 Task: Download the presentation.
Action: Mouse scrolled (109, 215) with delta (0, 0)
Screenshot: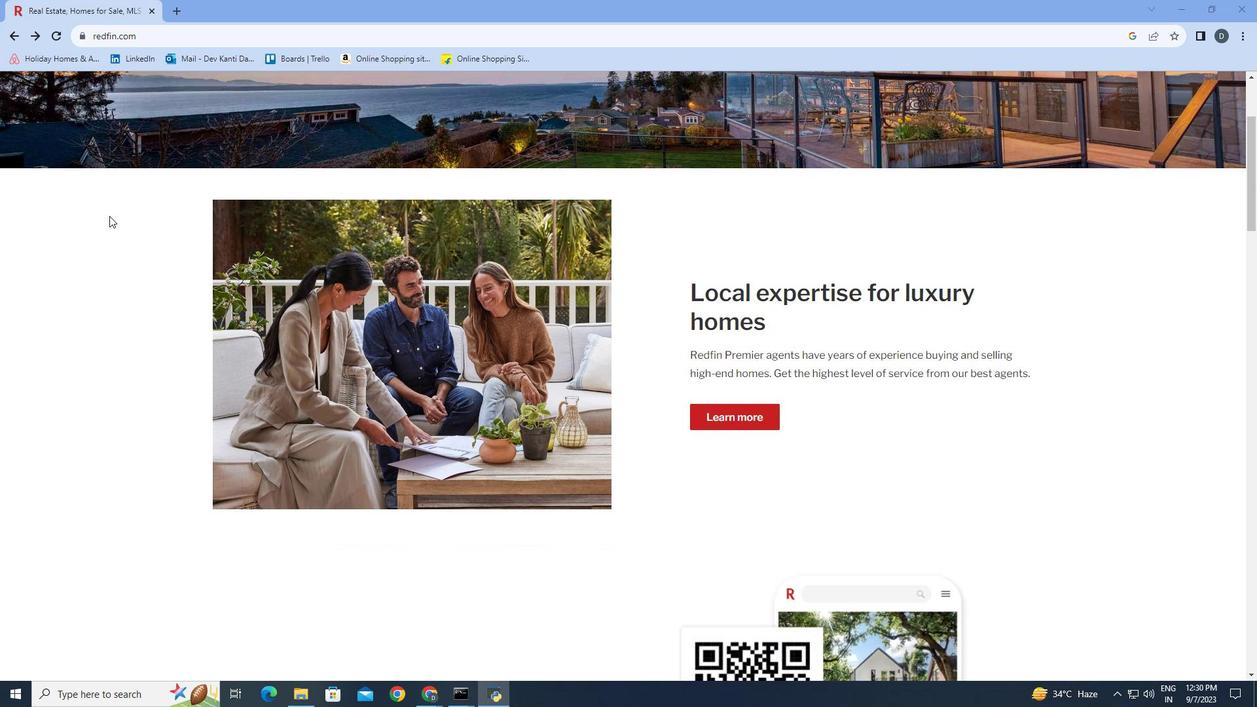 
Action: Mouse scrolled (109, 215) with delta (0, 0)
Screenshot: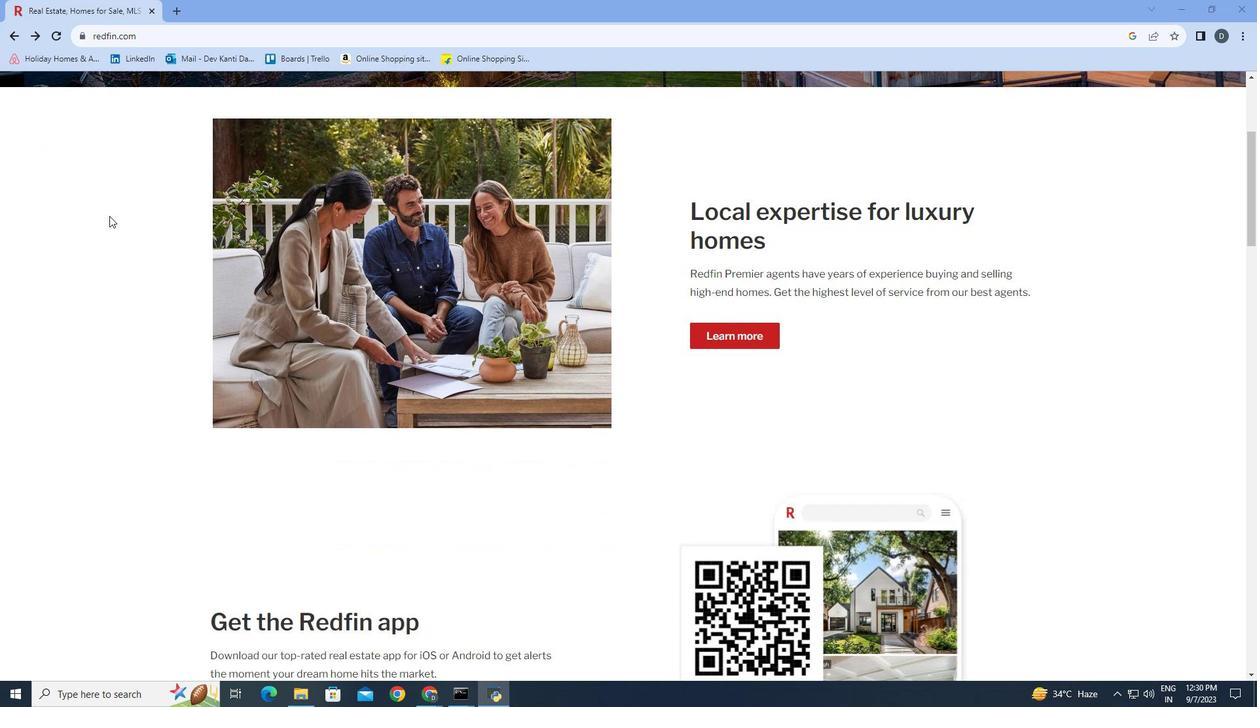 
Action: Mouse scrolled (109, 215) with delta (0, 0)
Screenshot: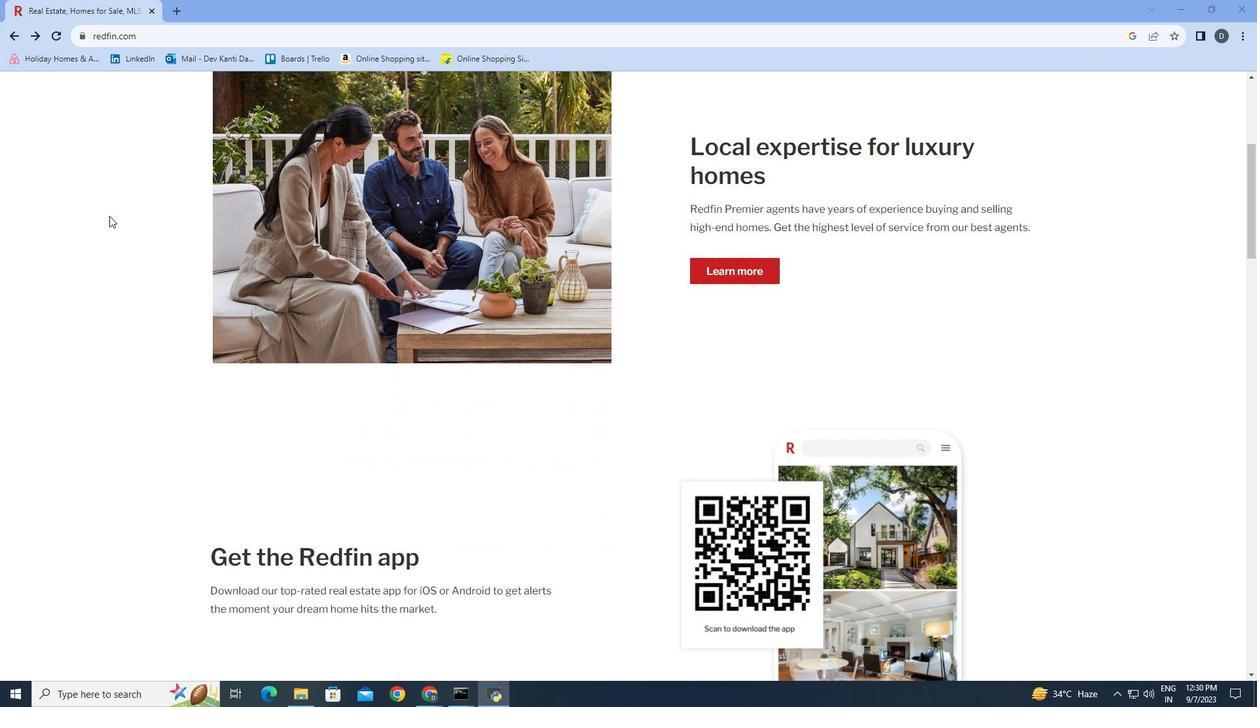 
Action: Mouse scrolled (109, 215) with delta (0, 0)
Screenshot: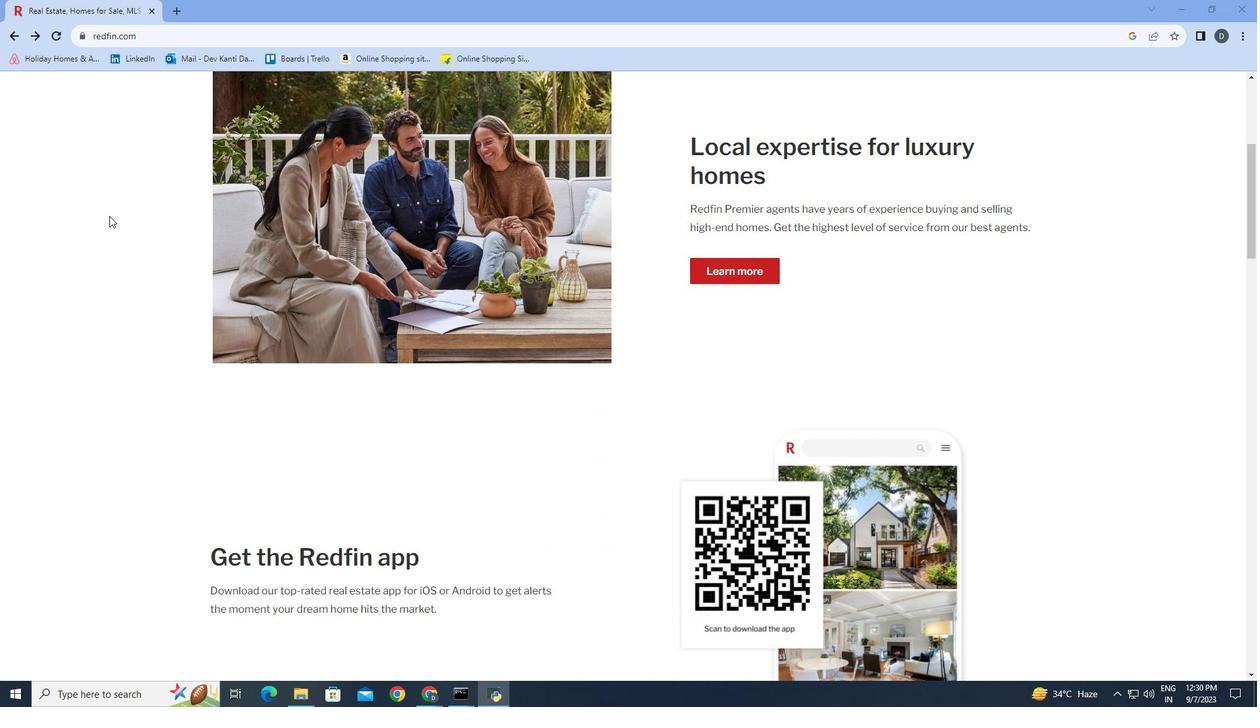 
Action: Mouse scrolled (109, 215) with delta (0, 0)
Screenshot: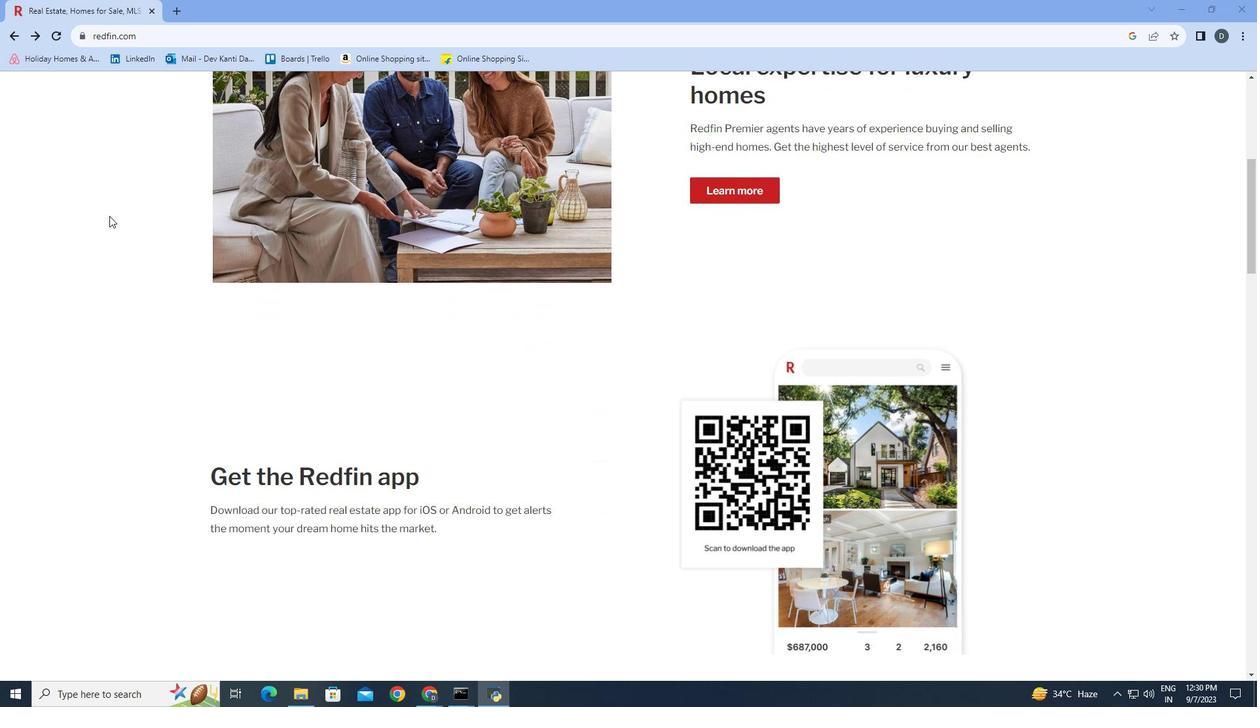 
Action: Mouse scrolled (109, 215) with delta (0, 0)
Screenshot: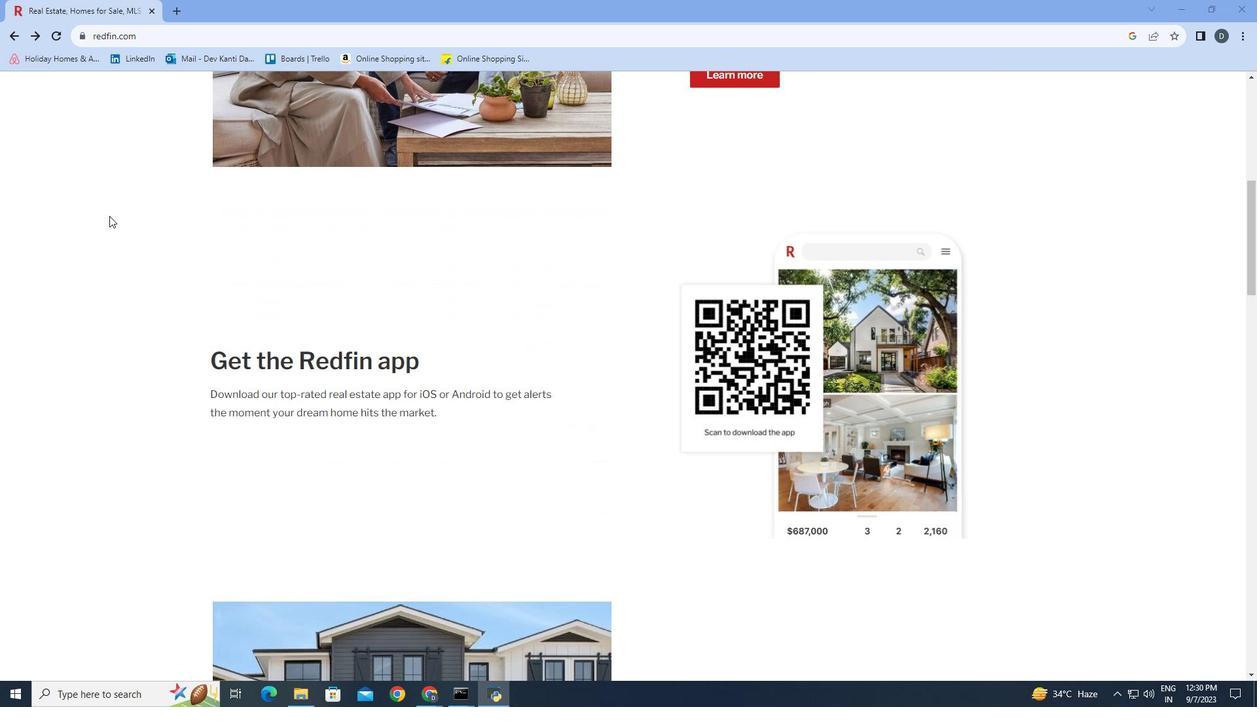 
Action: Mouse scrolled (109, 215) with delta (0, 0)
Screenshot: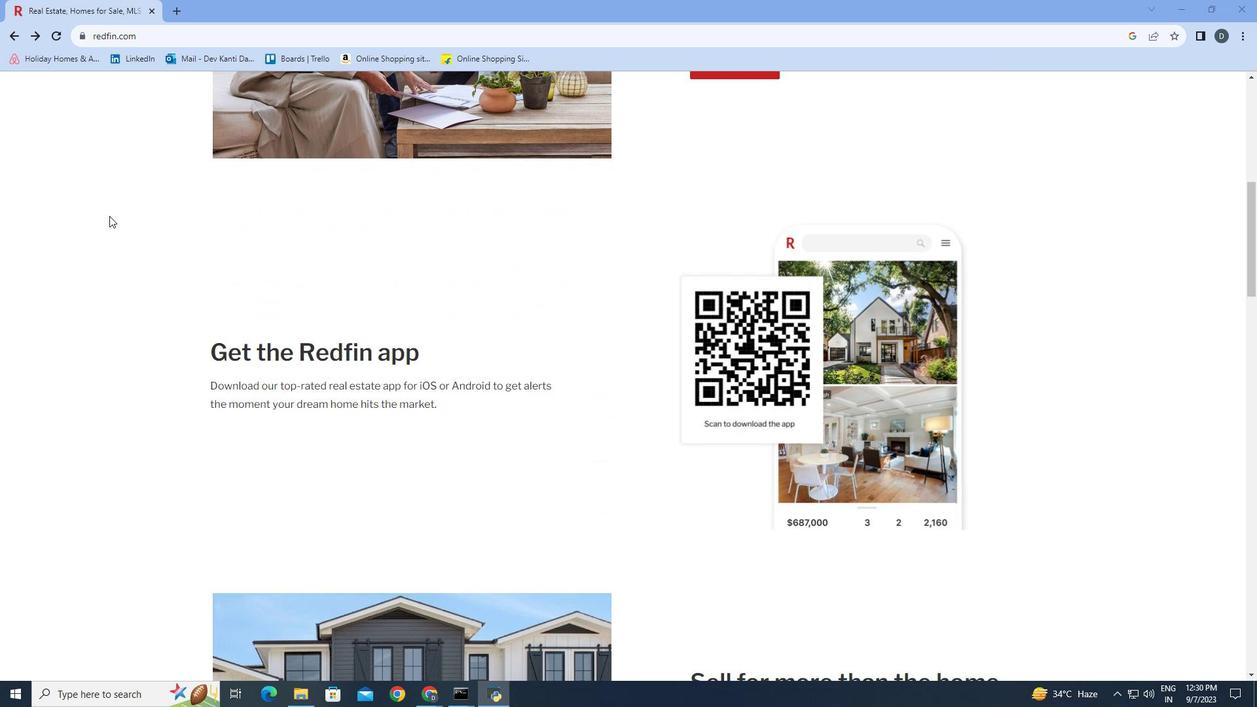 
Action: Mouse scrolled (109, 215) with delta (0, 0)
Screenshot: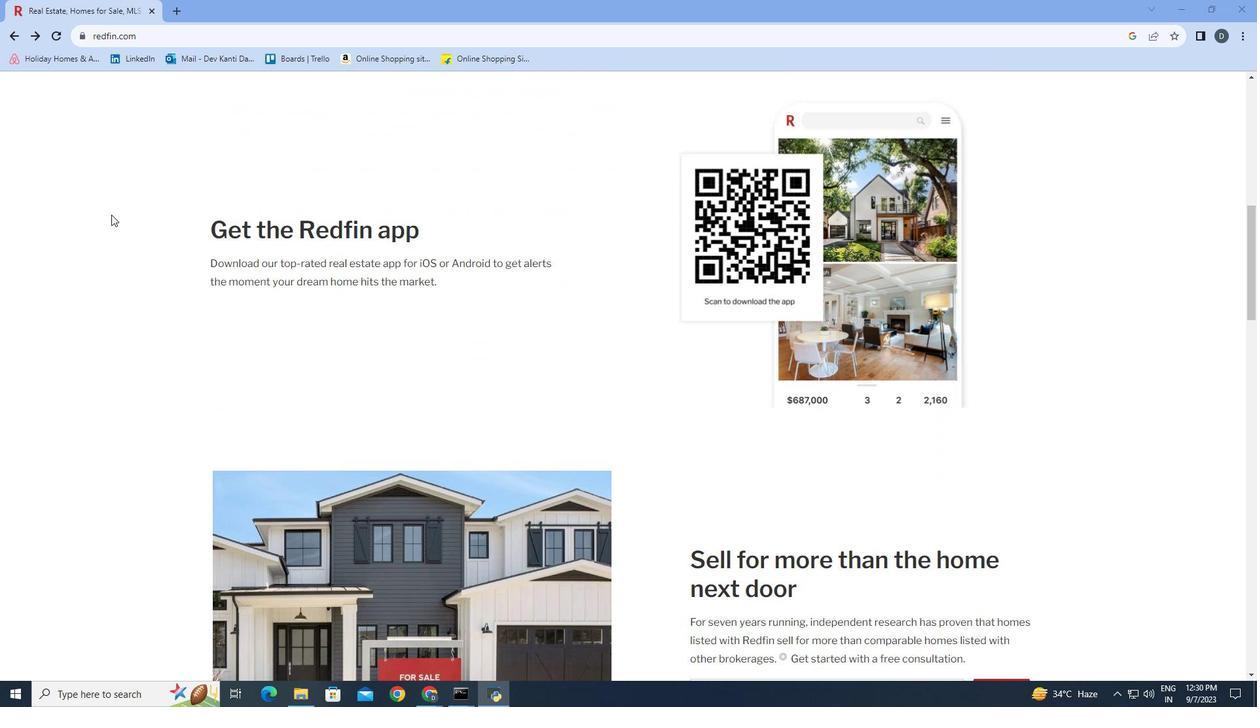 
Action: Mouse moved to (110, 216)
Screenshot: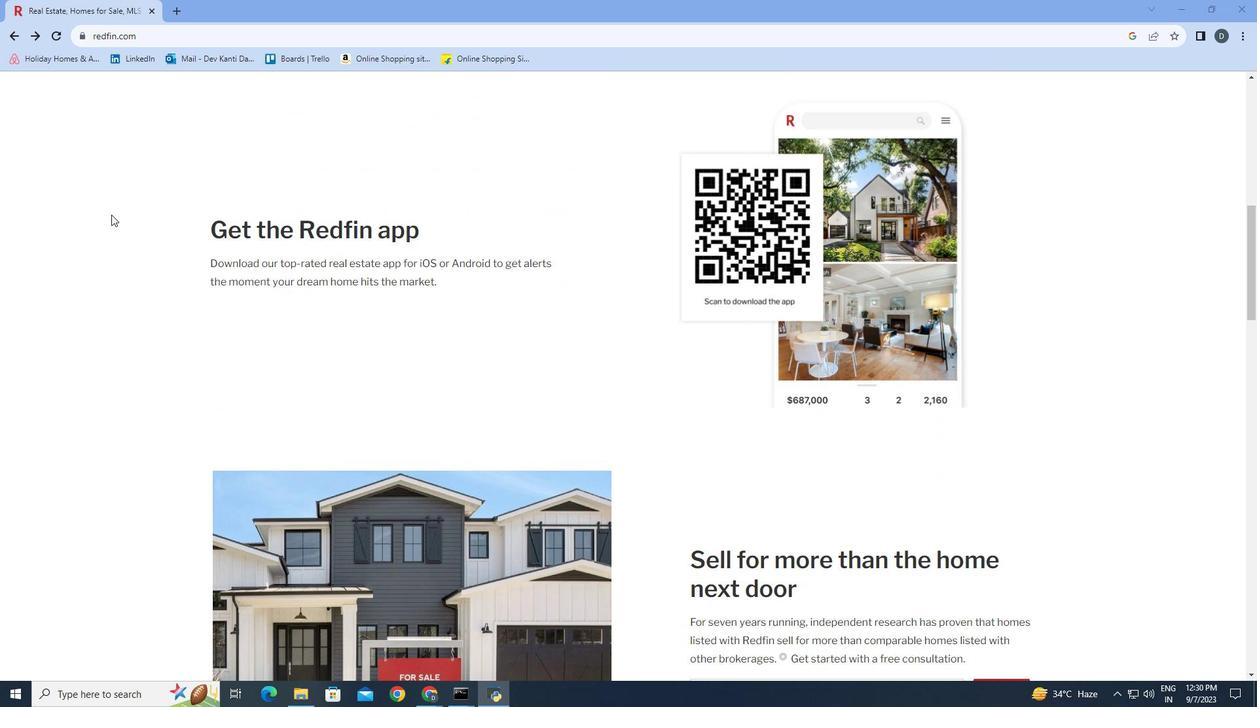 
Action: Mouse scrolled (110, 215) with delta (0, 0)
Screenshot: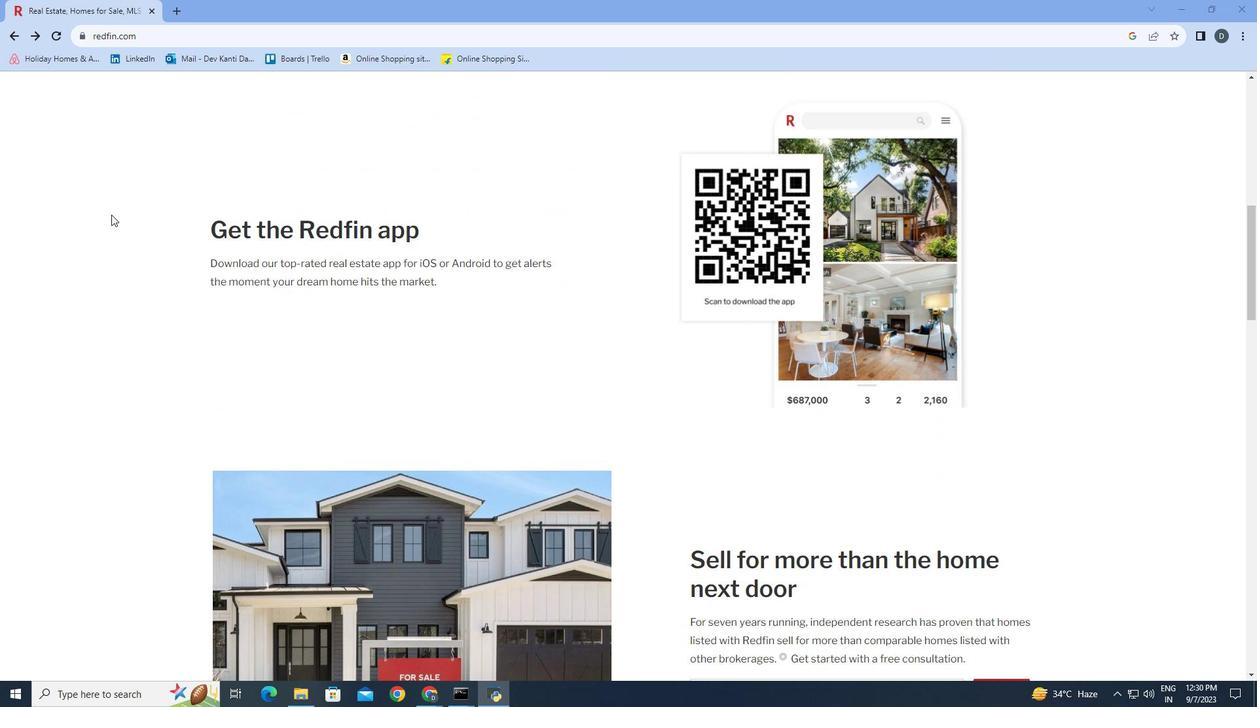 
Action: Mouse moved to (111, 214)
Screenshot: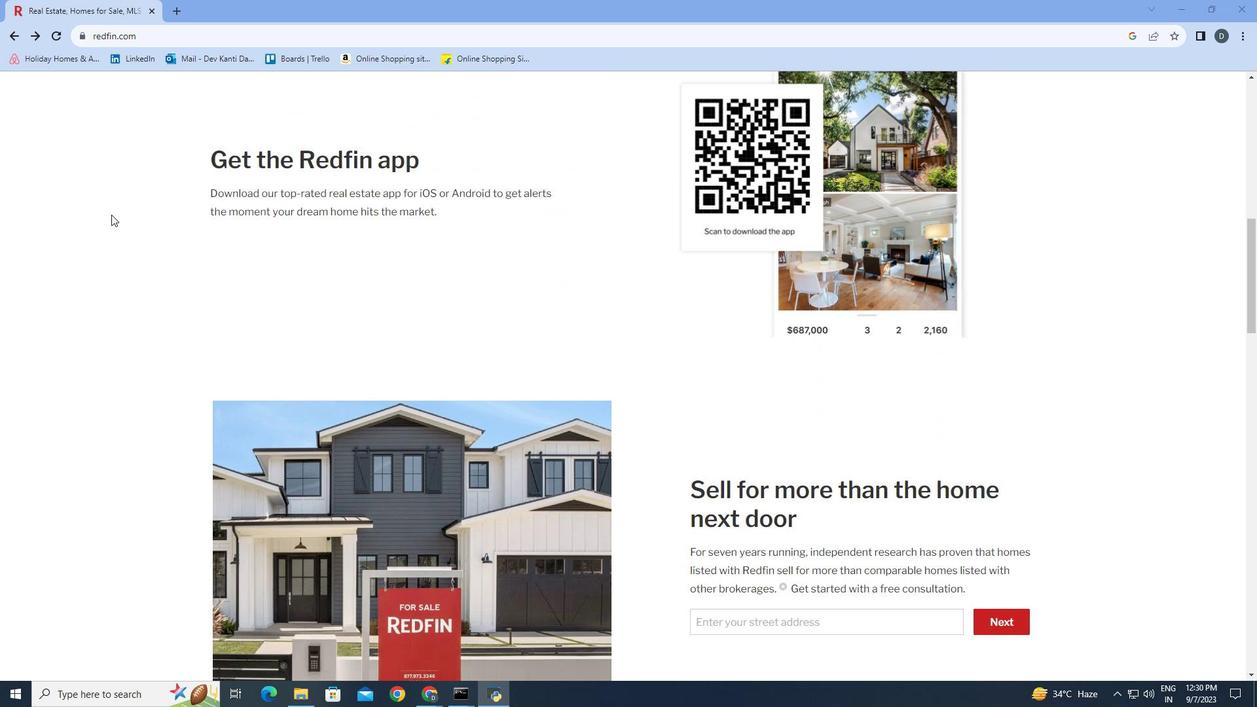 
Action: Mouse scrolled (111, 214) with delta (0, 0)
Screenshot: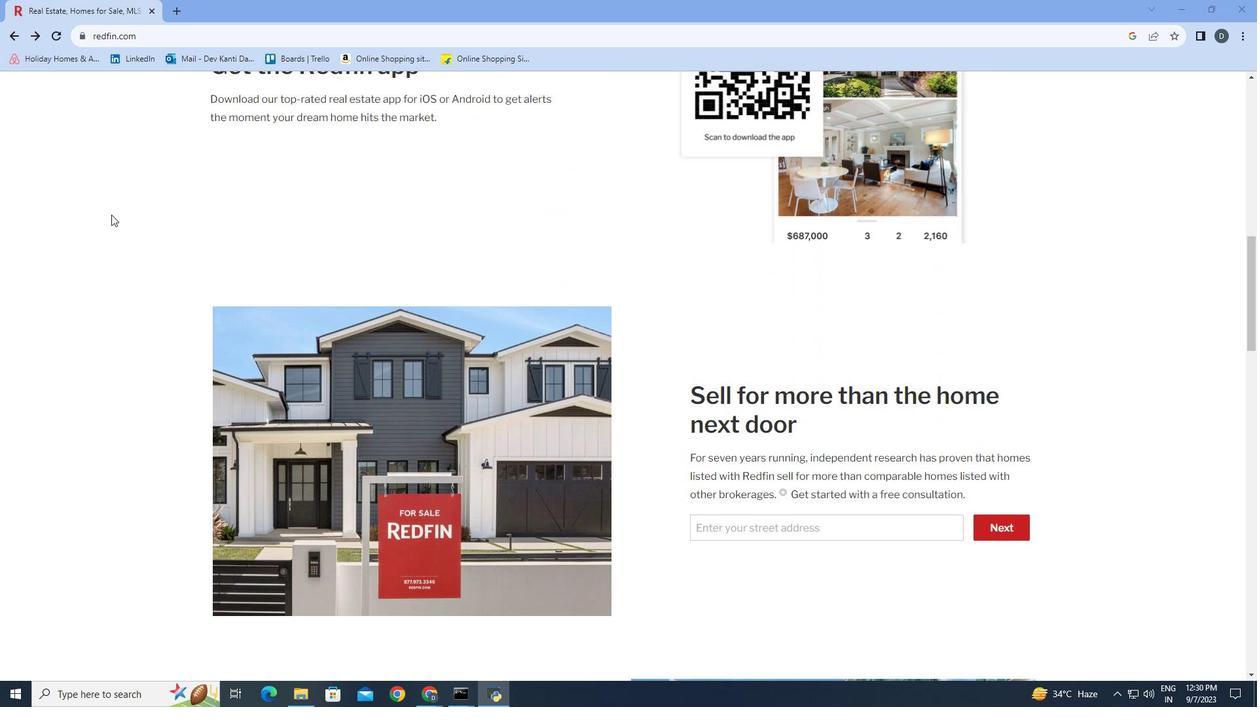 
Action: Mouse scrolled (111, 214) with delta (0, 0)
Screenshot: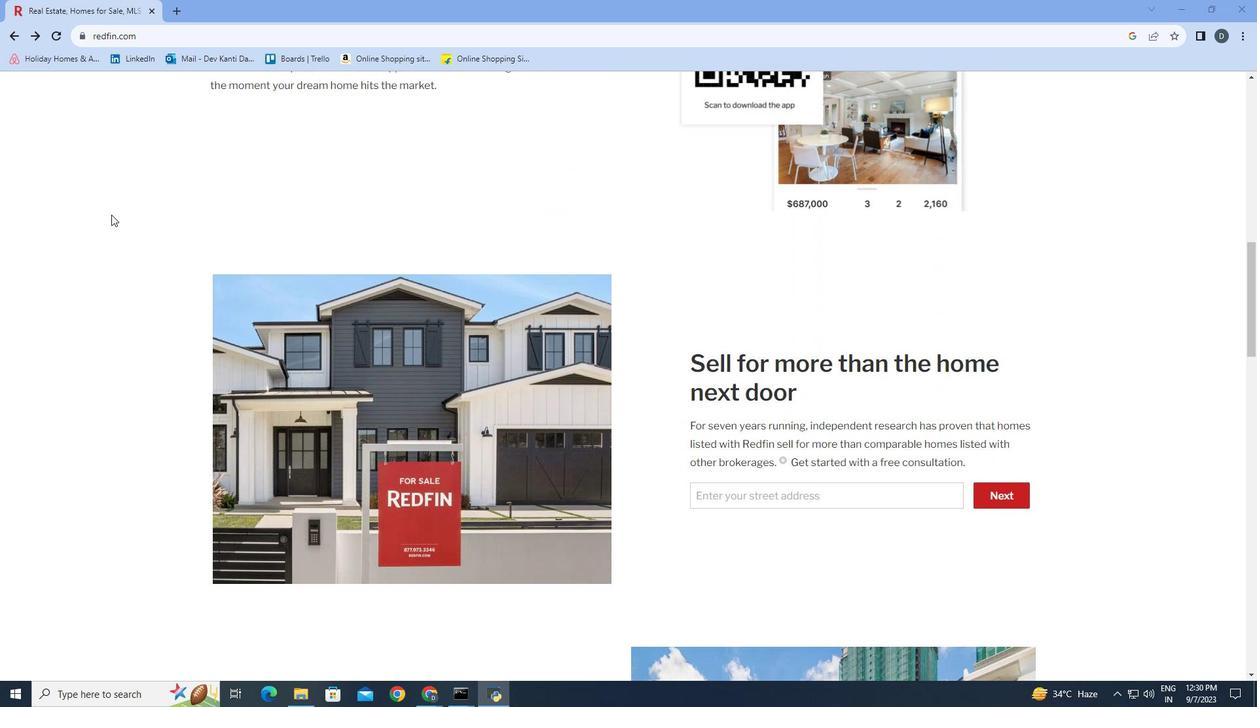 
Action: Mouse scrolled (111, 214) with delta (0, 0)
Screenshot: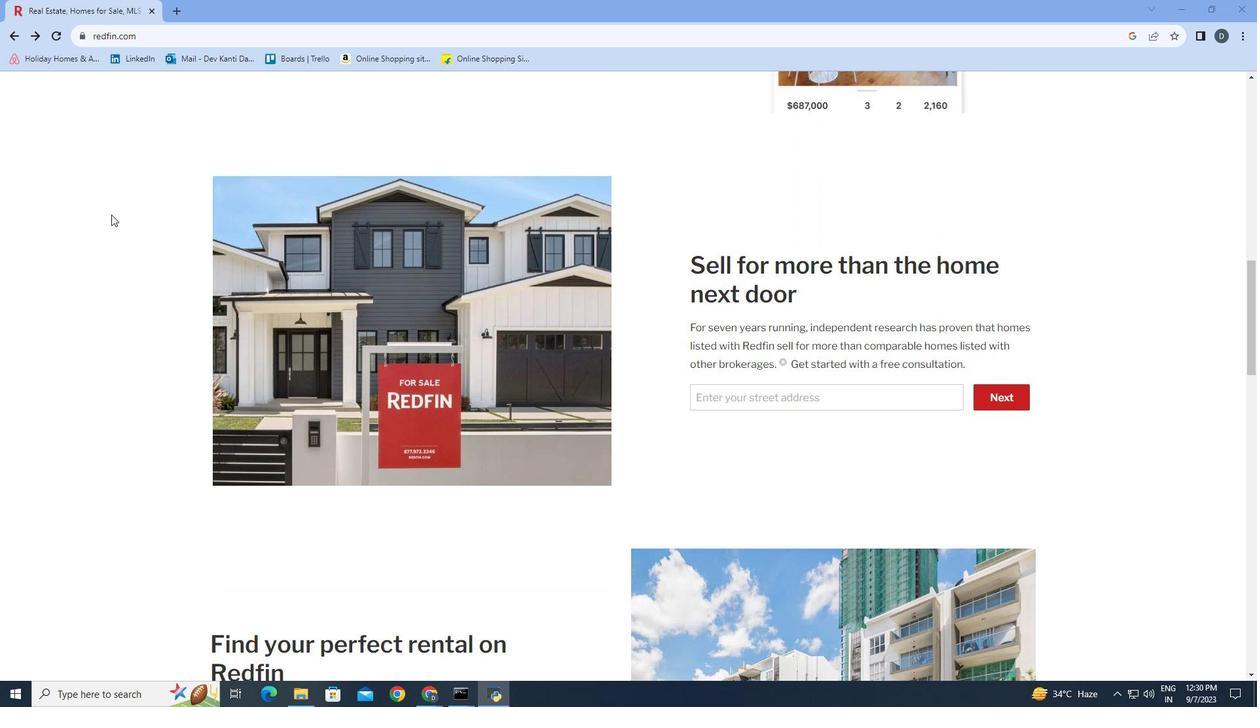 
Action: Mouse scrolled (111, 214) with delta (0, 0)
Screenshot: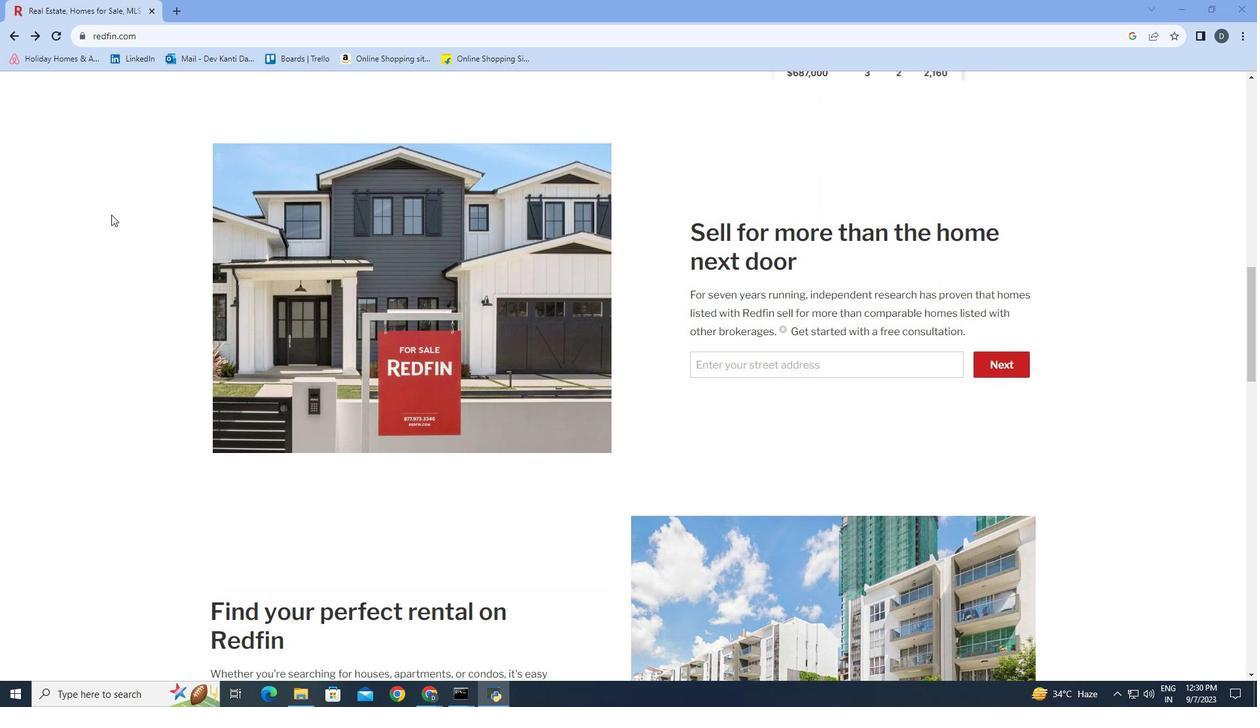 
Action: Mouse scrolled (111, 214) with delta (0, 0)
Screenshot: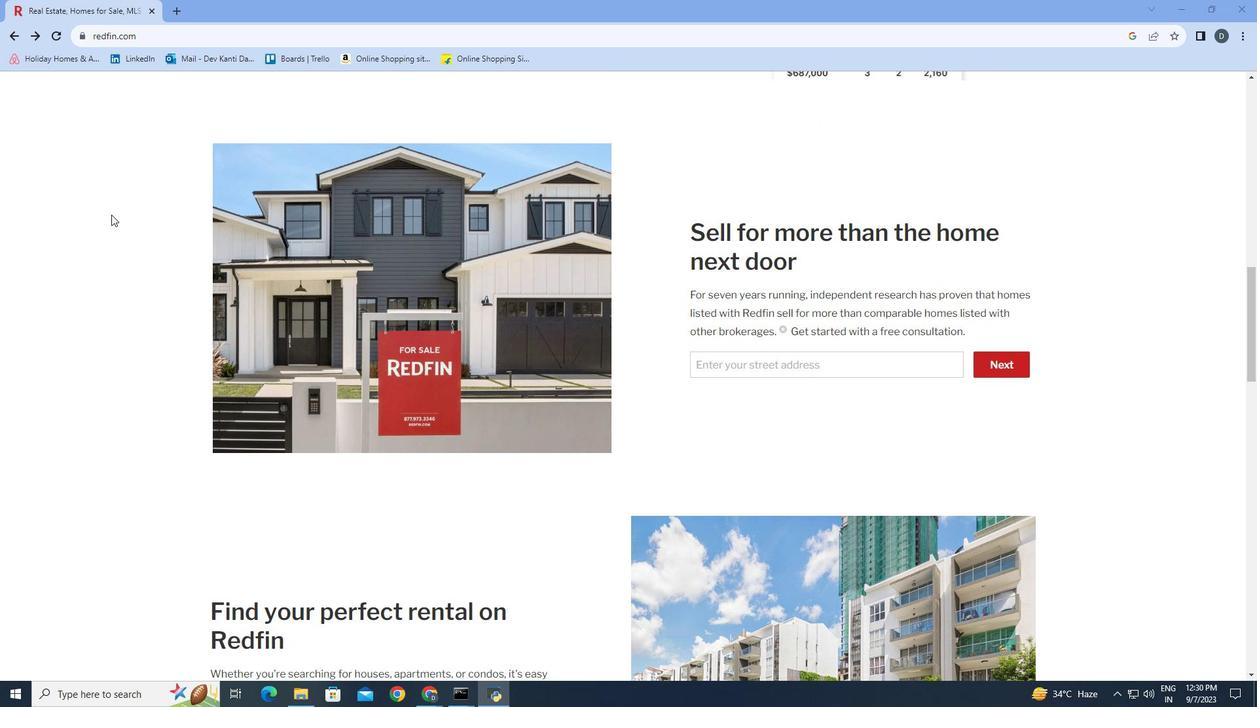 
Action: Mouse scrolled (111, 214) with delta (0, 0)
Screenshot: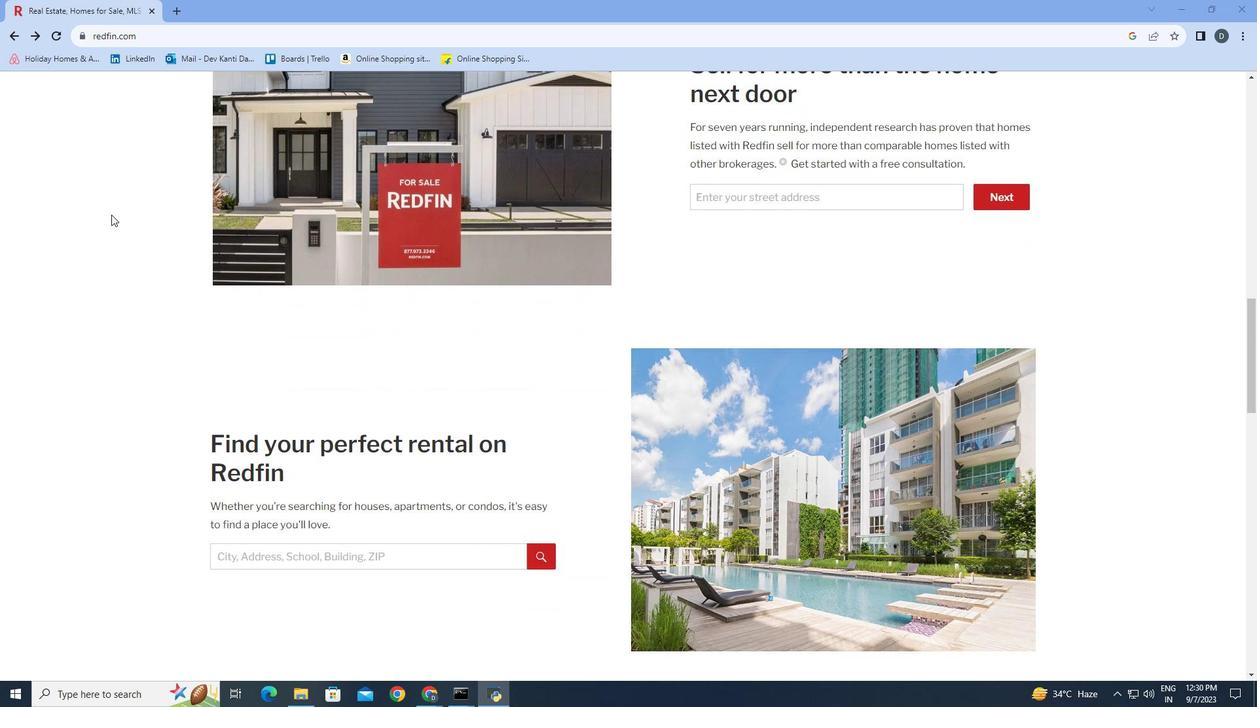 
Action: Mouse scrolled (111, 214) with delta (0, 0)
Screenshot: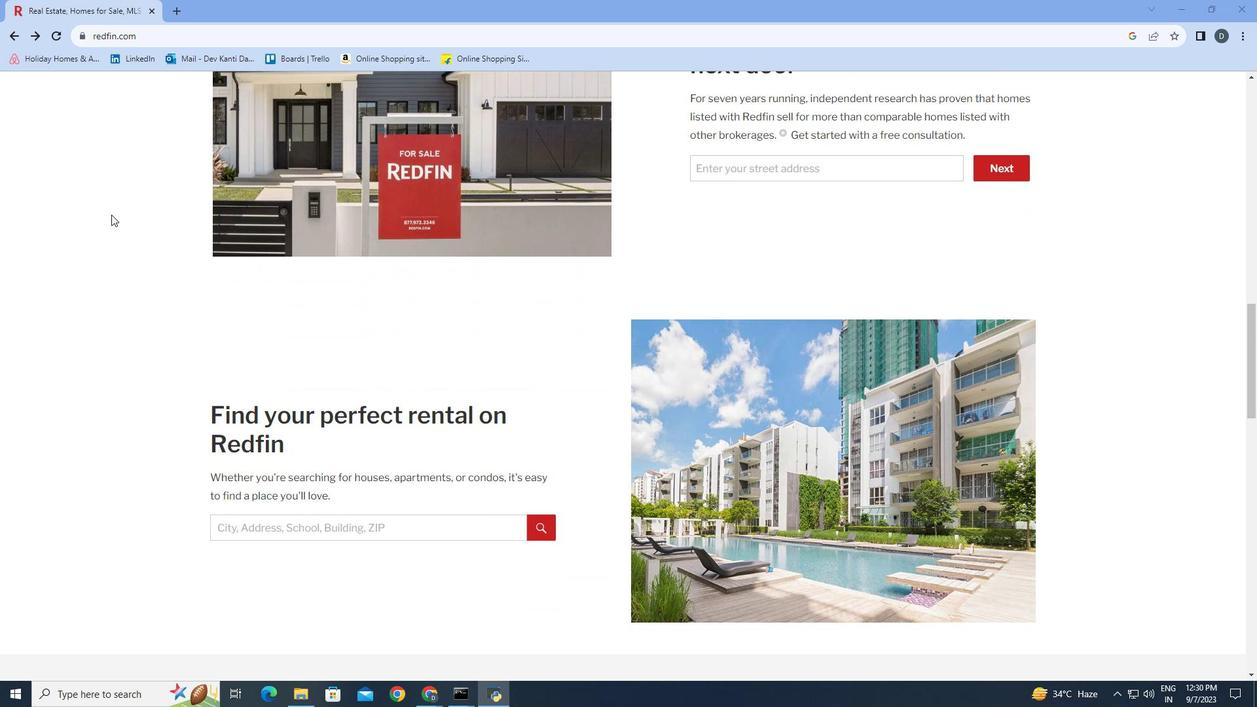 
Action: Mouse scrolled (111, 214) with delta (0, 0)
Screenshot: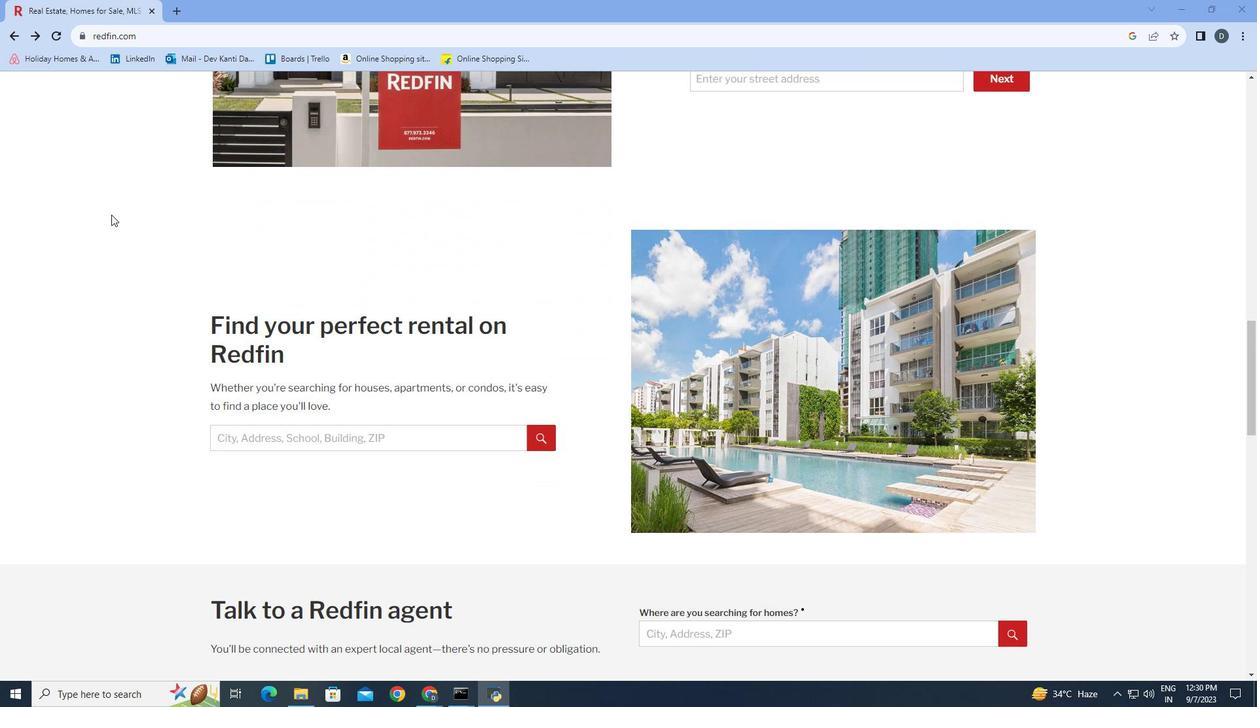 
Action: Mouse scrolled (111, 214) with delta (0, 0)
Screenshot: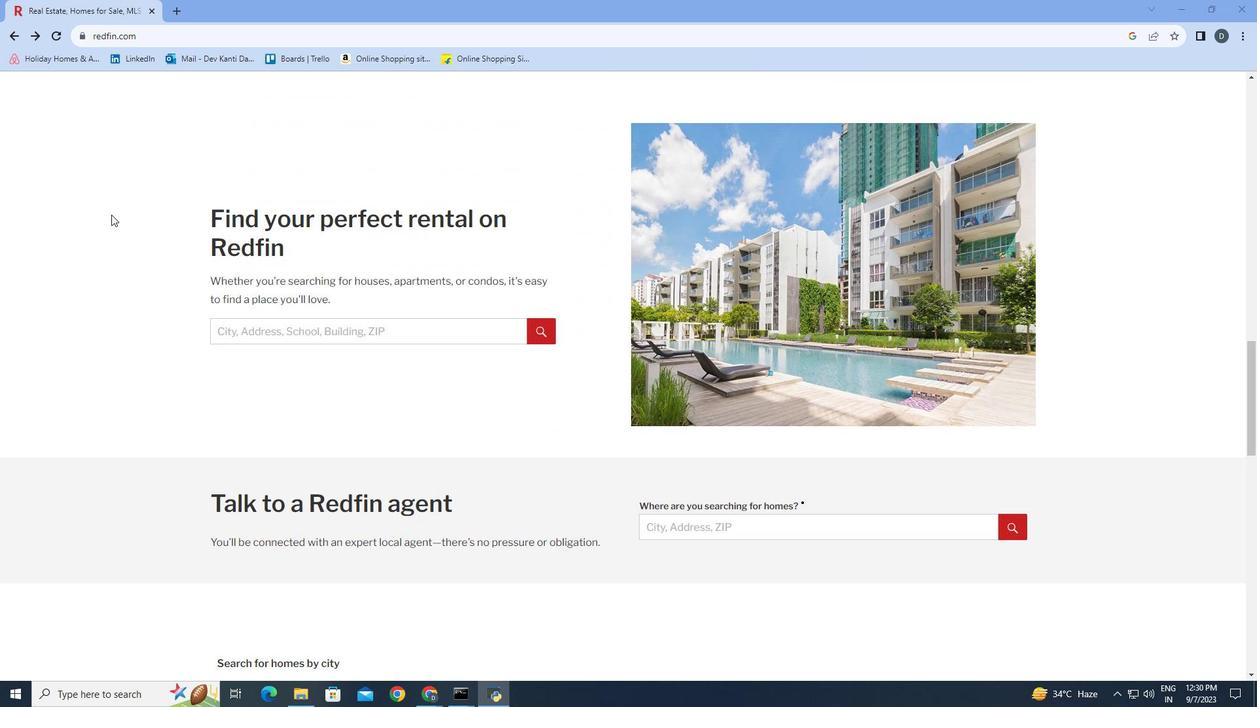 
Action: Mouse scrolled (111, 214) with delta (0, 0)
Screenshot: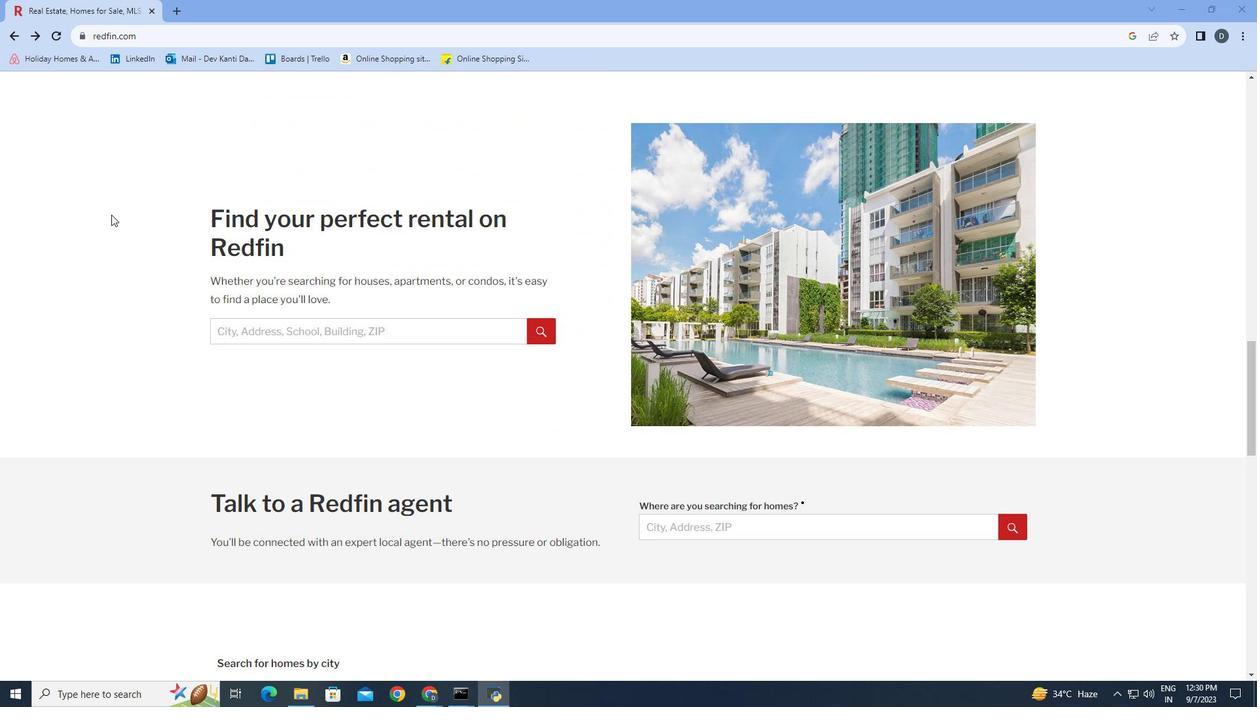 
Action: Mouse scrolled (111, 214) with delta (0, 0)
Screenshot: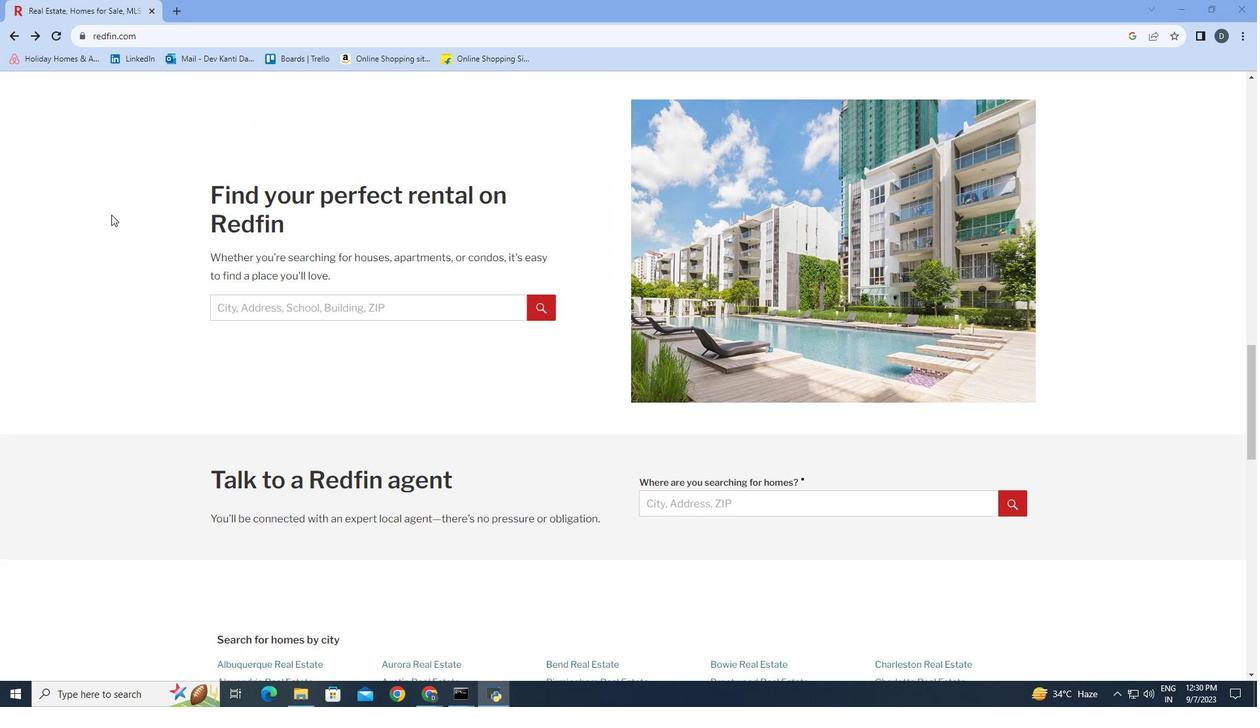 
Action: Mouse scrolled (111, 214) with delta (0, 0)
Screenshot: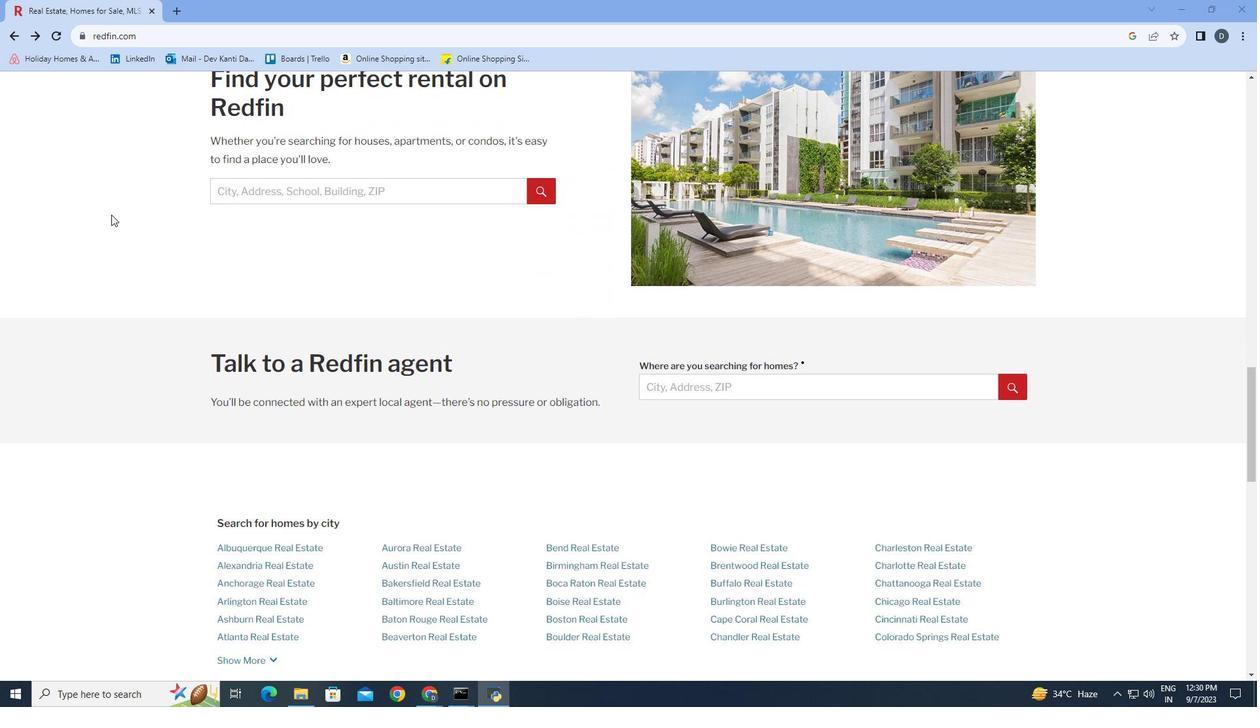 
Action: Mouse scrolled (111, 214) with delta (0, 0)
Screenshot: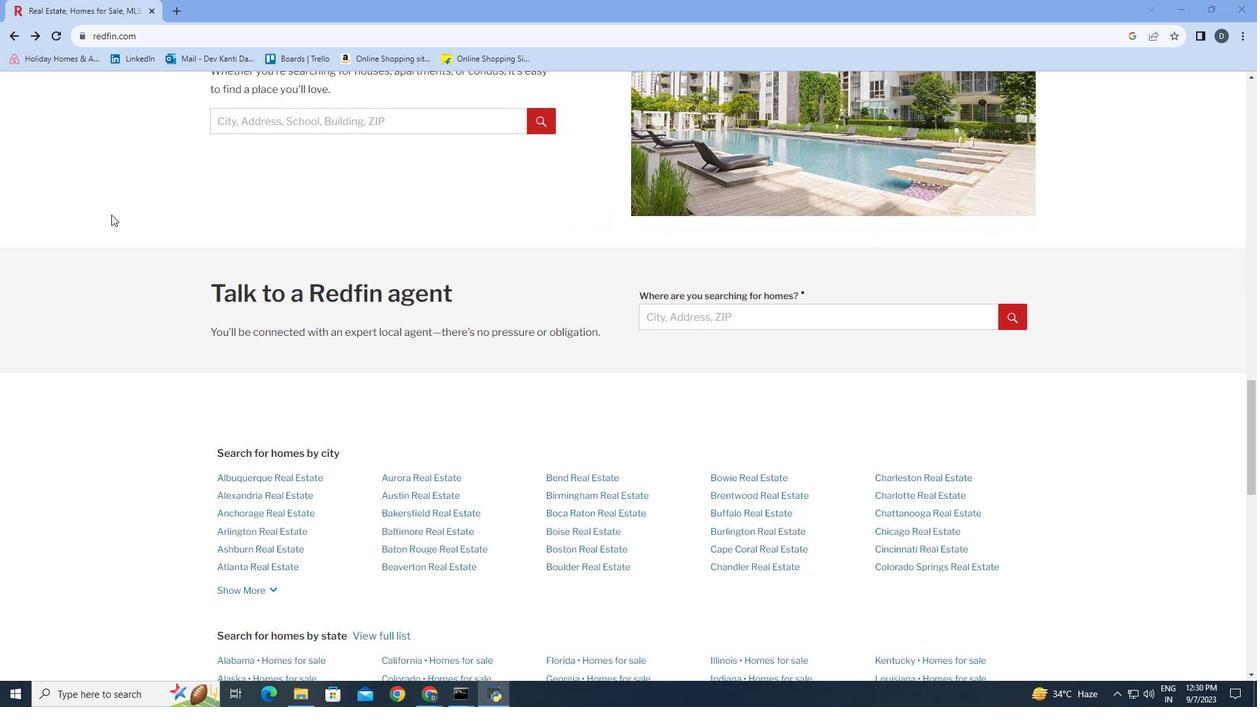 
Action: Mouse scrolled (111, 214) with delta (0, 0)
Screenshot: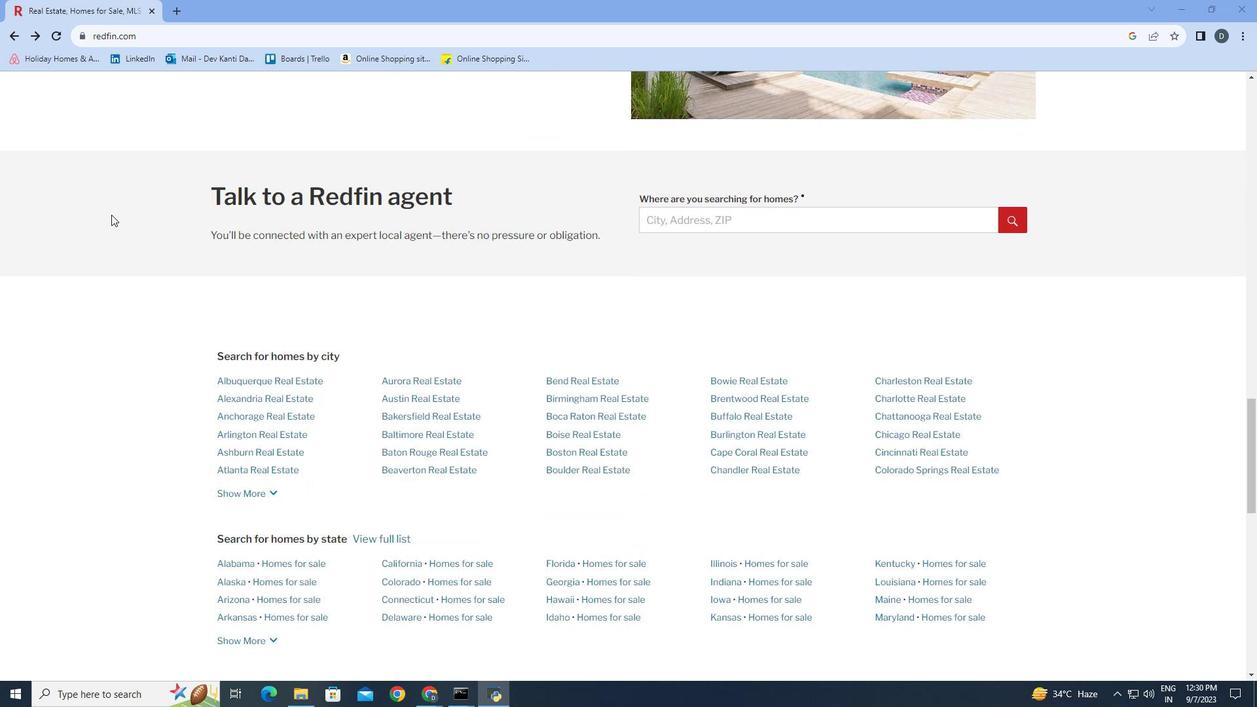 
Action: Mouse scrolled (111, 214) with delta (0, 0)
Screenshot: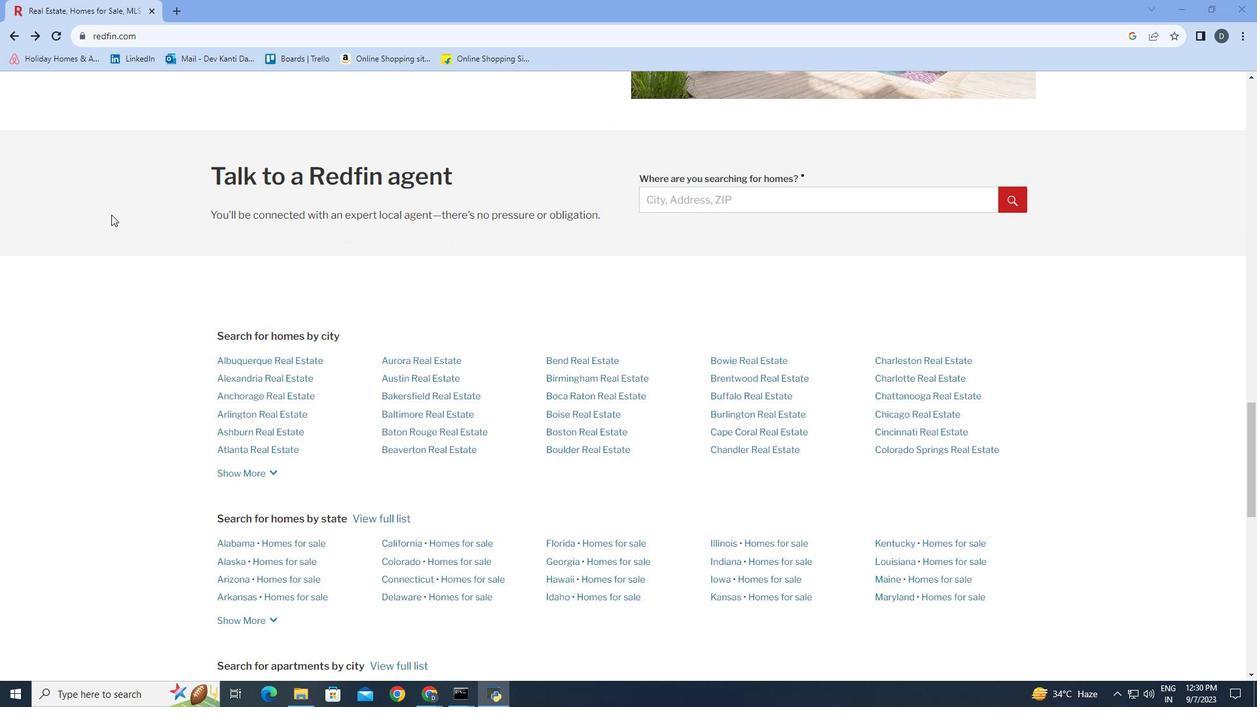 
Action: Mouse scrolled (111, 214) with delta (0, 0)
Screenshot: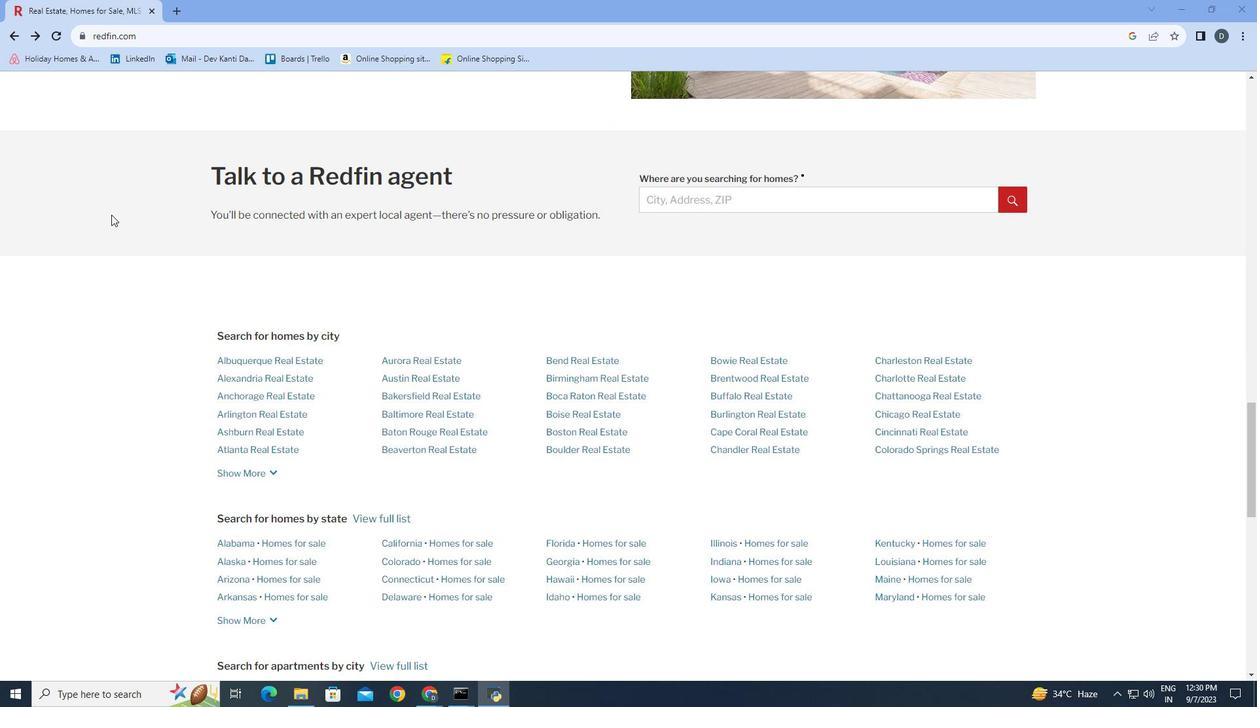 
Action: Mouse scrolled (111, 214) with delta (0, 0)
Screenshot: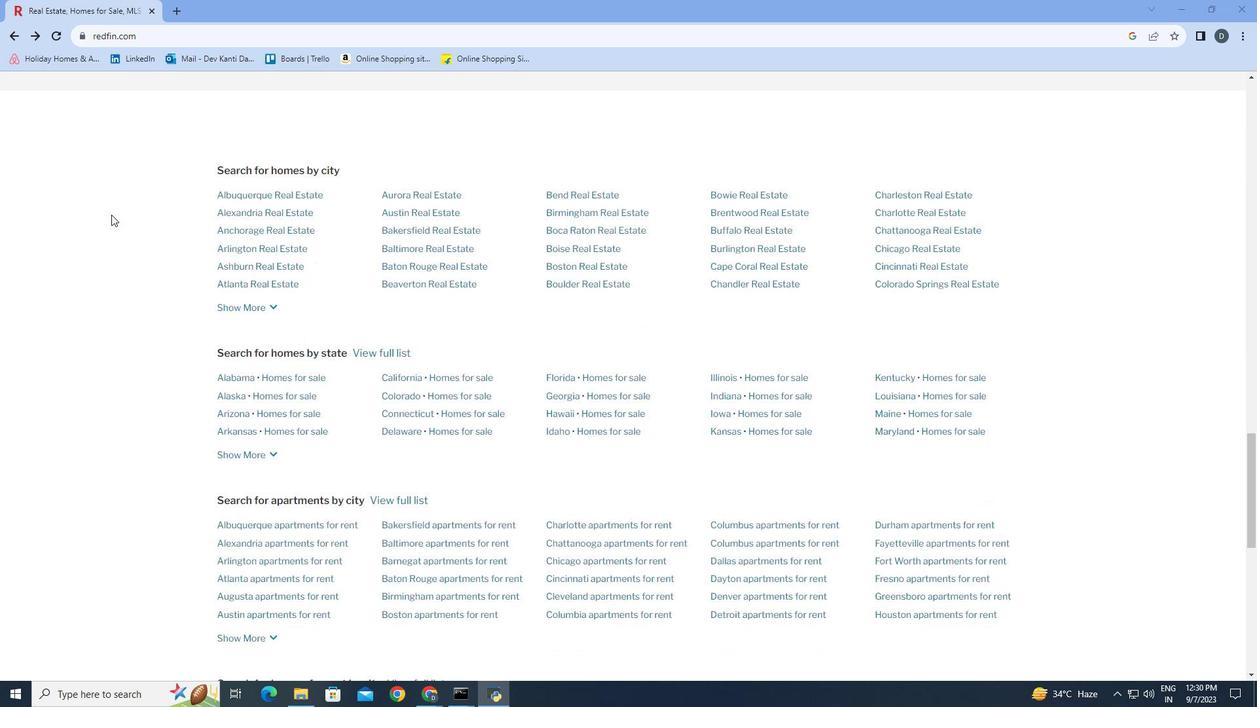 
Action: Mouse scrolled (111, 214) with delta (0, 0)
Screenshot: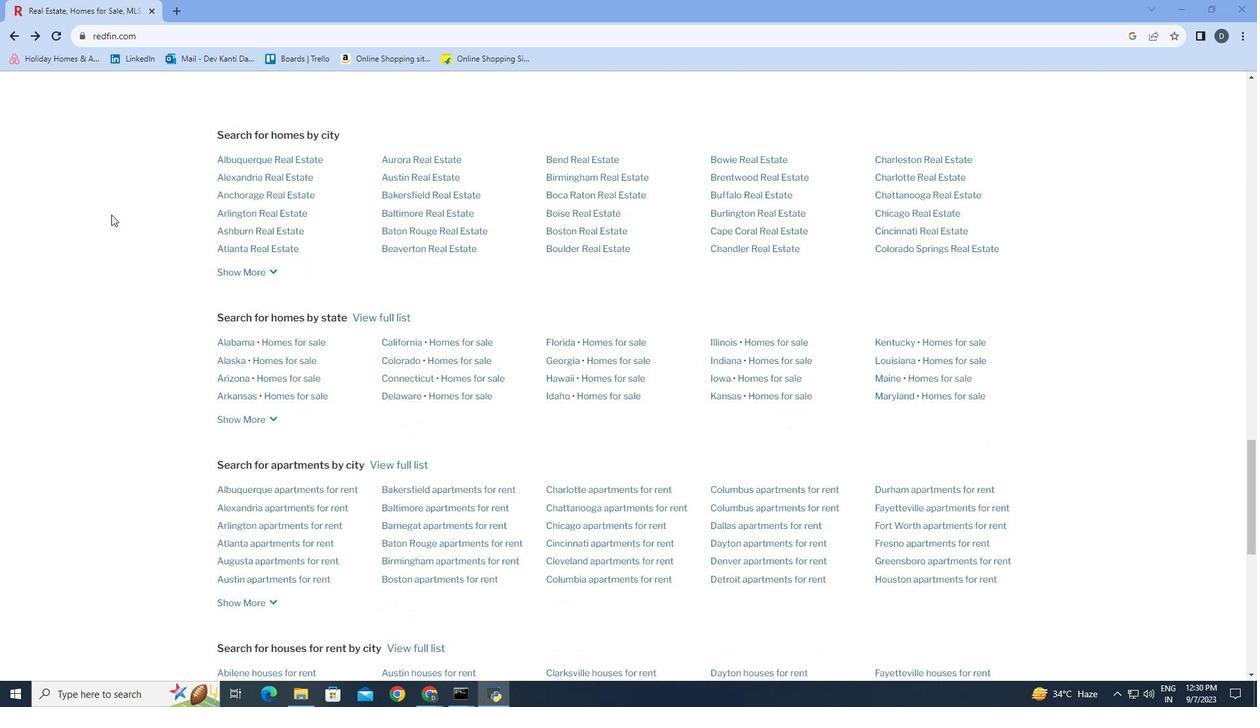 
Action: Mouse scrolled (111, 214) with delta (0, 0)
Screenshot: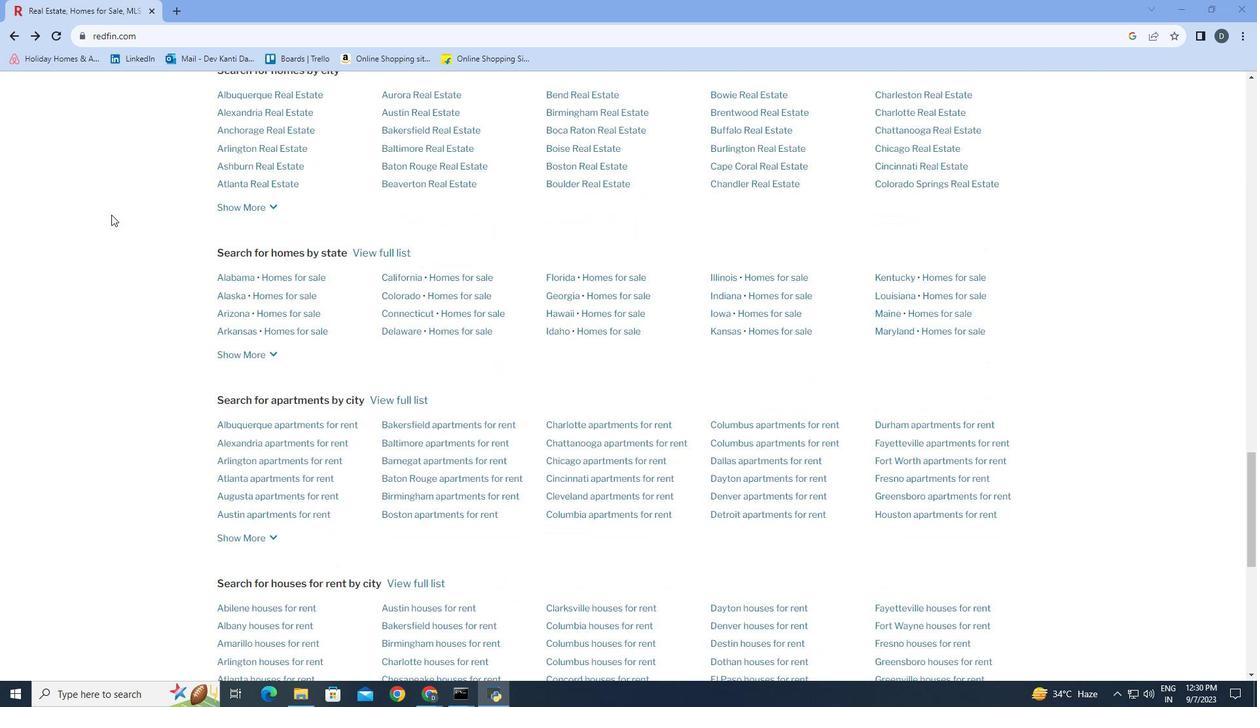 
Action: Mouse scrolled (111, 214) with delta (0, 0)
Screenshot: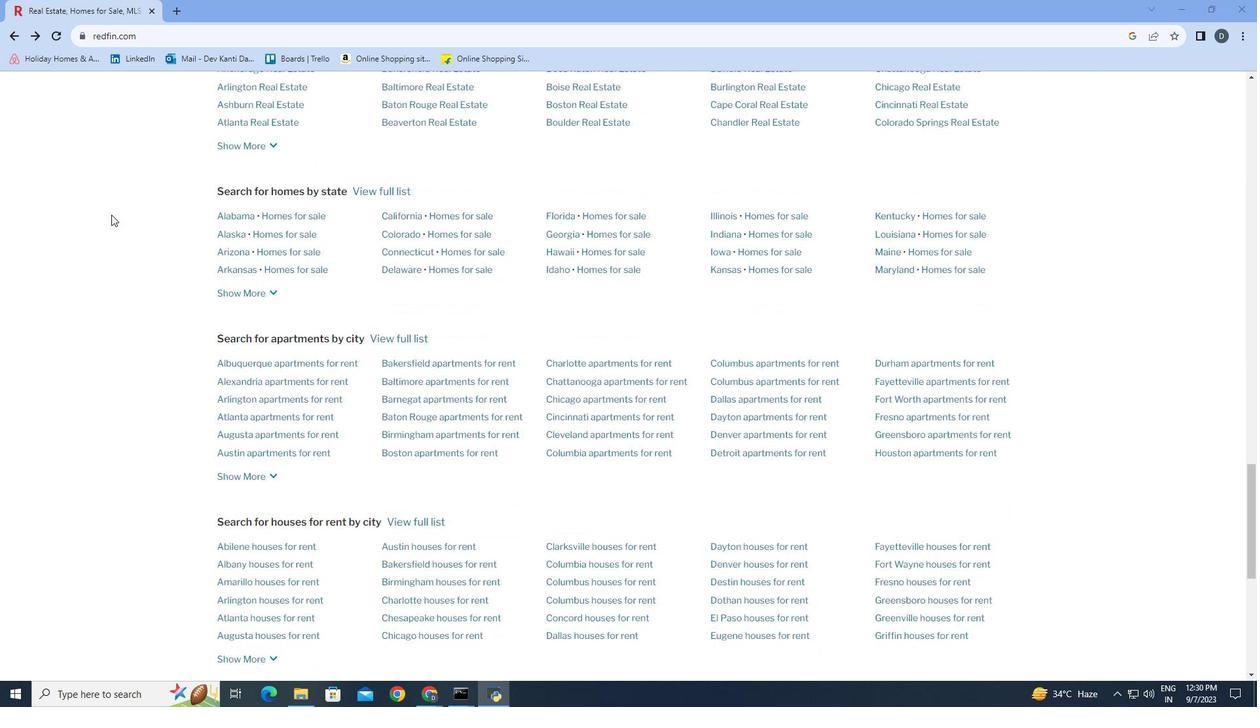 
Action: Mouse scrolled (111, 214) with delta (0, 0)
Screenshot: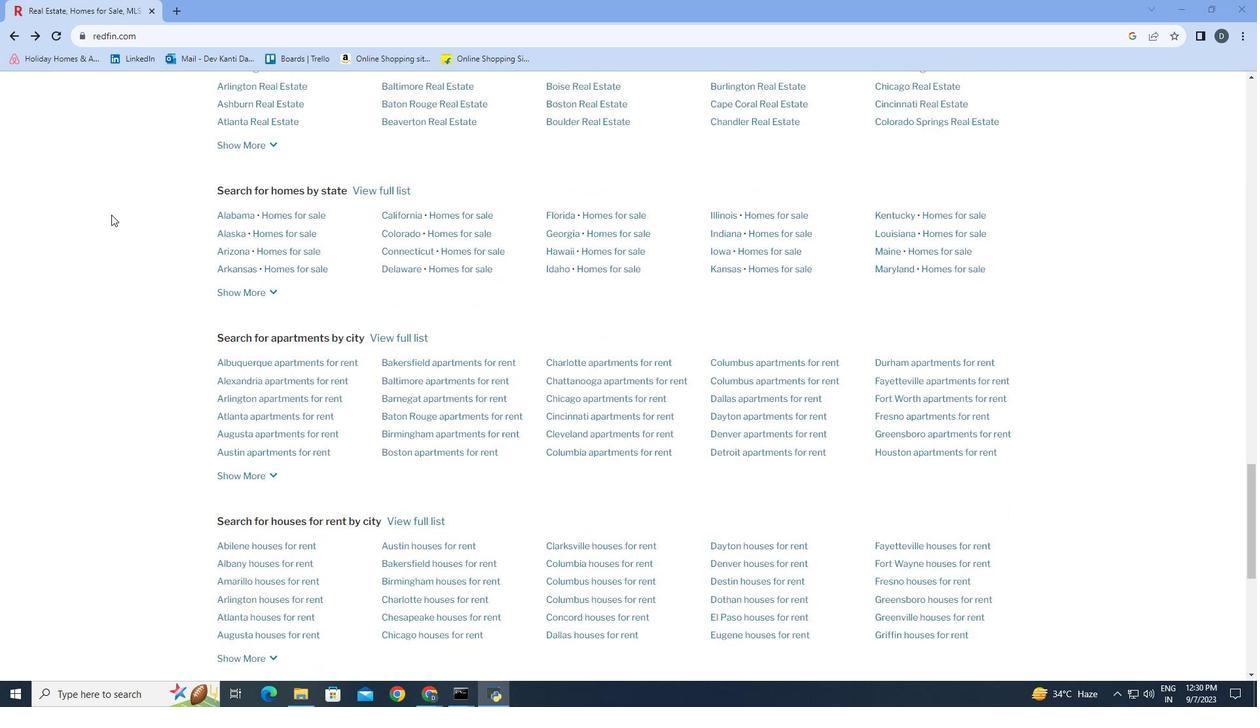 
Action: Mouse scrolled (111, 214) with delta (0, 0)
Screenshot: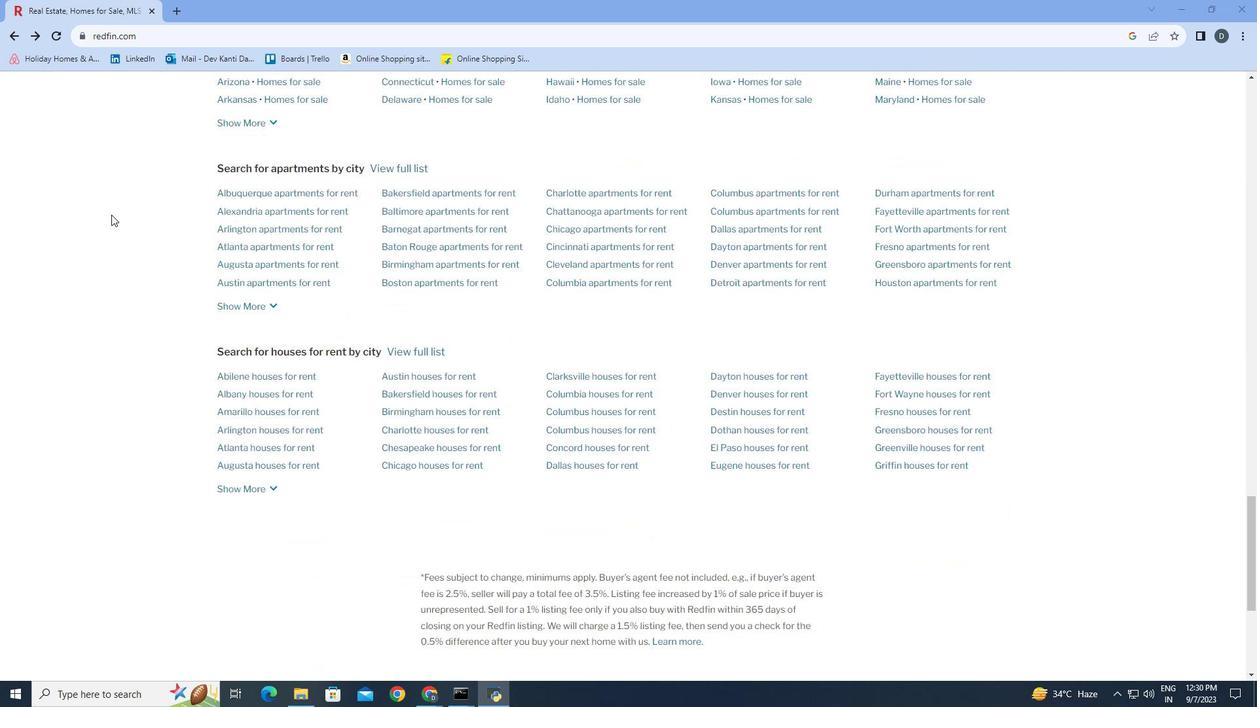 
Action: Mouse scrolled (111, 214) with delta (0, 0)
Screenshot: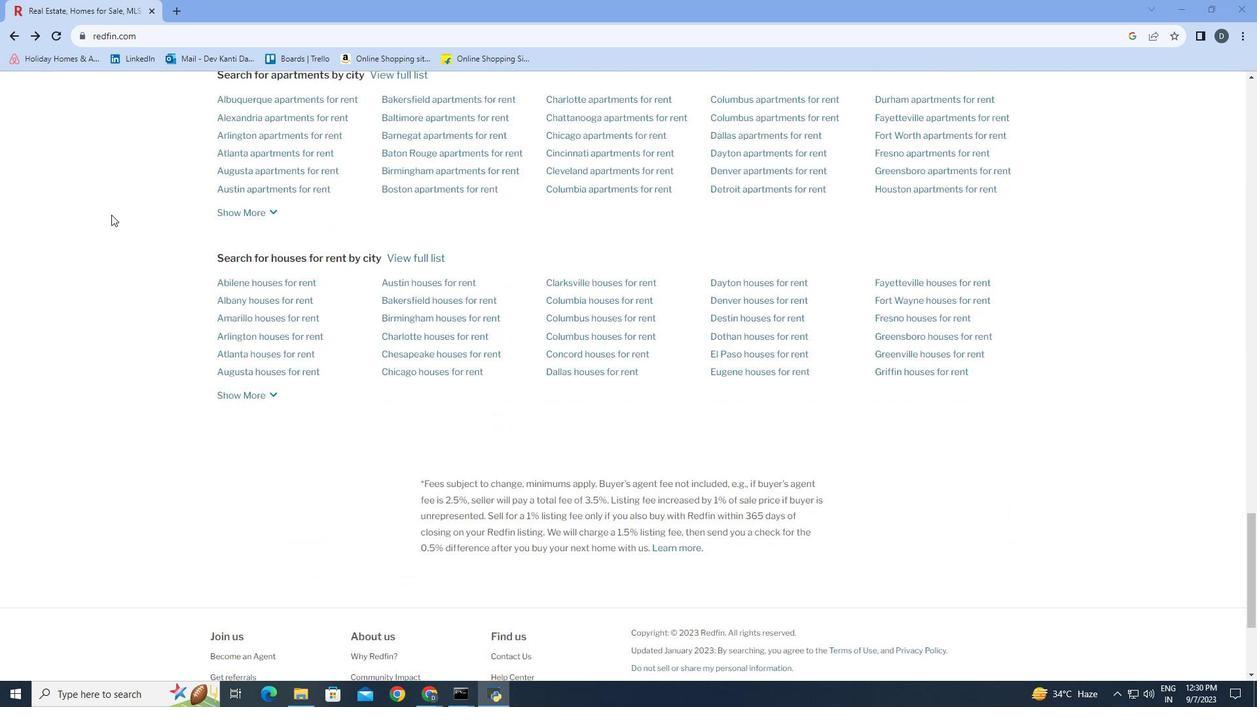 
Action: Mouse scrolled (111, 214) with delta (0, 0)
Screenshot: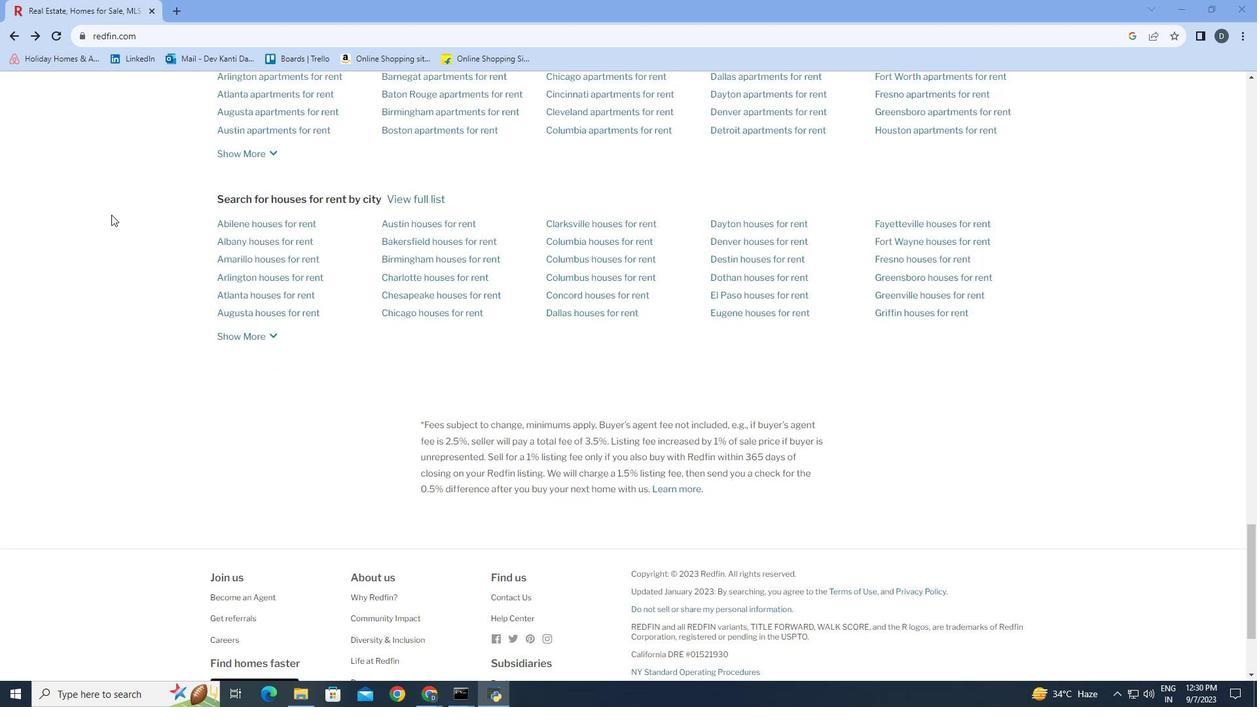 
Action: Mouse scrolled (111, 214) with delta (0, 0)
Screenshot: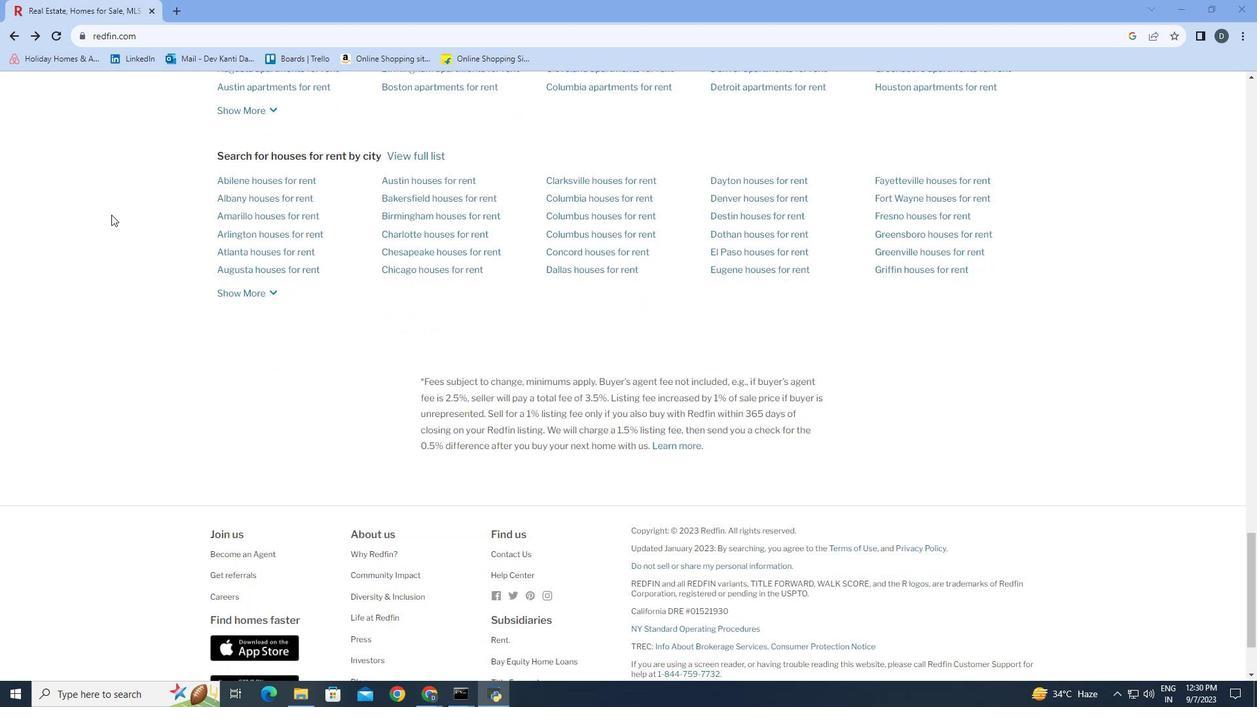 
Action: Mouse scrolled (111, 214) with delta (0, 0)
Screenshot: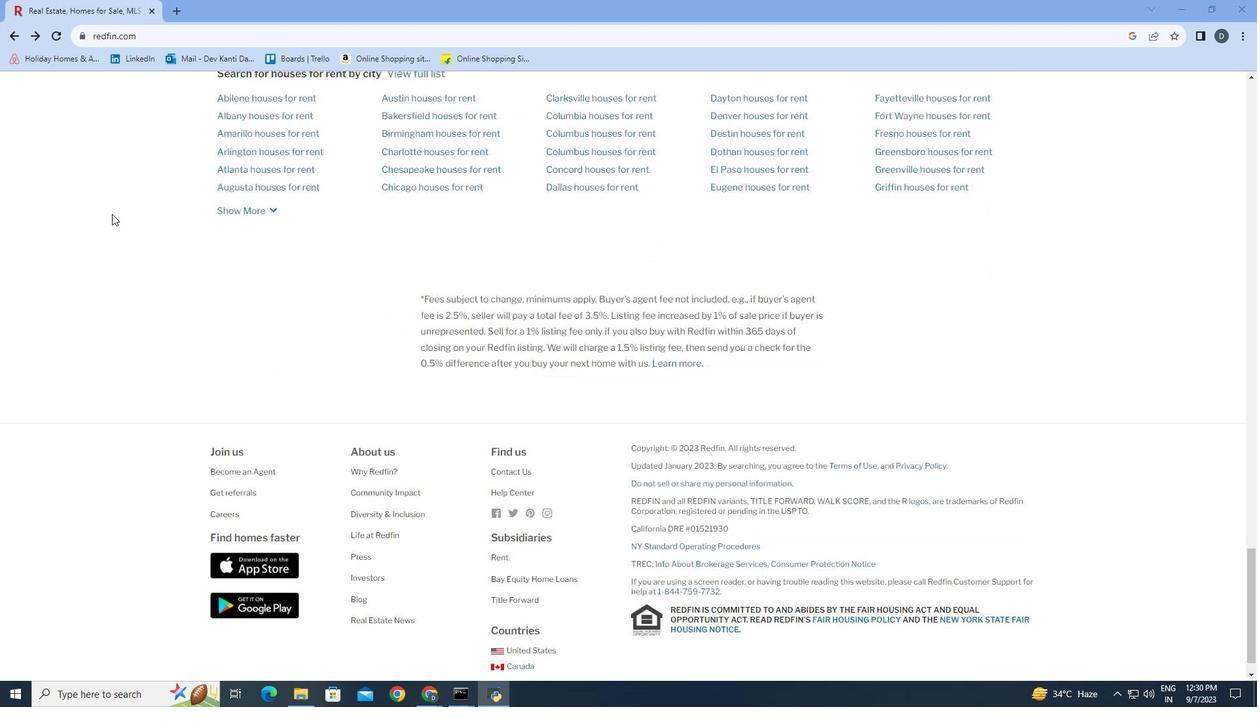 
Action: Mouse scrolled (111, 214) with delta (0, 0)
Screenshot: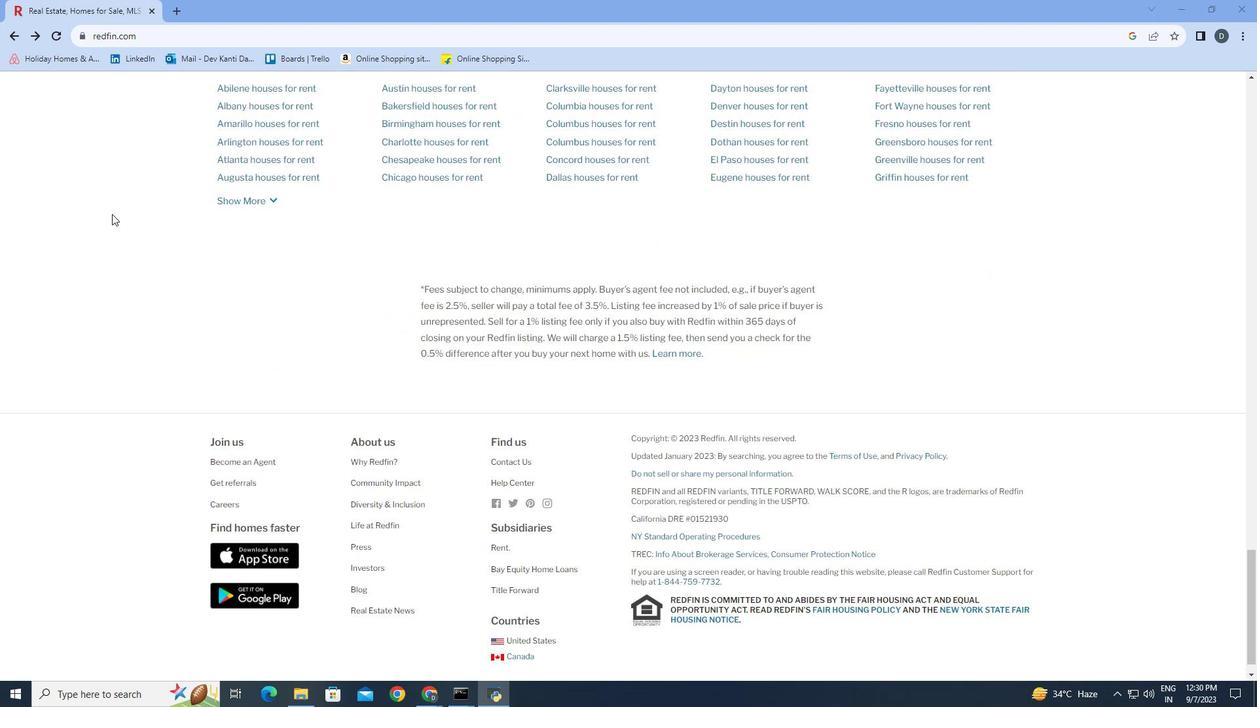 
Action: Mouse scrolled (111, 214) with delta (0, 0)
Screenshot: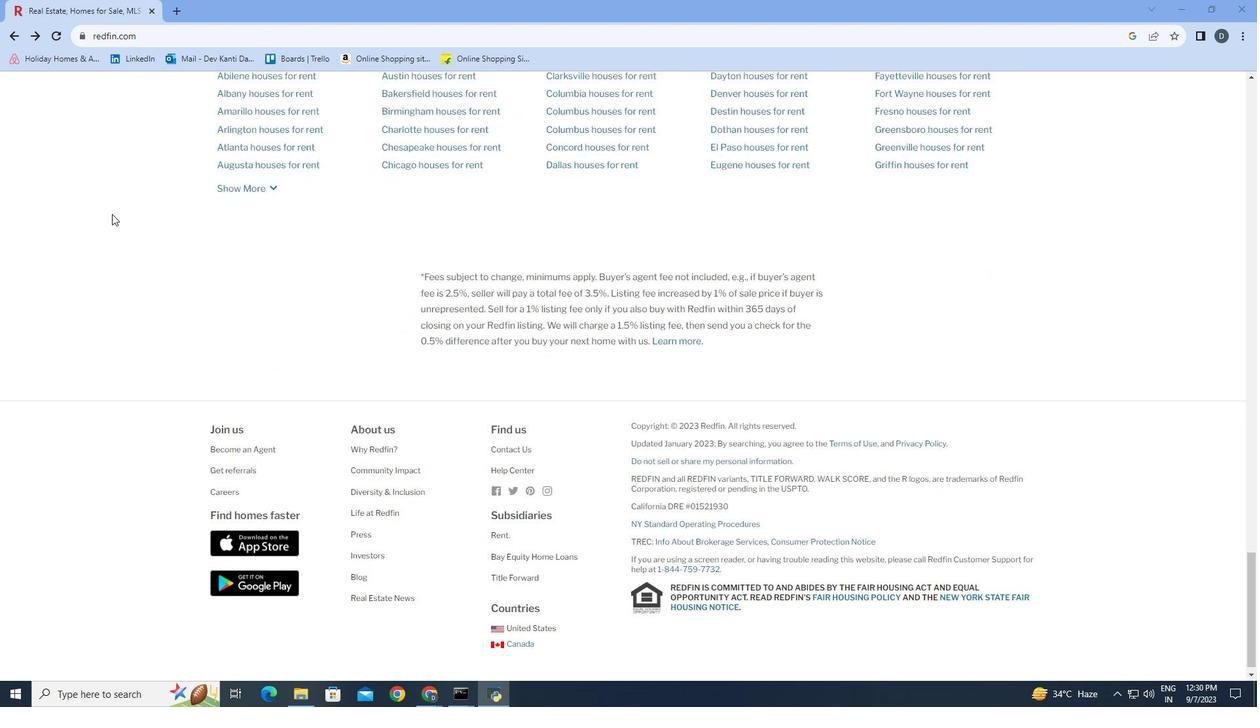 
Action: Mouse moved to (112, 214)
Screenshot: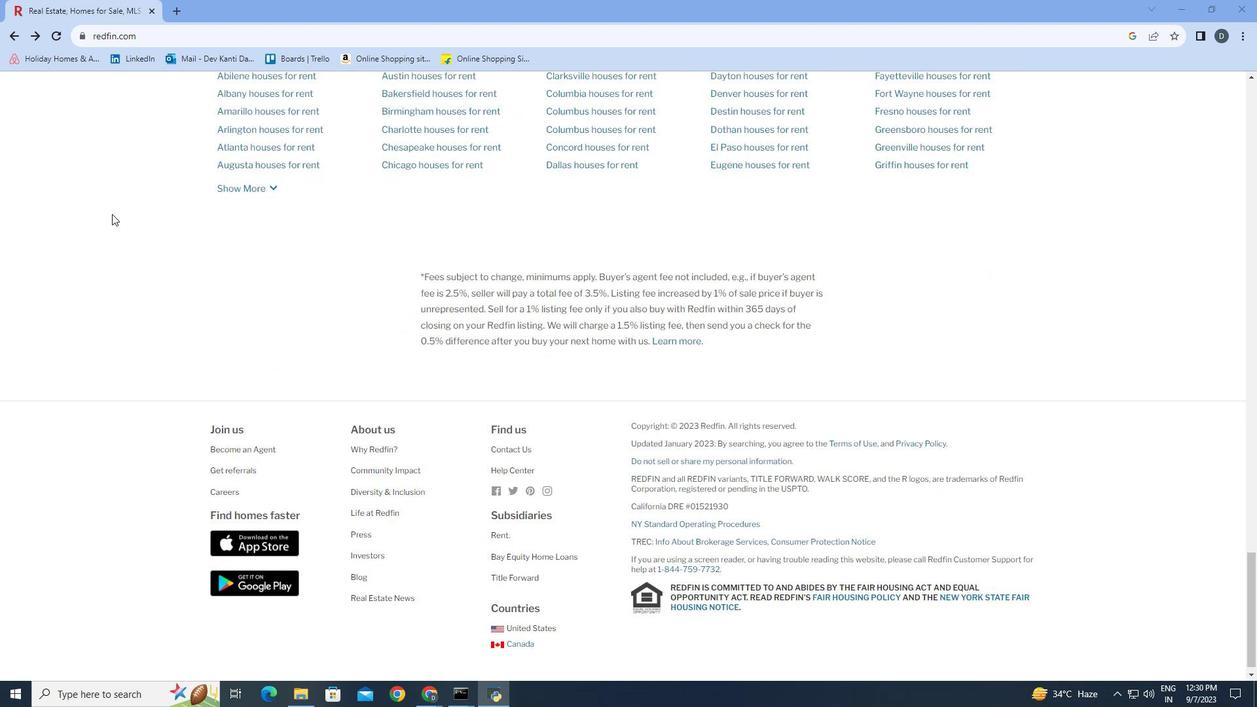 
Action: Mouse scrolled (112, 213) with delta (0, 0)
Screenshot: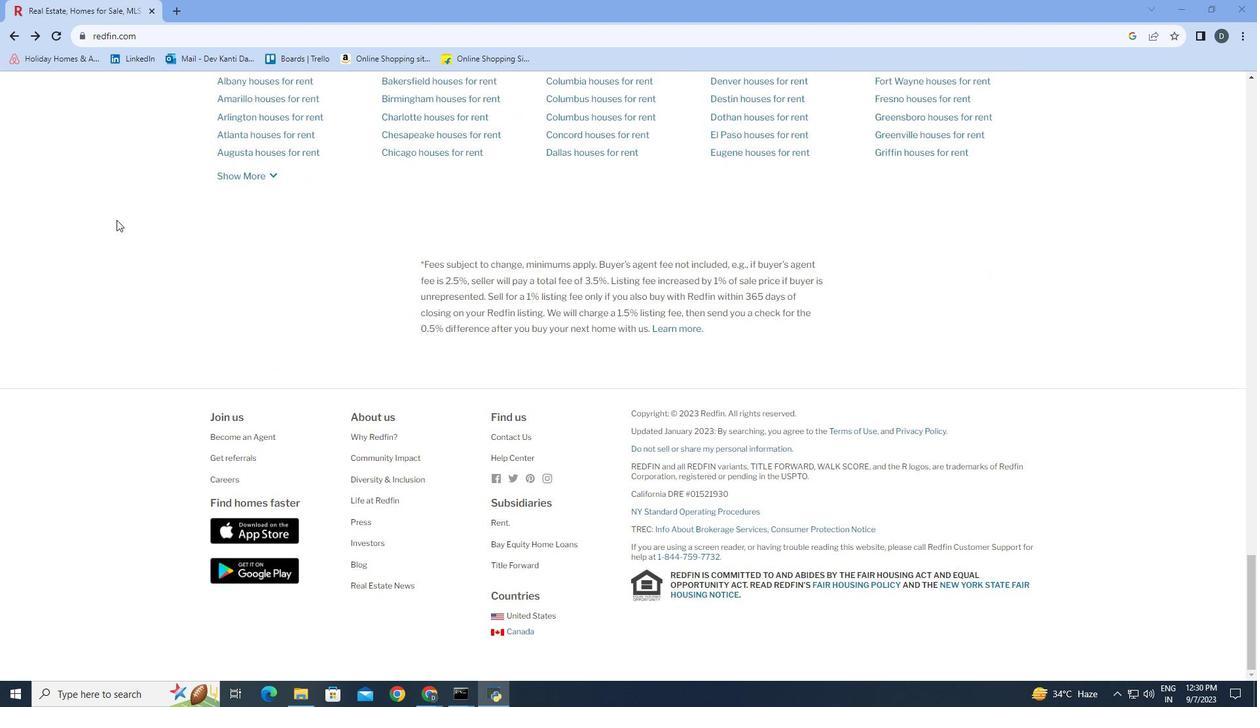
Action: Mouse scrolled (112, 213) with delta (0, 0)
Screenshot: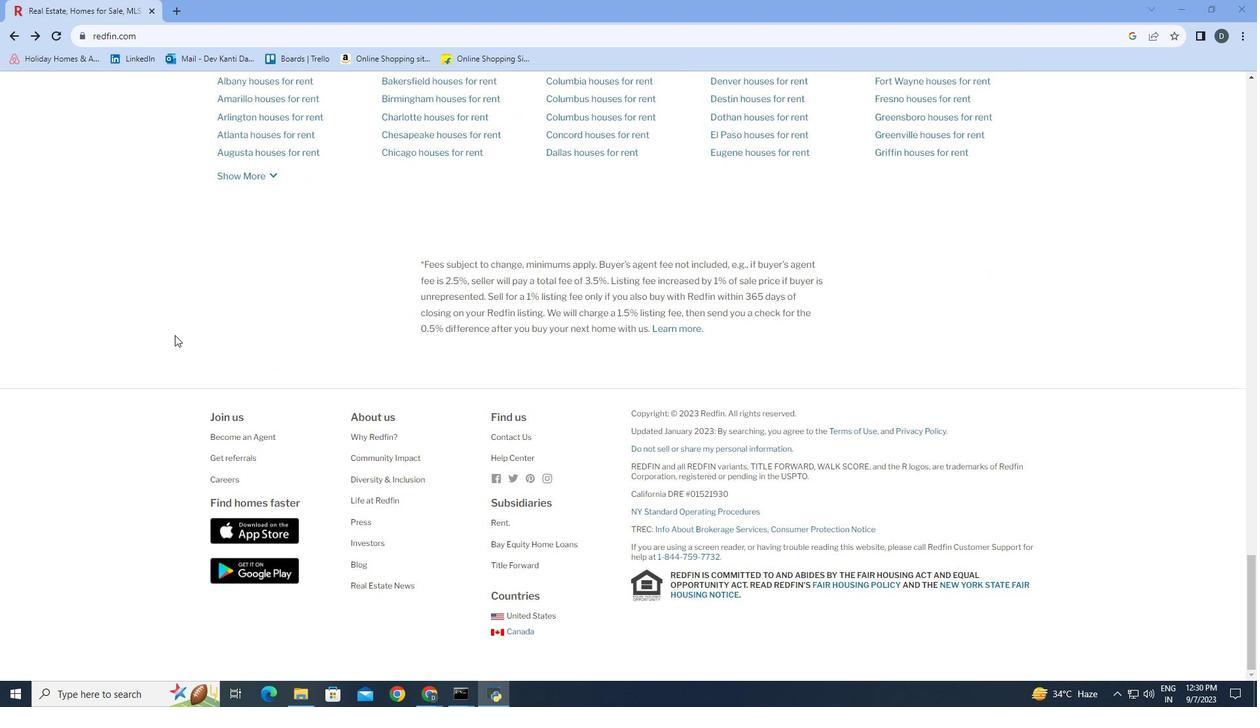 
Action: Mouse scrolled (112, 213) with delta (0, 0)
Screenshot: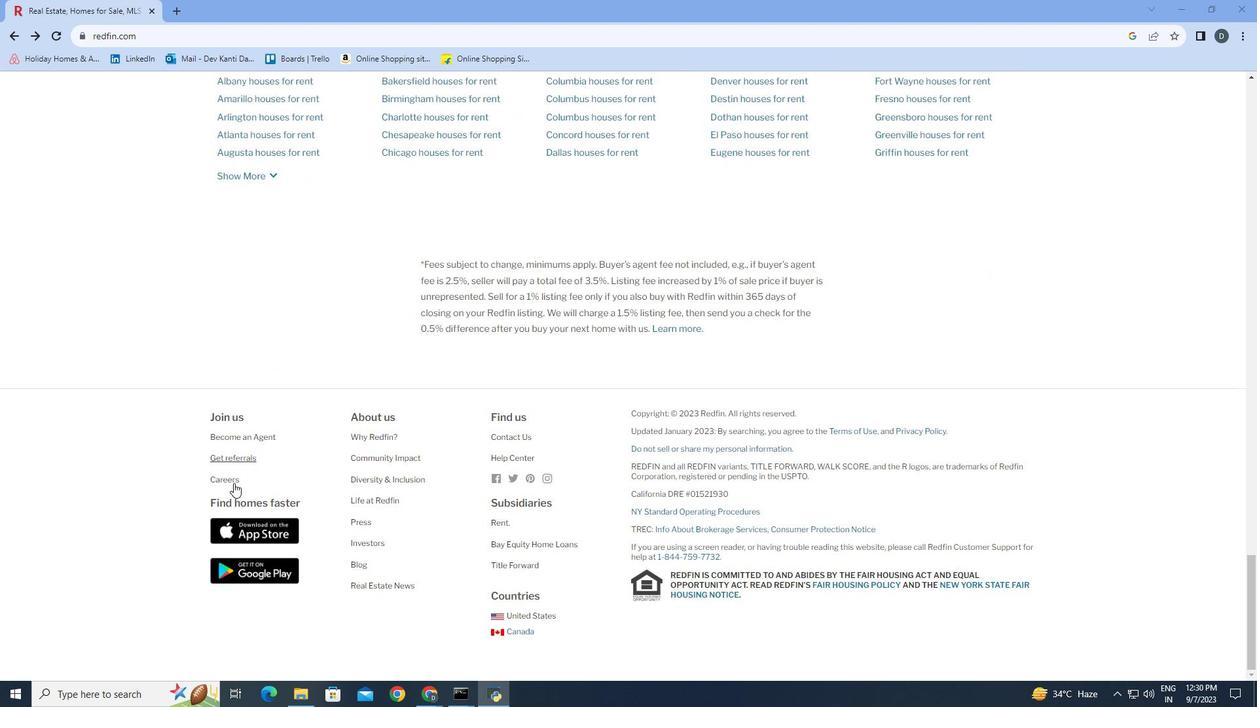 
Action: Mouse scrolled (112, 213) with delta (0, 0)
Screenshot: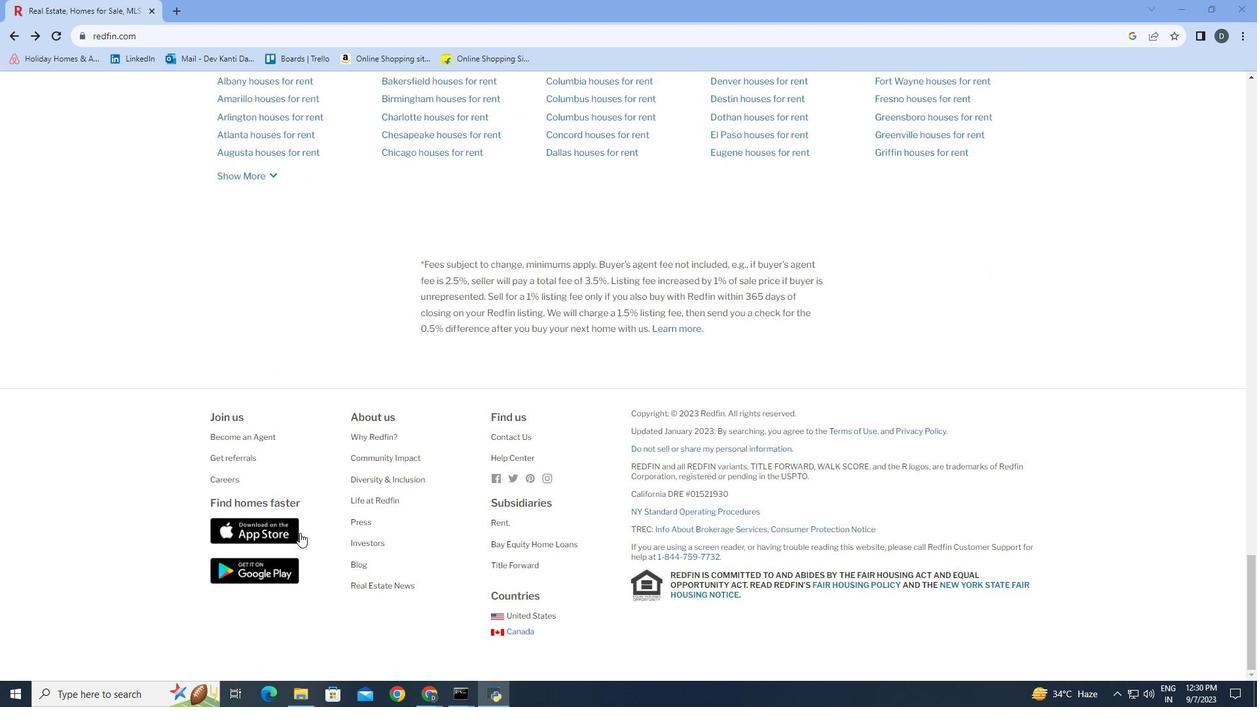 
Action: Mouse moved to (352, 546)
Screenshot: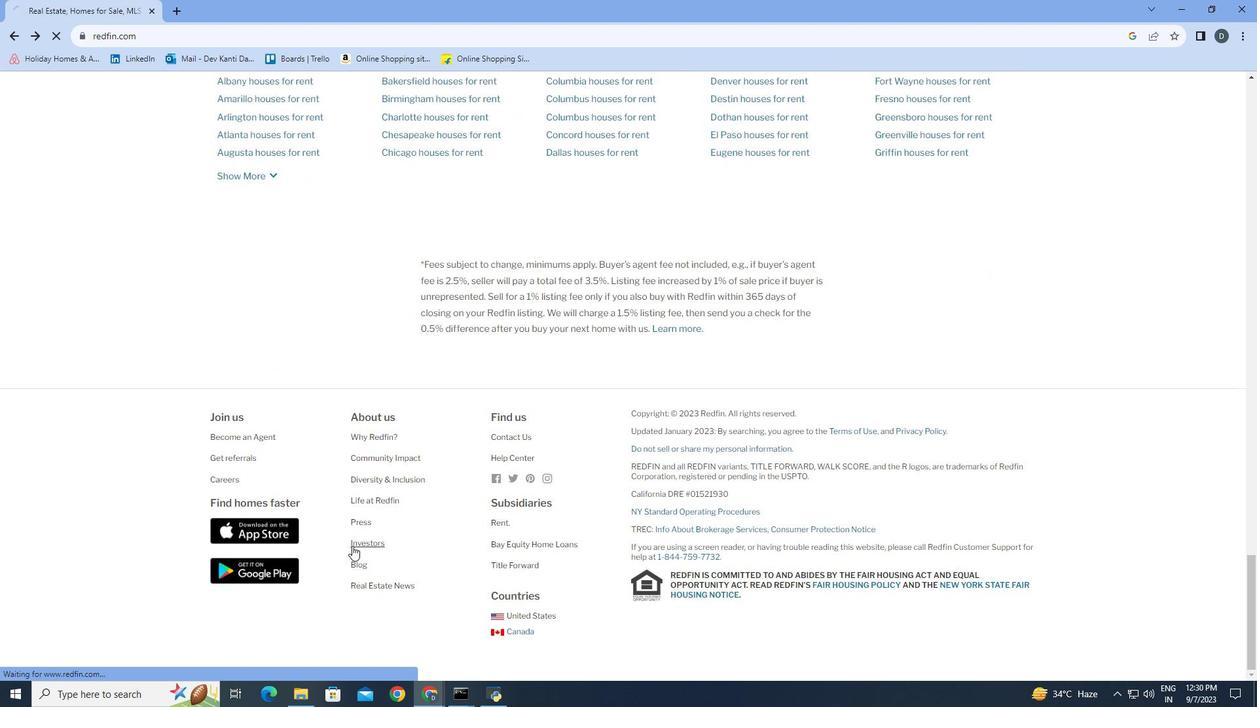 
Action: Mouse pressed left at (352, 546)
Screenshot: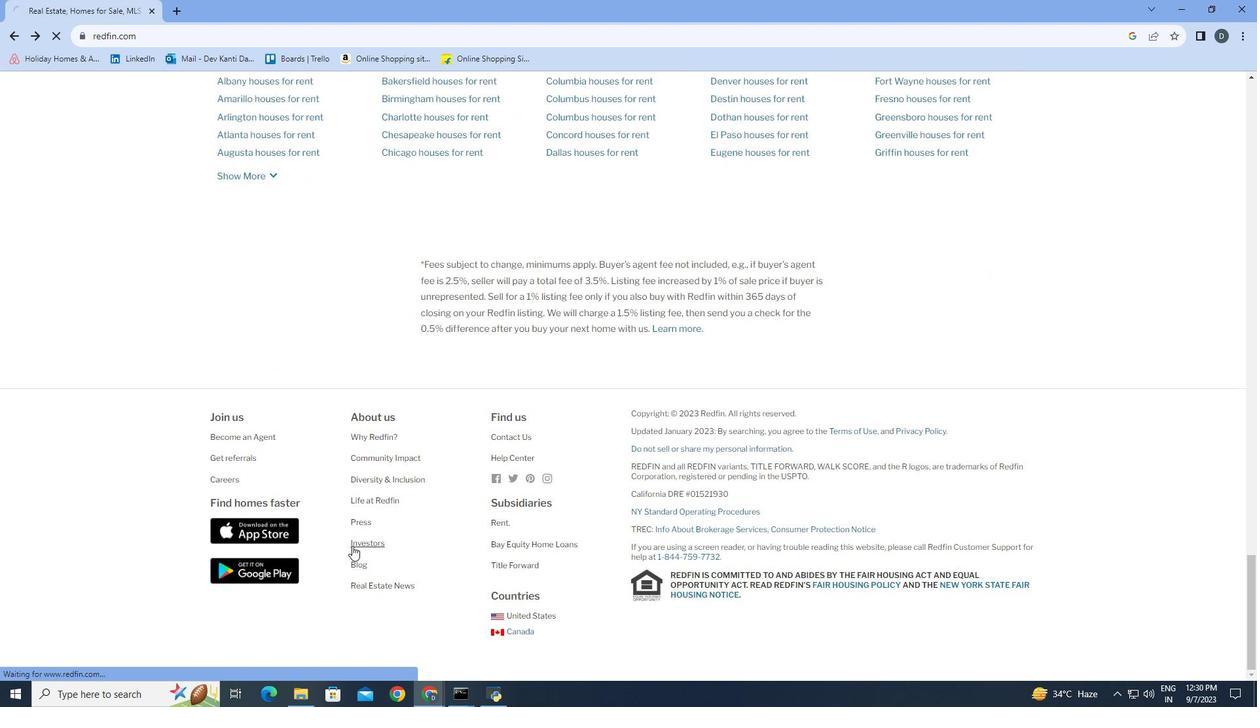 
Action: Mouse moved to (942, 397)
Screenshot: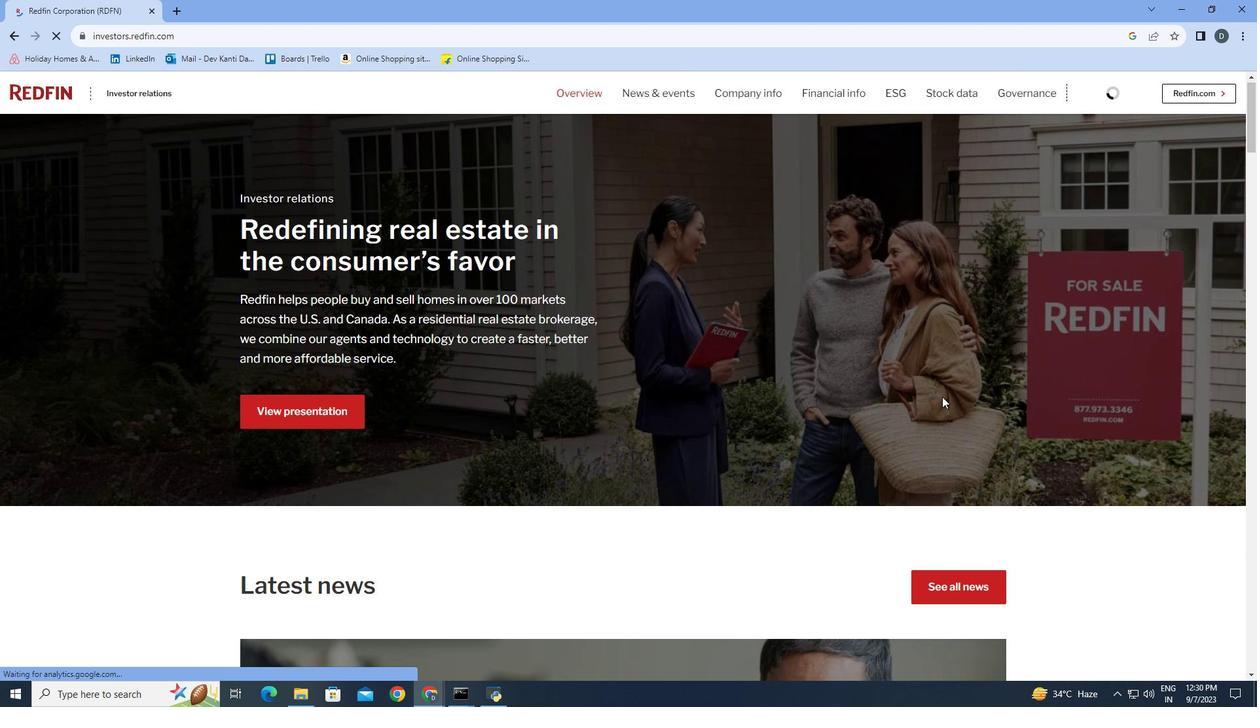 
Action: Mouse scrolled (942, 396) with delta (0, 0)
Screenshot: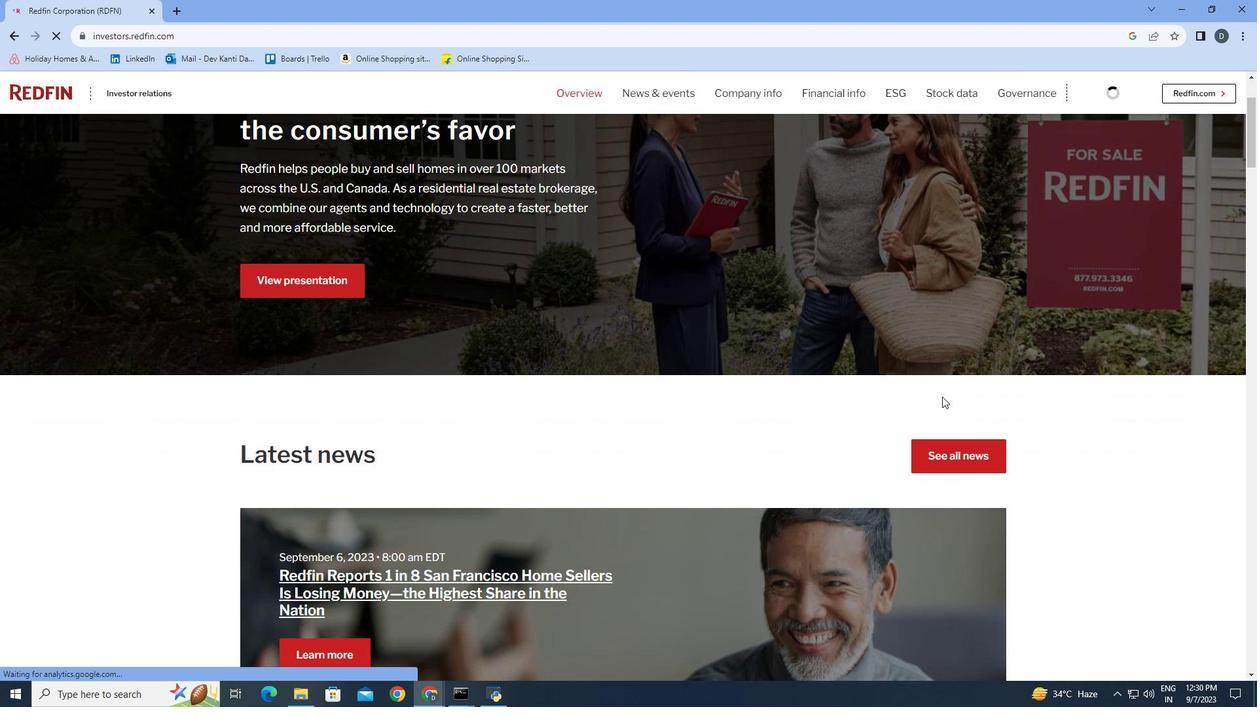 
Action: Mouse scrolled (942, 396) with delta (0, 0)
Screenshot: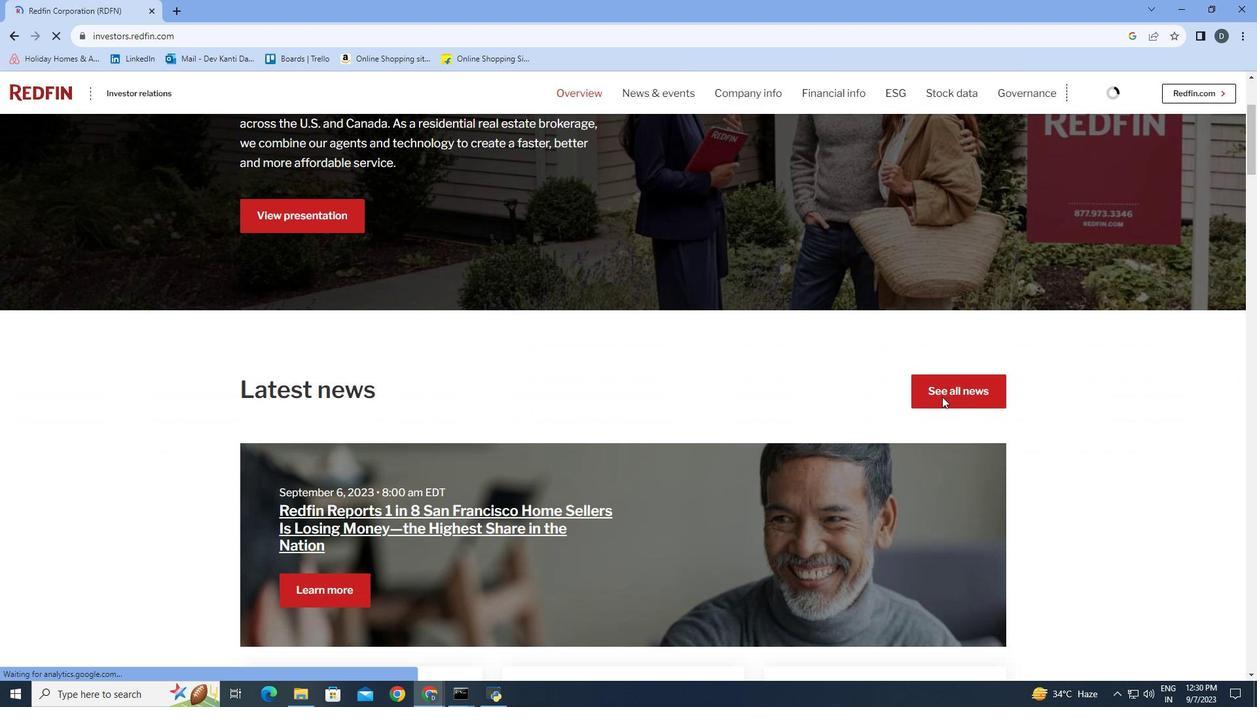 
Action: Mouse scrolled (942, 396) with delta (0, 0)
Screenshot: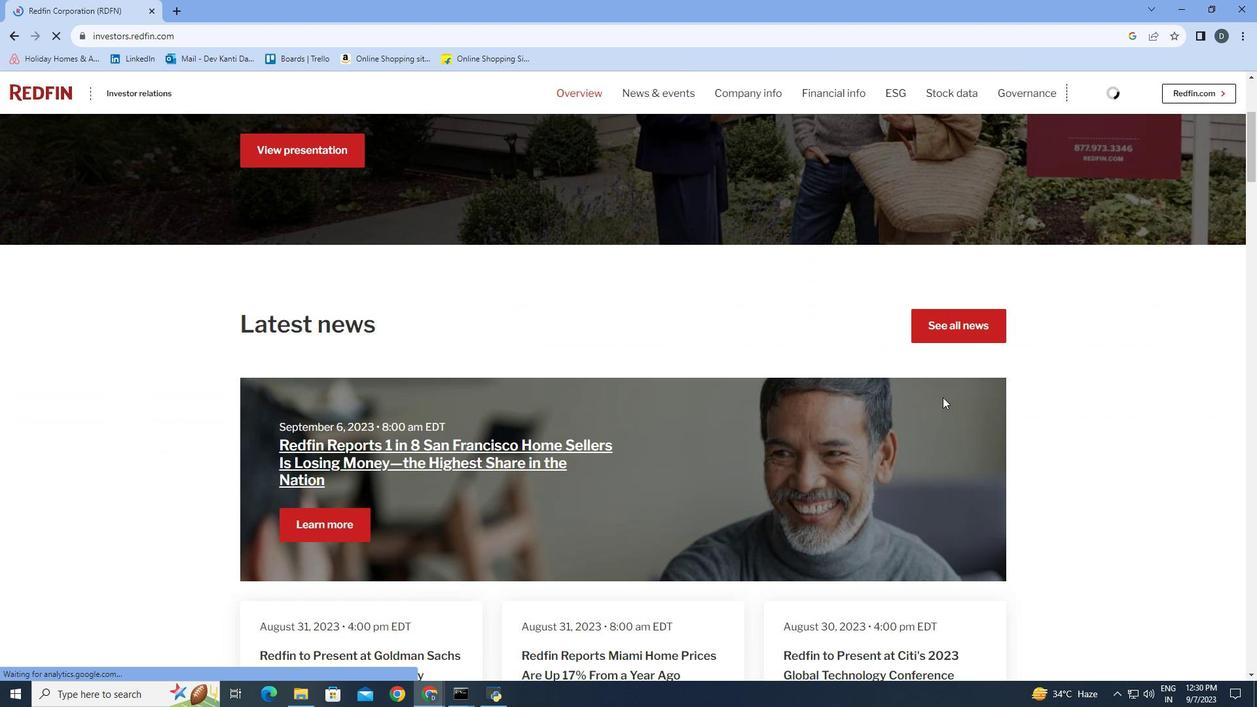 
Action: Mouse scrolled (942, 396) with delta (0, 0)
Screenshot: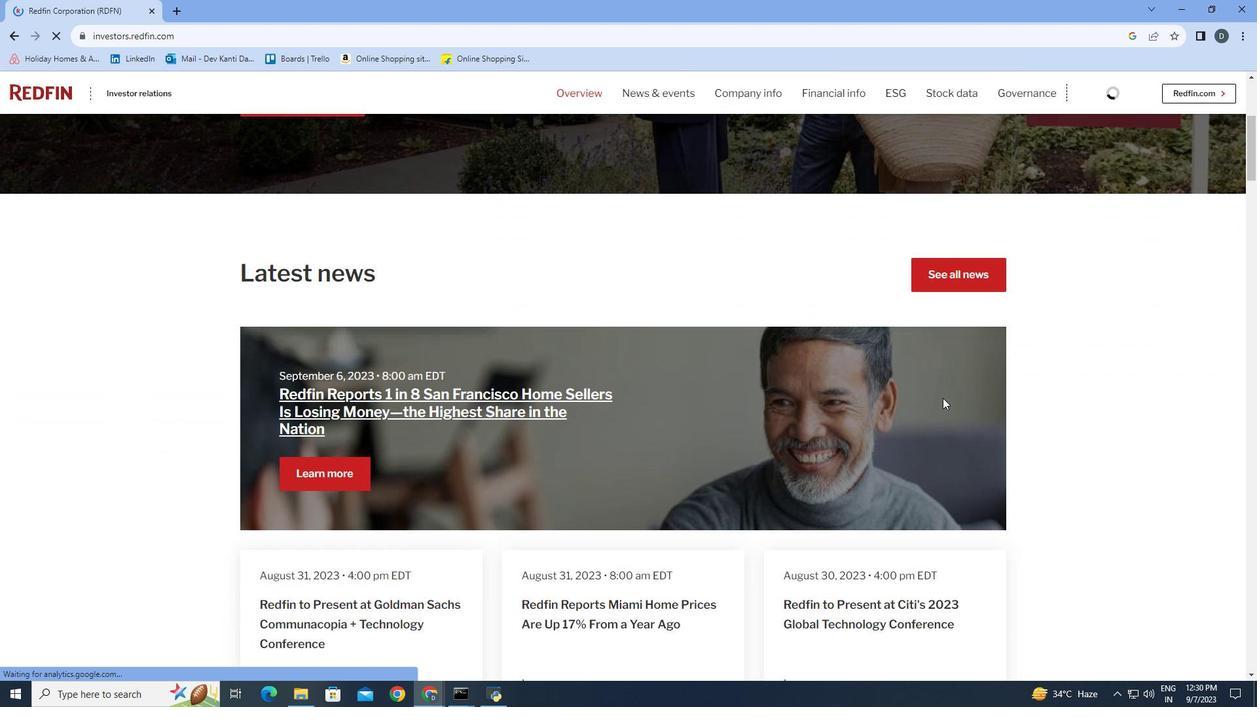 
Action: Mouse moved to (943, 397)
Screenshot: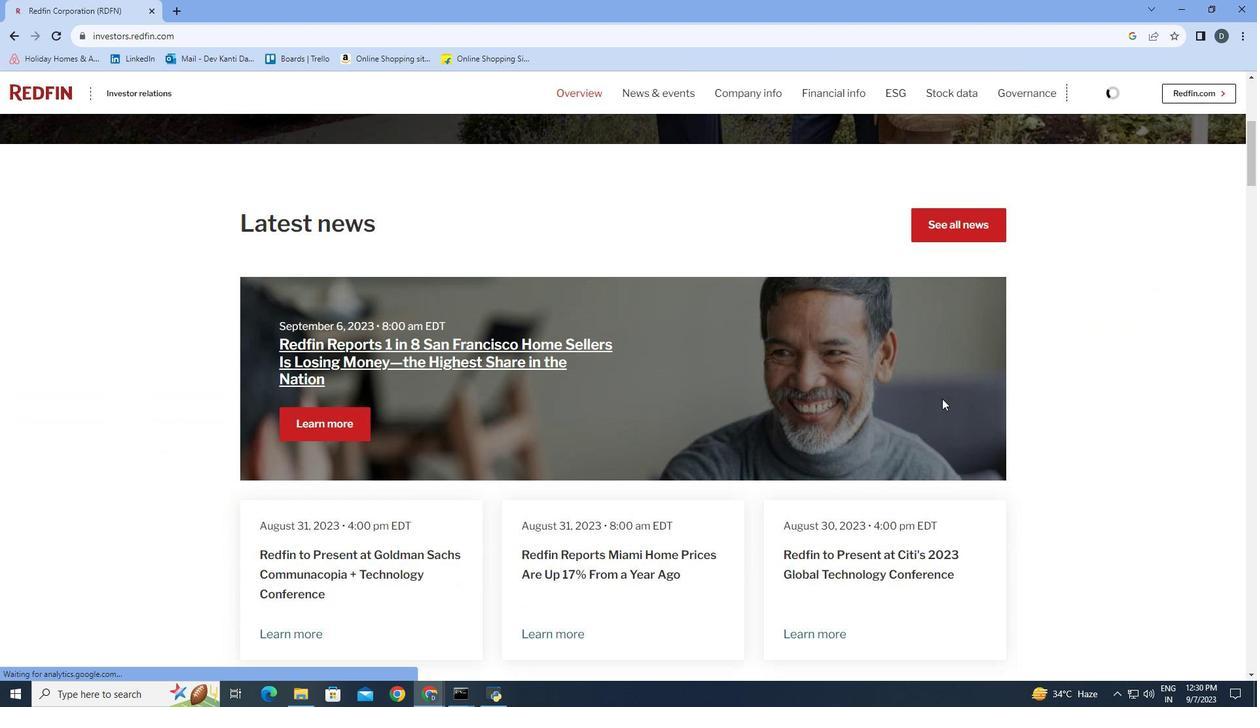 
Action: Mouse scrolled (943, 397) with delta (0, 0)
Screenshot: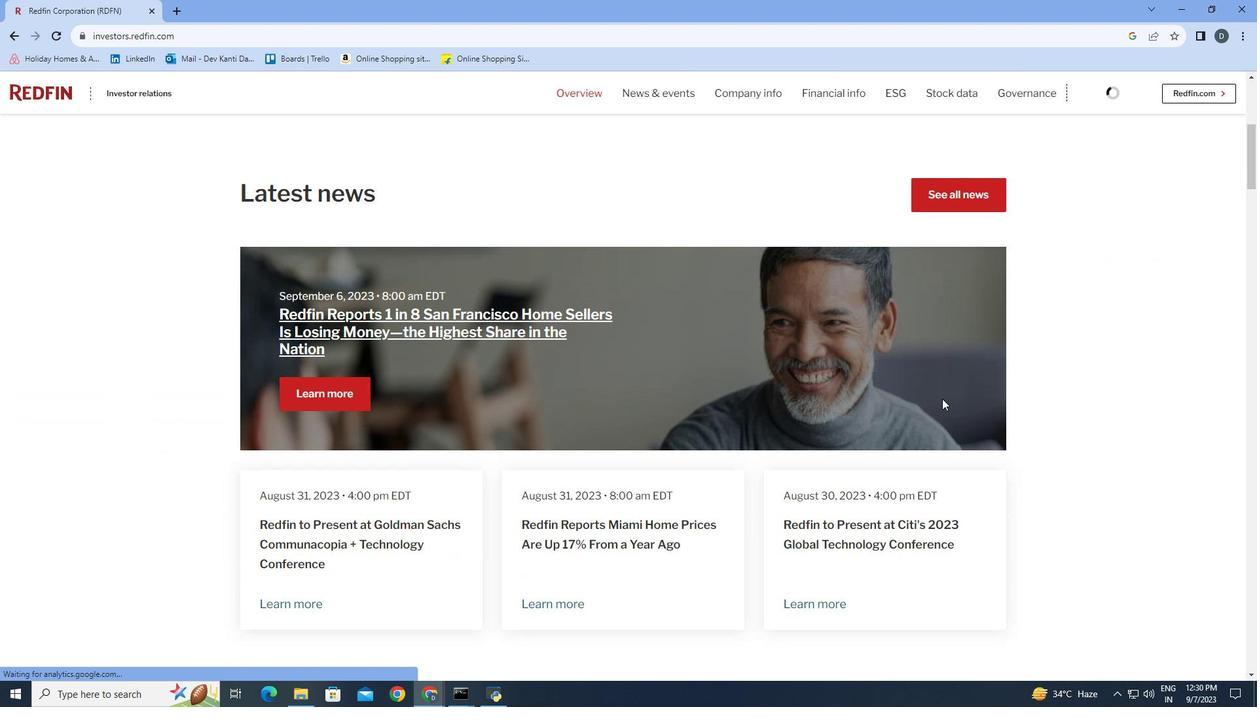 
Action: Mouse moved to (943, 398)
Screenshot: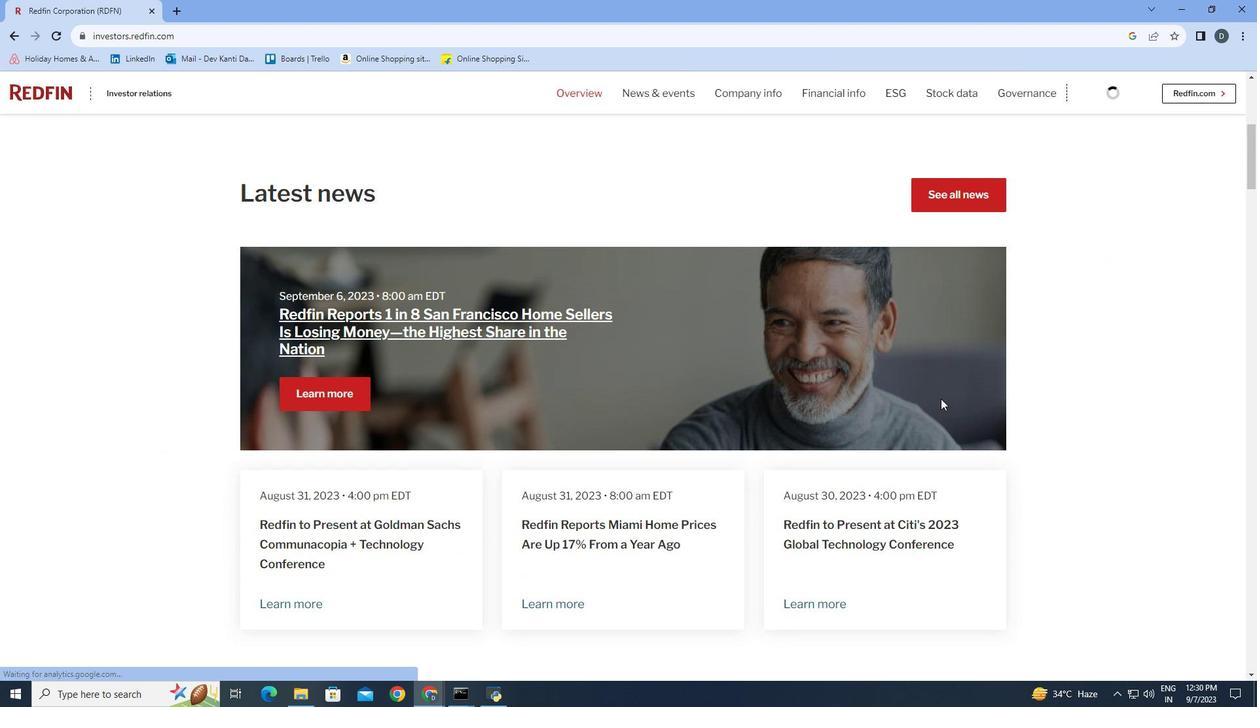 
Action: Mouse scrolled (943, 397) with delta (0, 0)
Screenshot: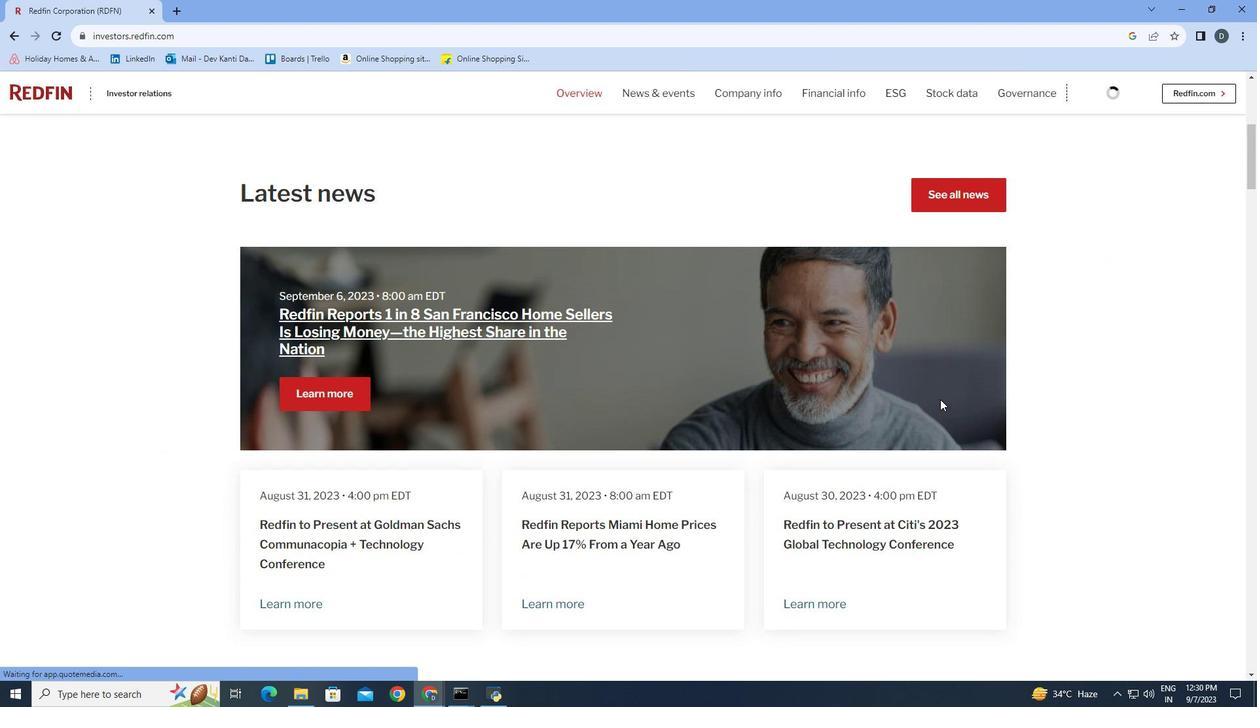 
Action: Mouse moved to (940, 399)
Screenshot: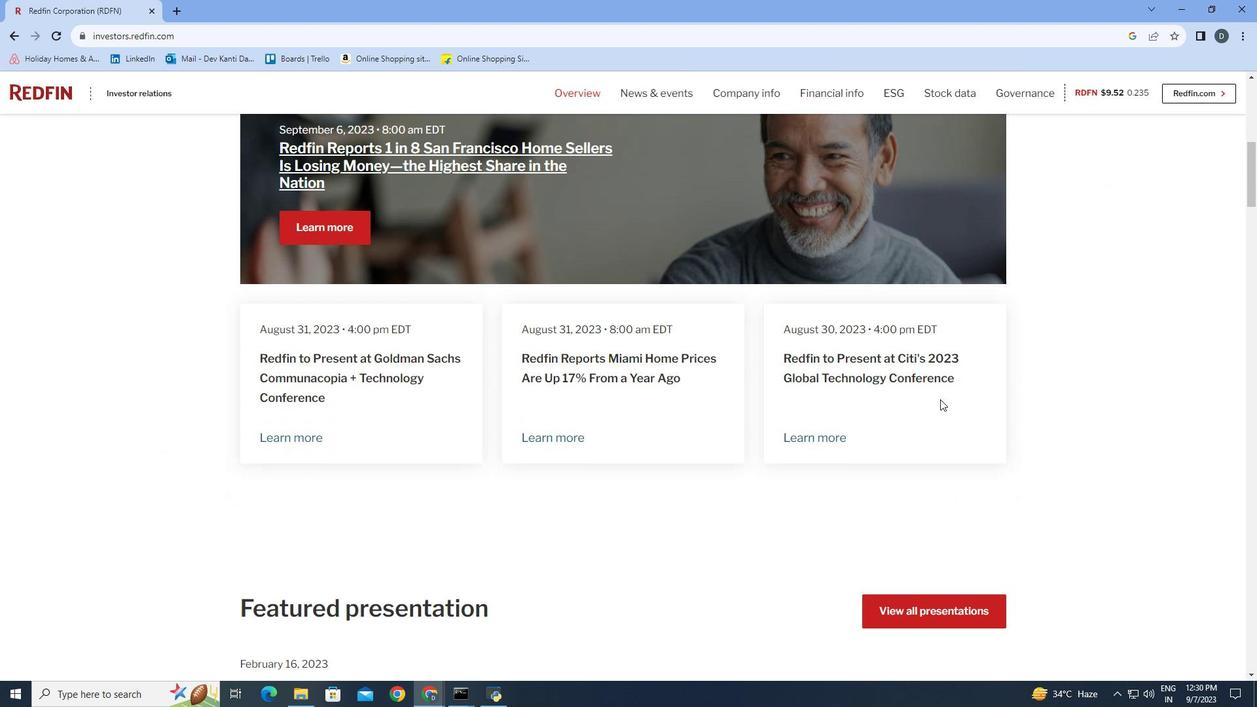 
Action: Mouse scrolled (940, 398) with delta (0, 0)
Screenshot: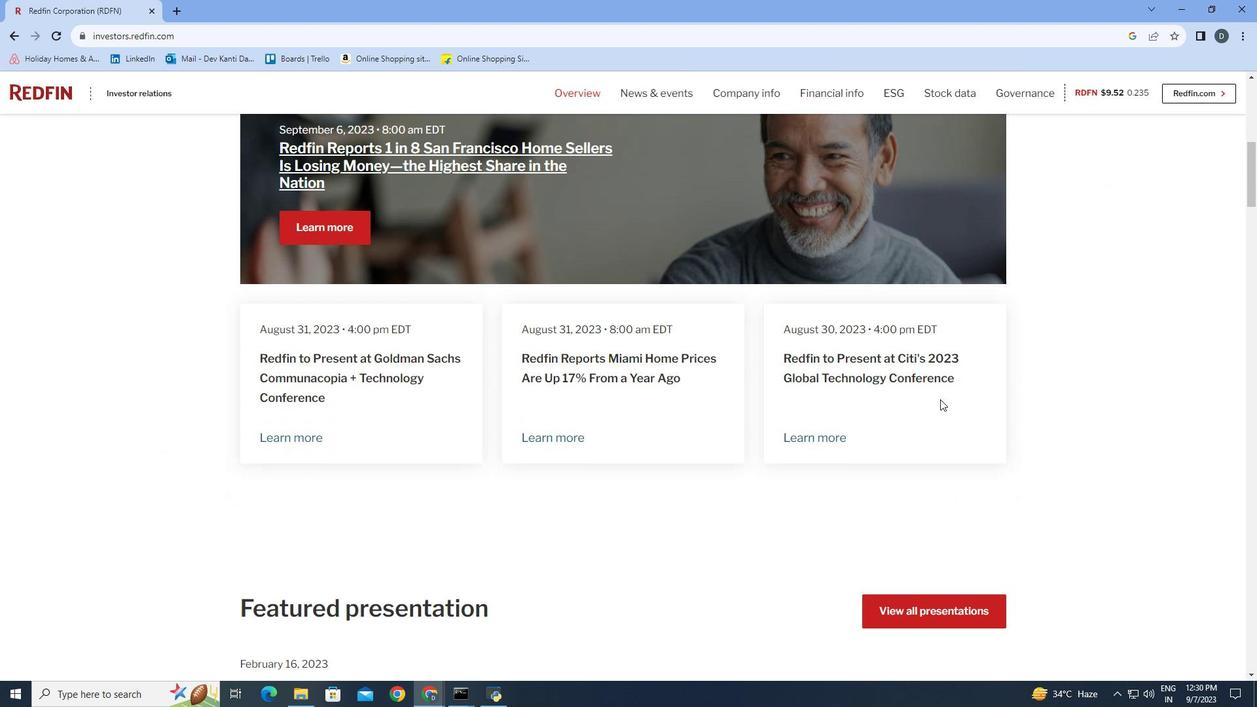 
Action: Mouse moved to (940, 399)
Screenshot: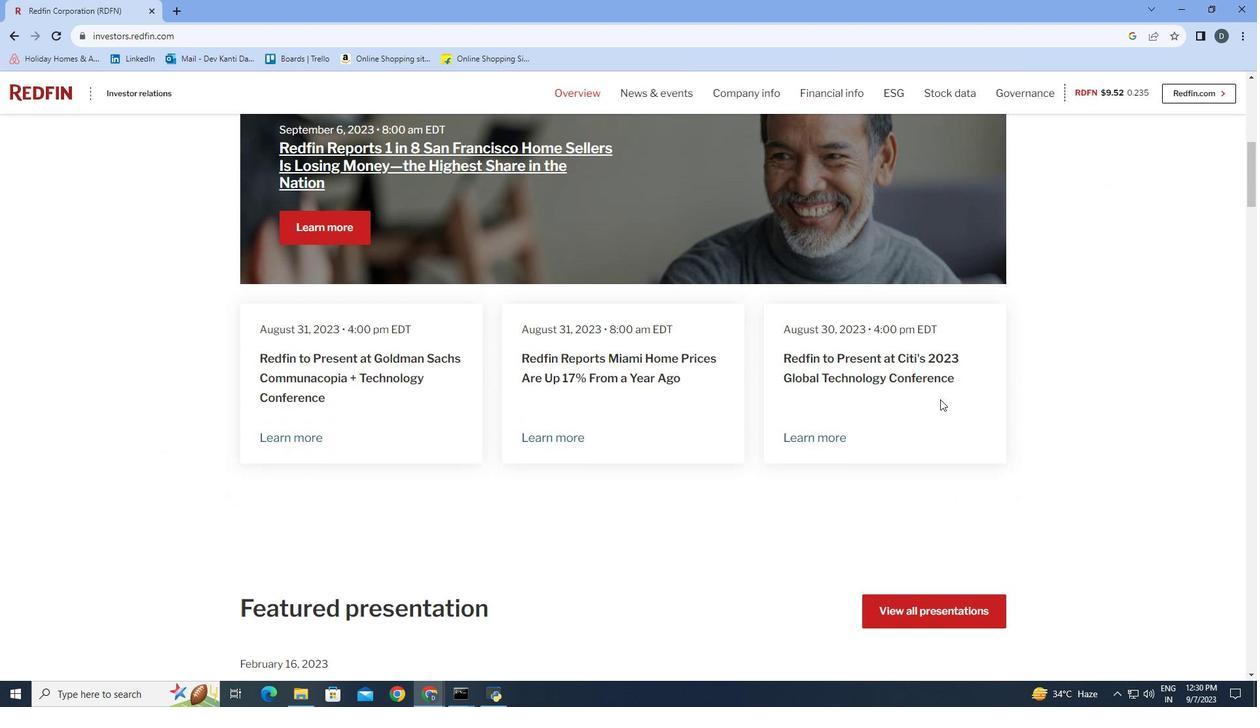 
Action: Mouse scrolled (940, 398) with delta (0, 0)
Screenshot: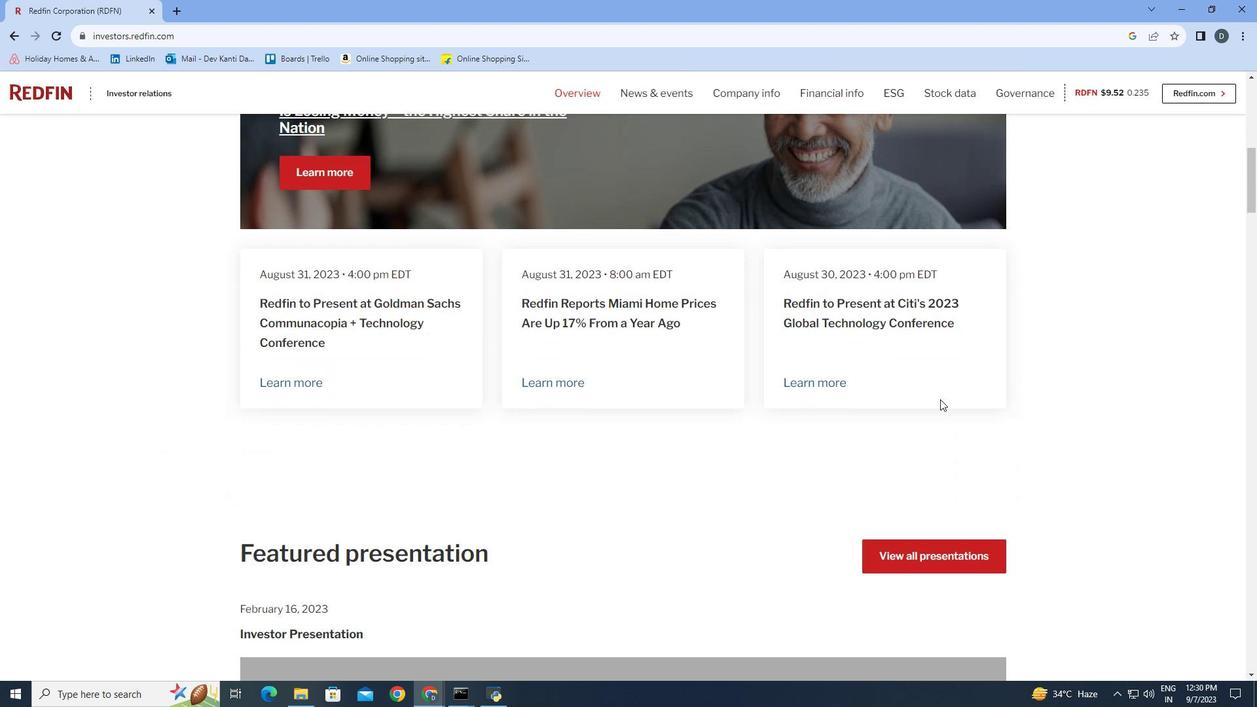 
Action: Mouse scrolled (940, 398) with delta (0, 0)
Screenshot: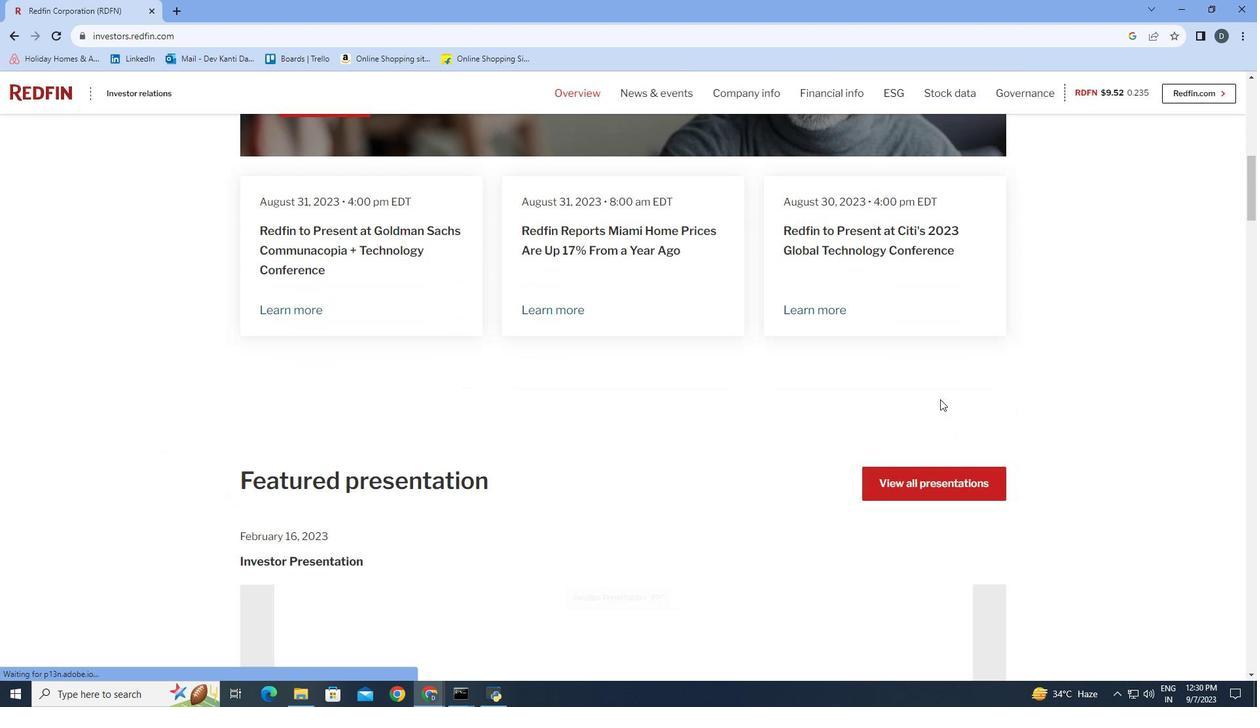 
Action: Mouse scrolled (940, 398) with delta (0, 0)
Screenshot: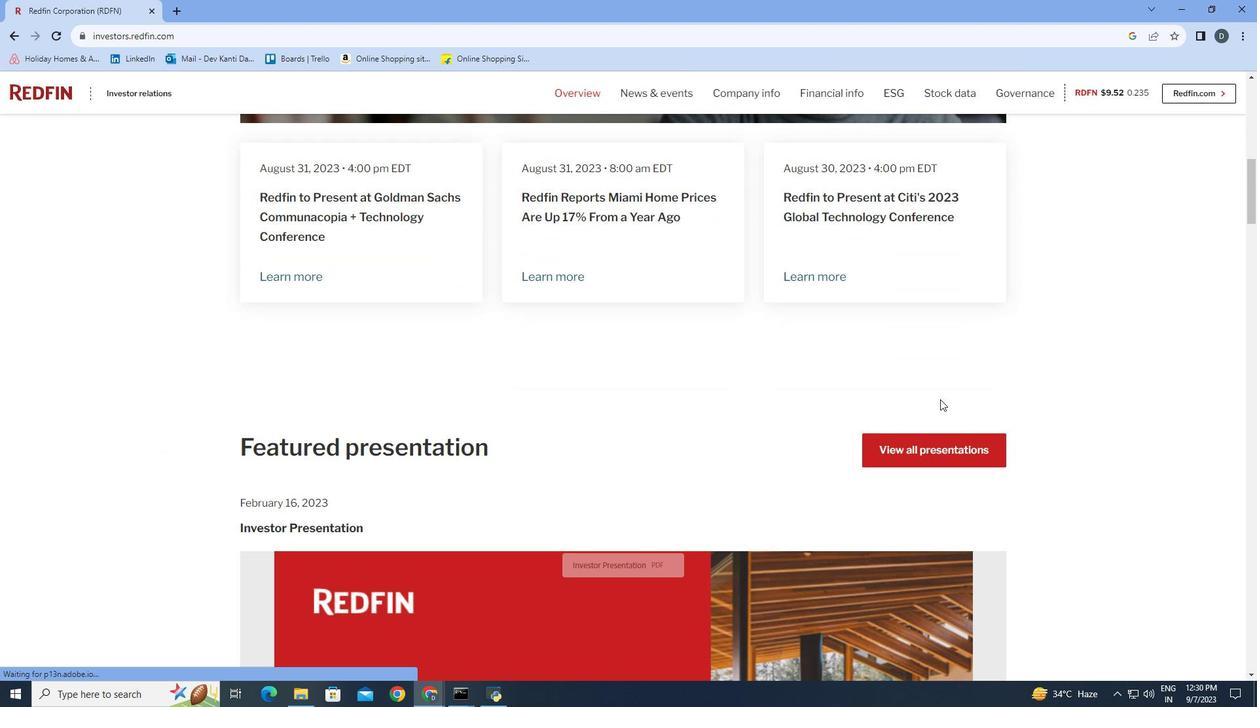 
Action: Mouse scrolled (940, 398) with delta (0, 0)
Screenshot: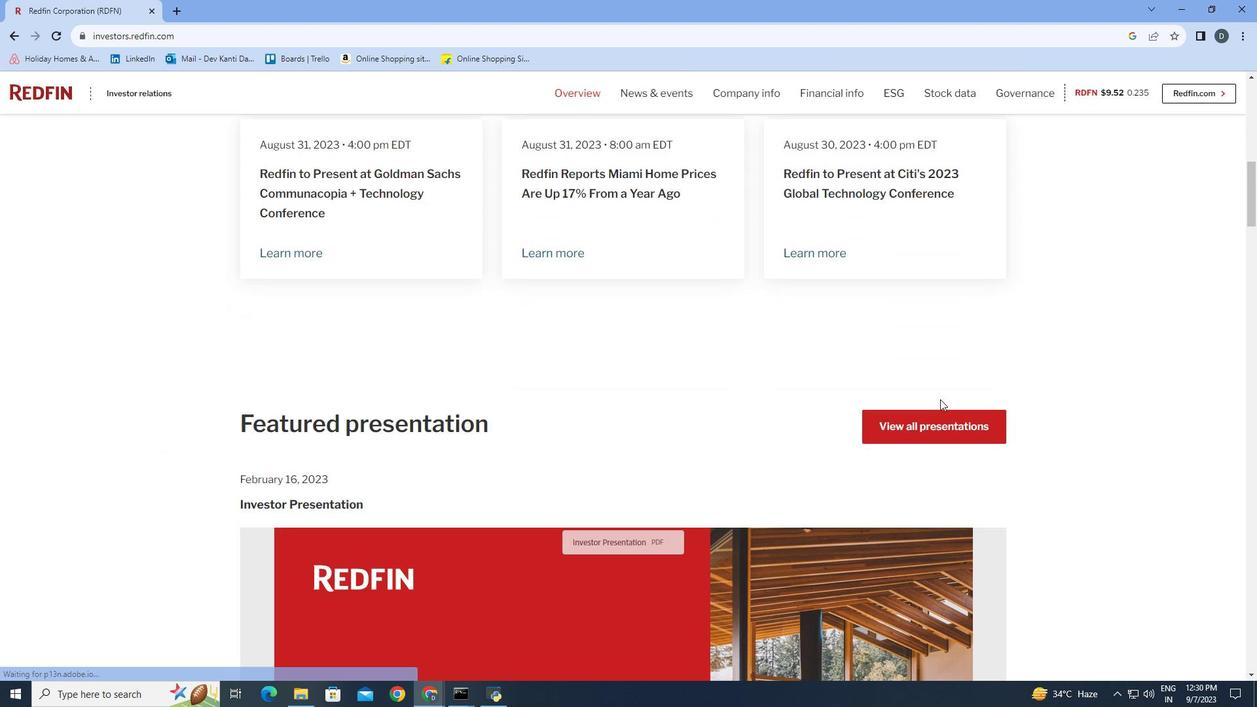 
Action: Mouse scrolled (940, 398) with delta (0, 0)
Screenshot: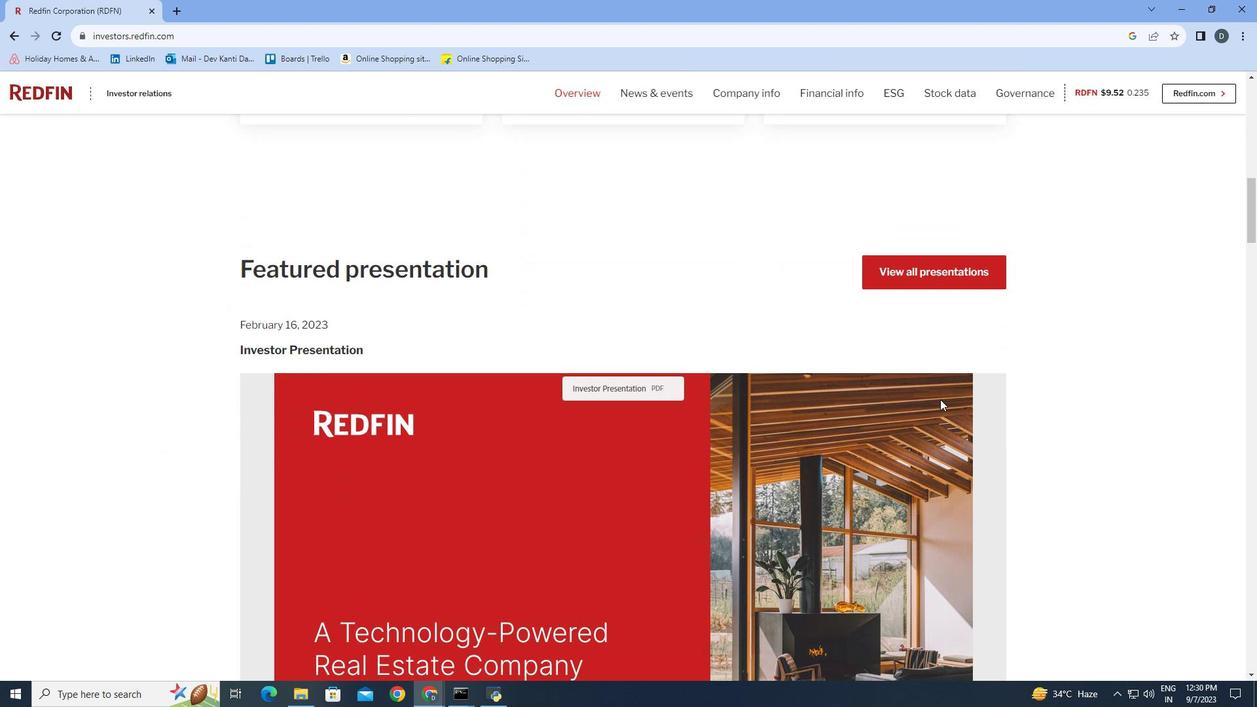 
Action: Mouse scrolled (940, 398) with delta (0, 0)
Screenshot: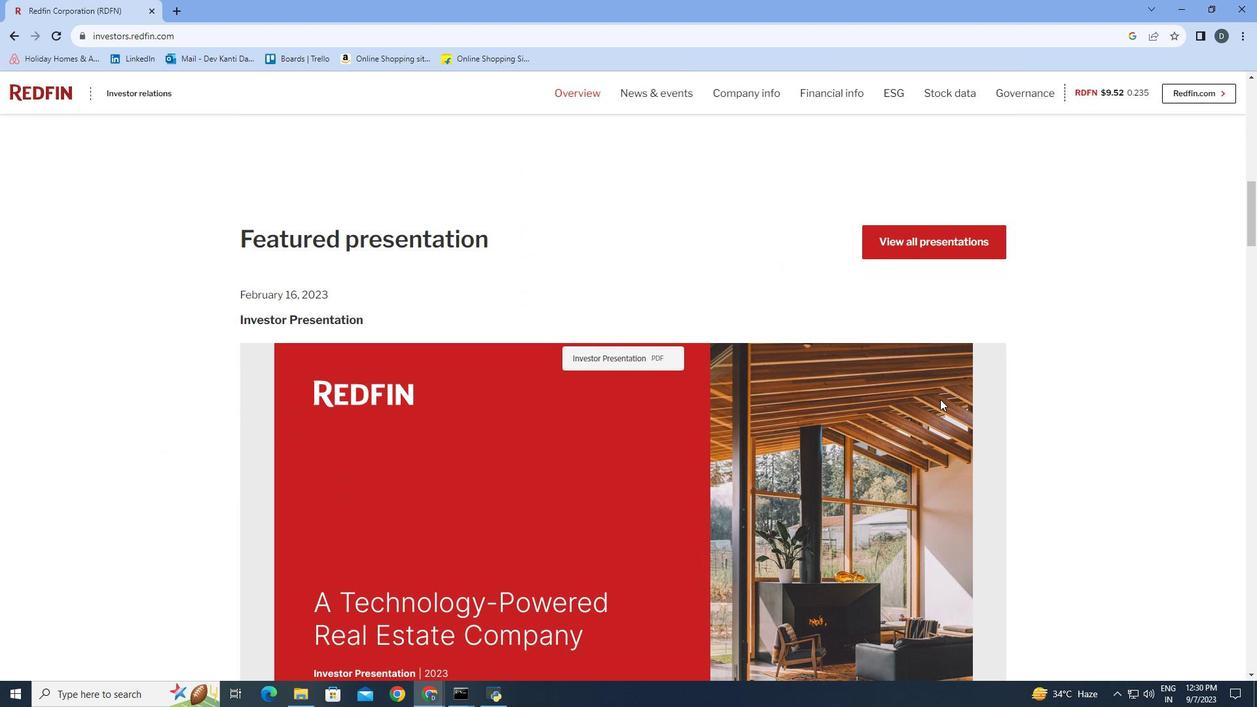 
Action: Mouse scrolled (940, 398) with delta (0, 0)
Screenshot: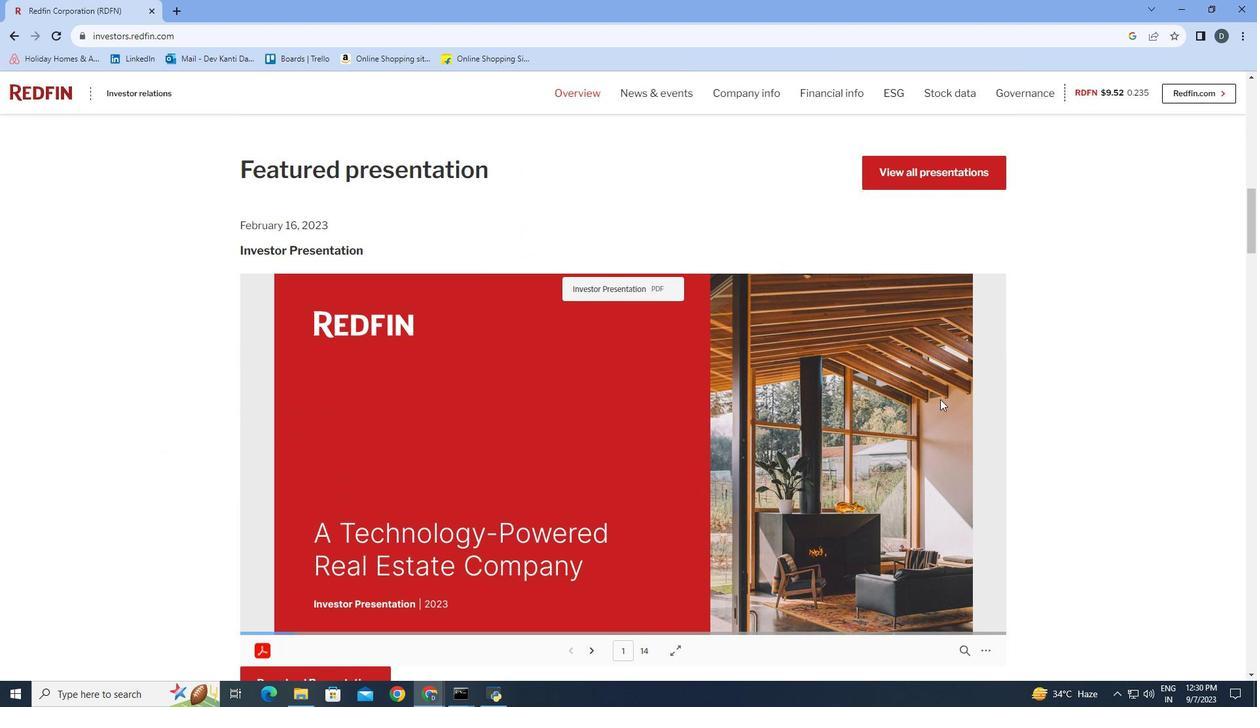 
Action: Mouse scrolled (940, 398) with delta (0, 0)
Screenshot: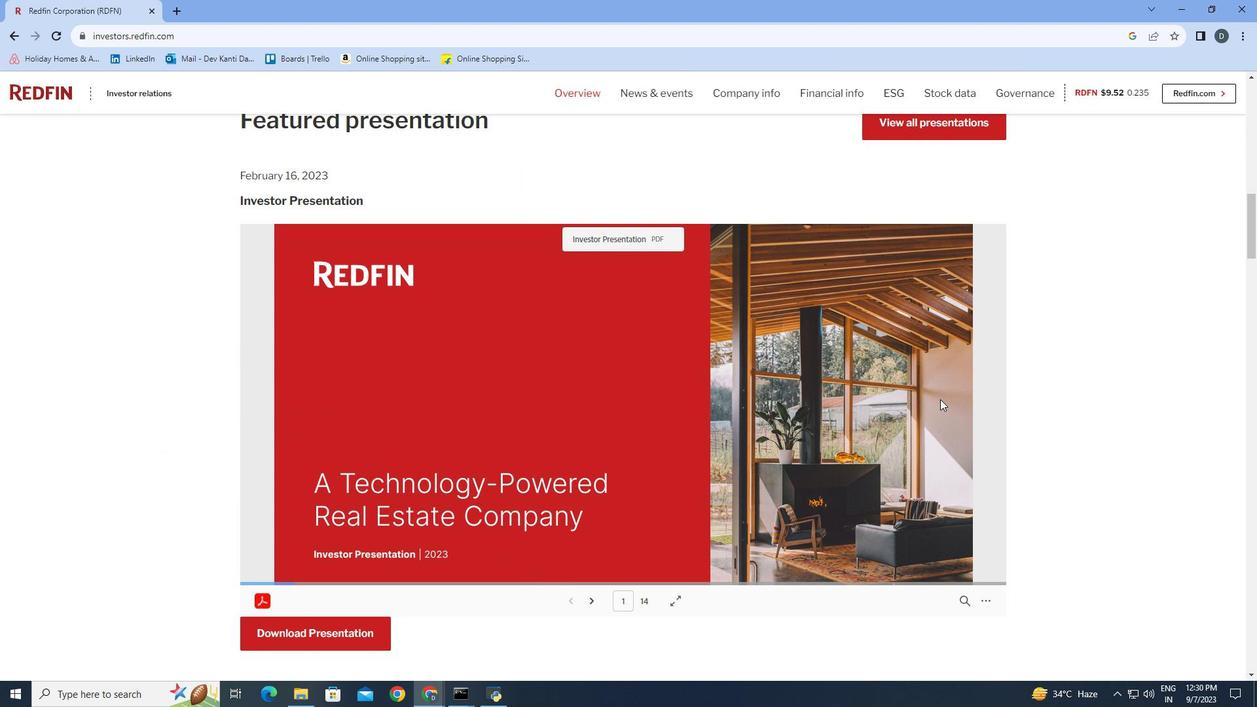 
Action: Mouse scrolled (940, 398) with delta (0, 0)
Screenshot: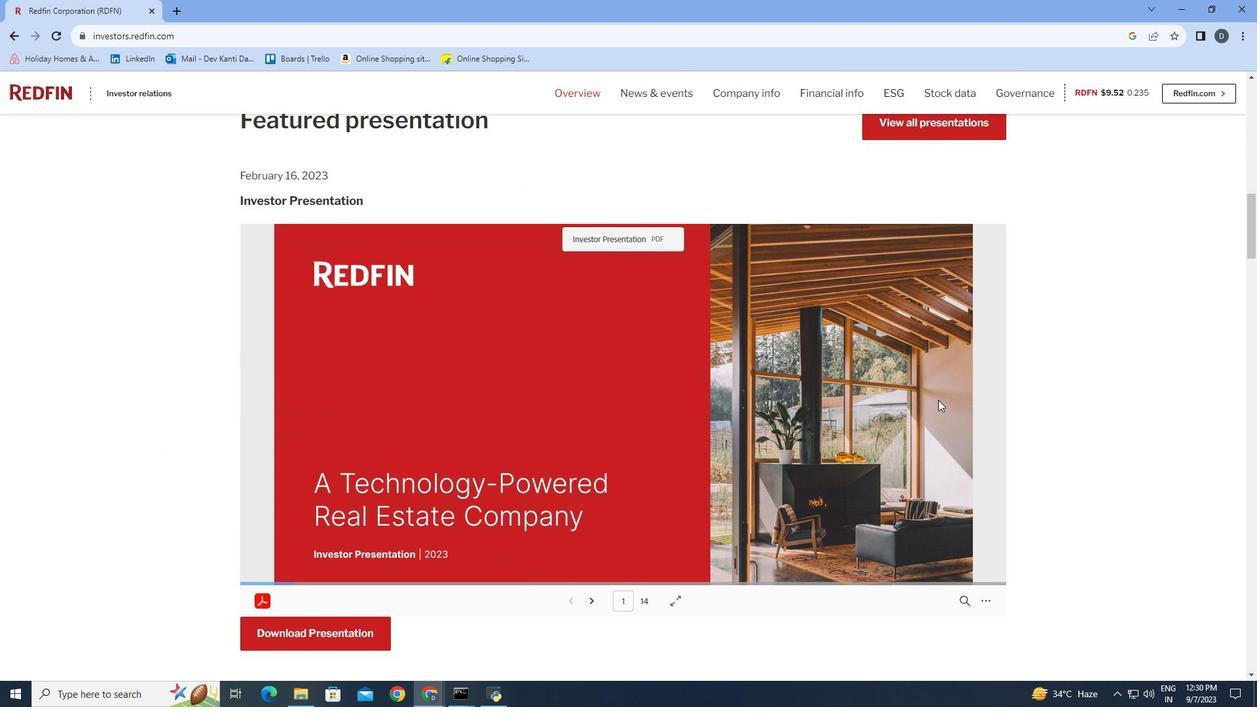 
Action: Mouse moved to (938, 400)
Screenshot: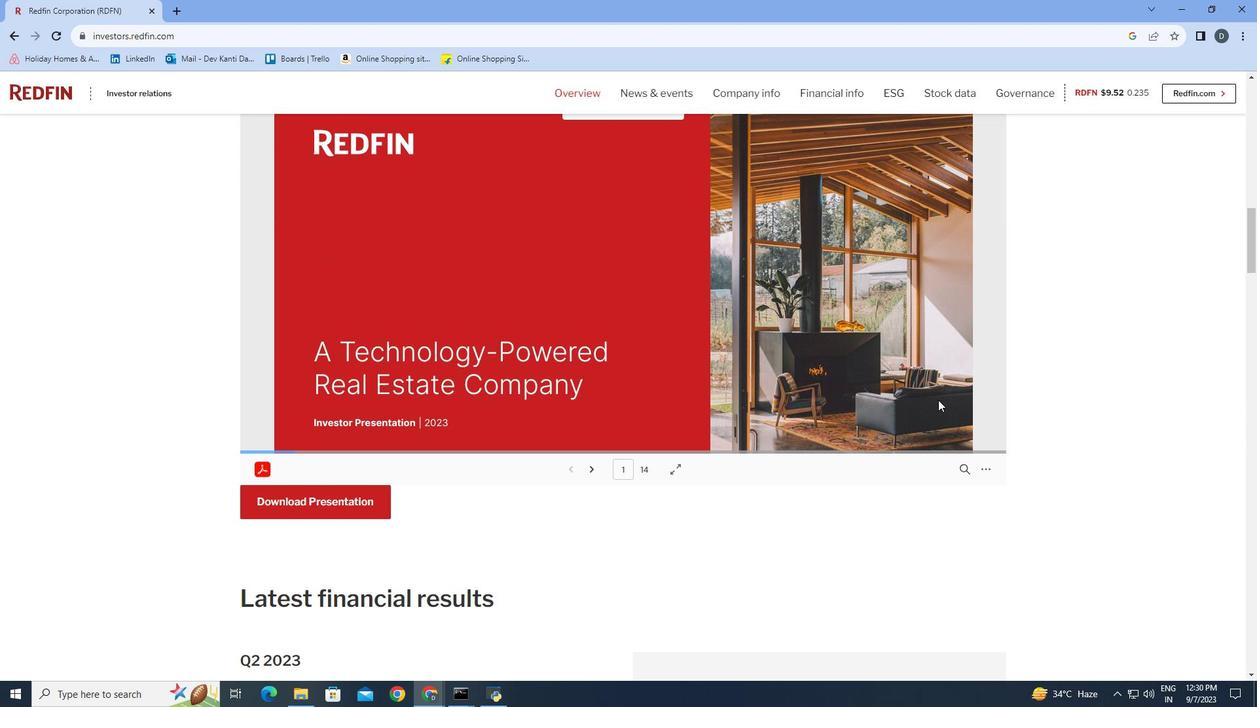 
Action: Mouse scrolled (938, 399) with delta (0, 0)
Screenshot: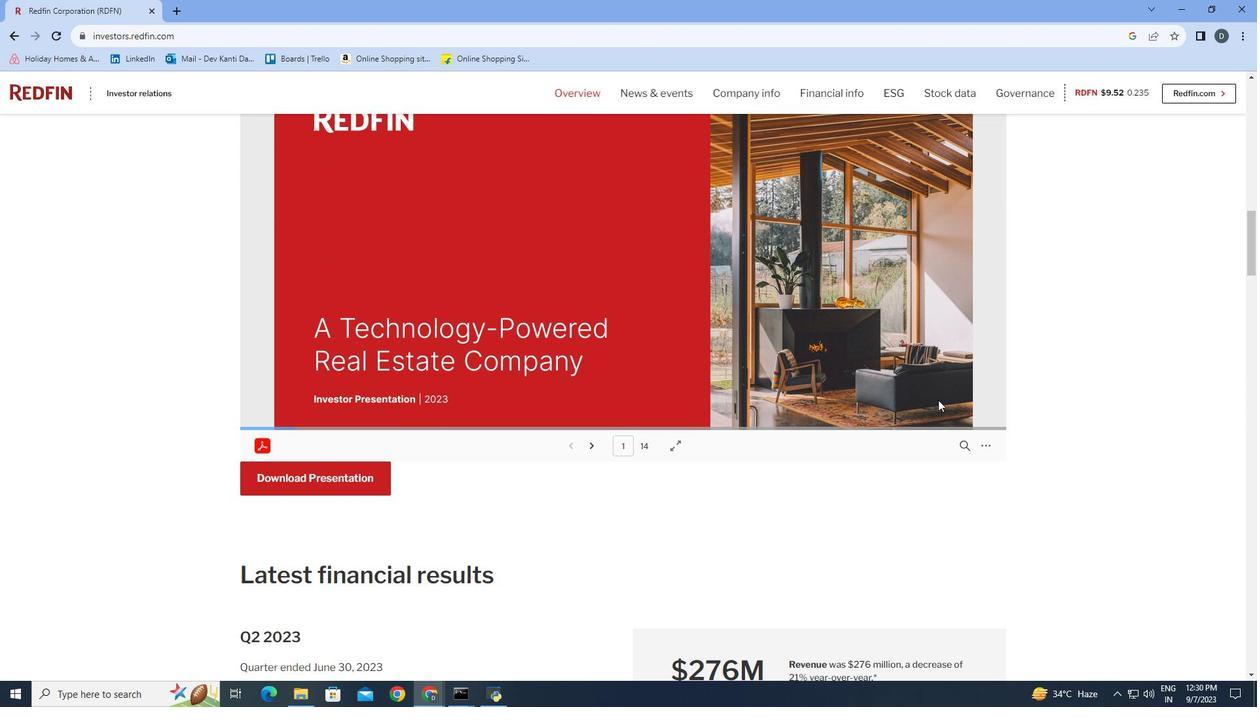 
Action: Mouse scrolled (938, 399) with delta (0, 0)
Screenshot: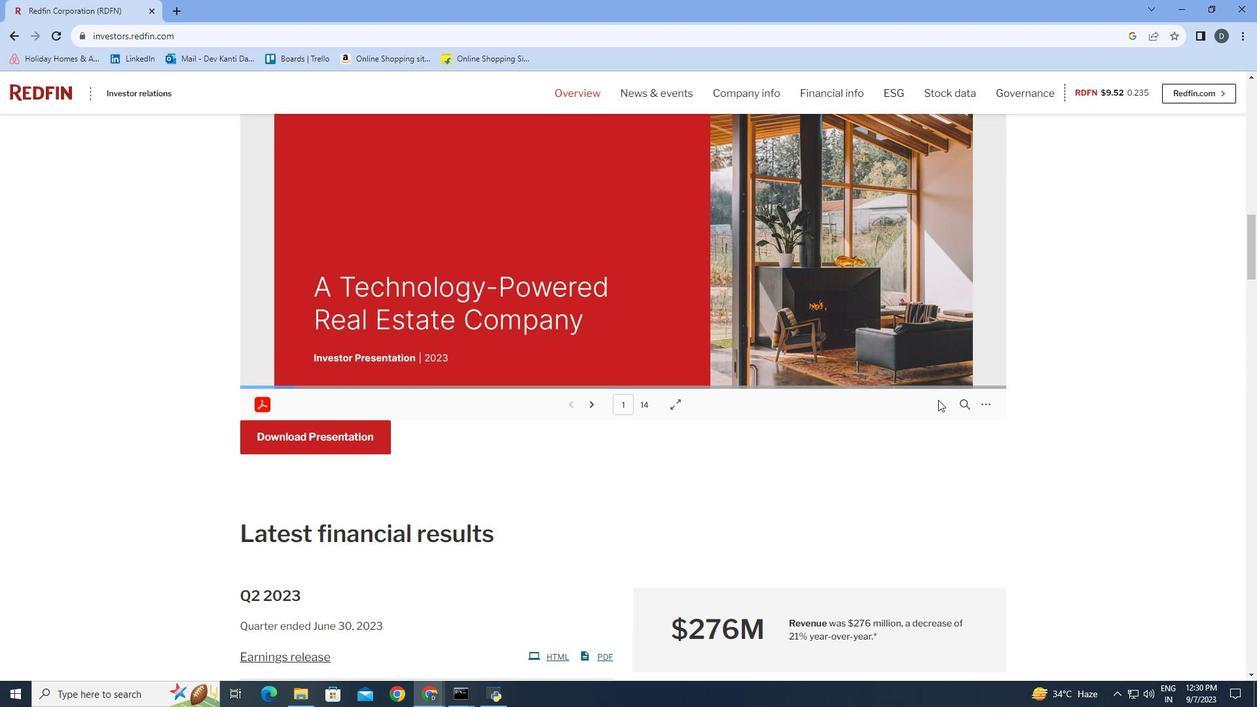 
Action: Mouse scrolled (938, 399) with delta (0, 0)
Screenshot: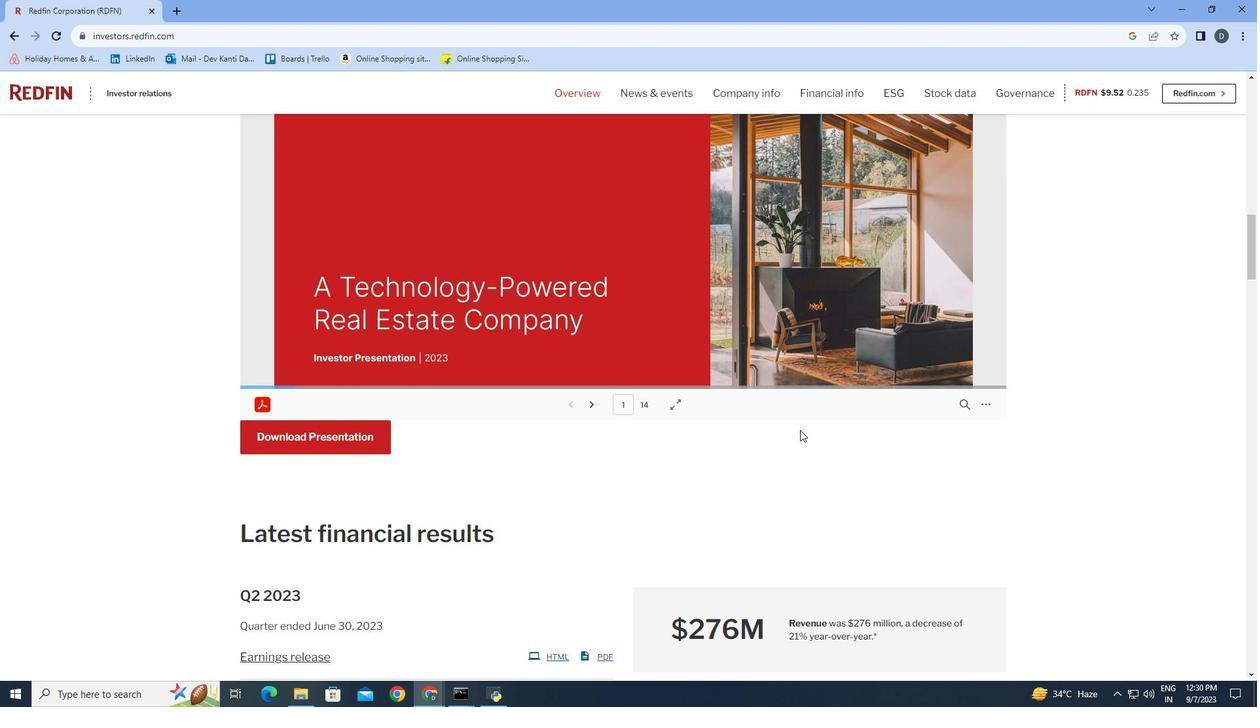 
Action: Mouse moved to (355, 442)
Screenshot: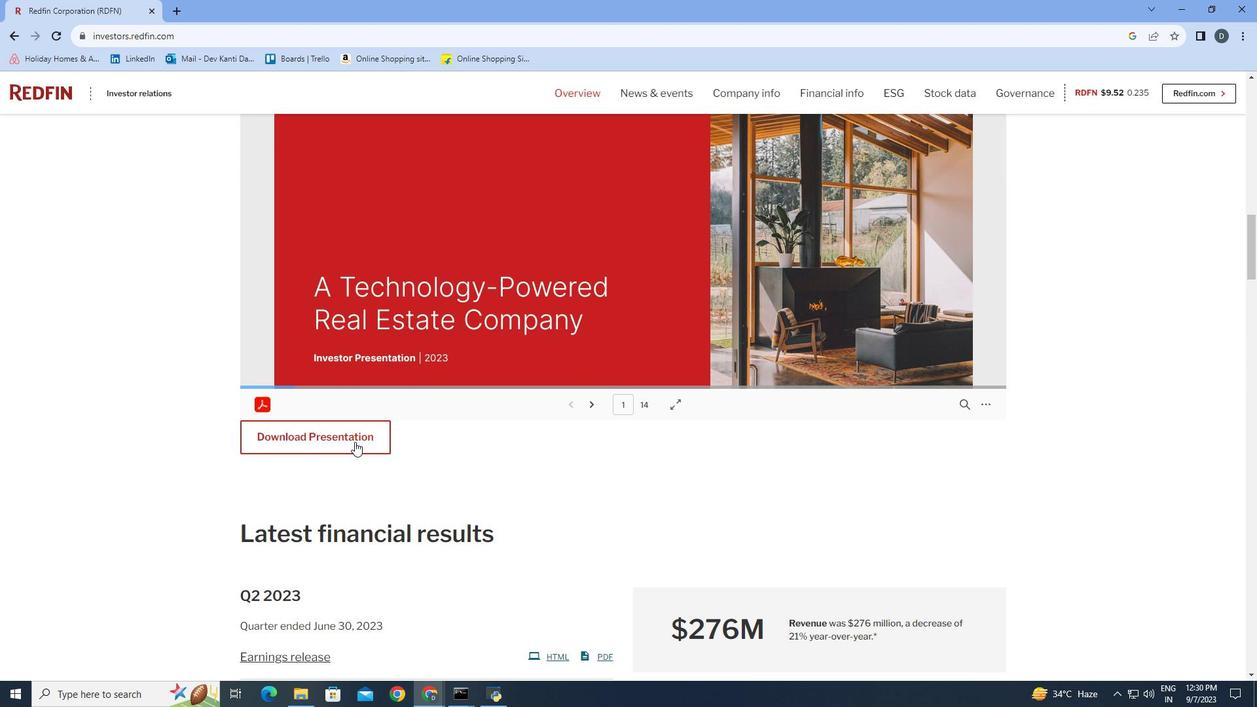 
Action: Mouse pressed left at (355, 442)
Screenshot: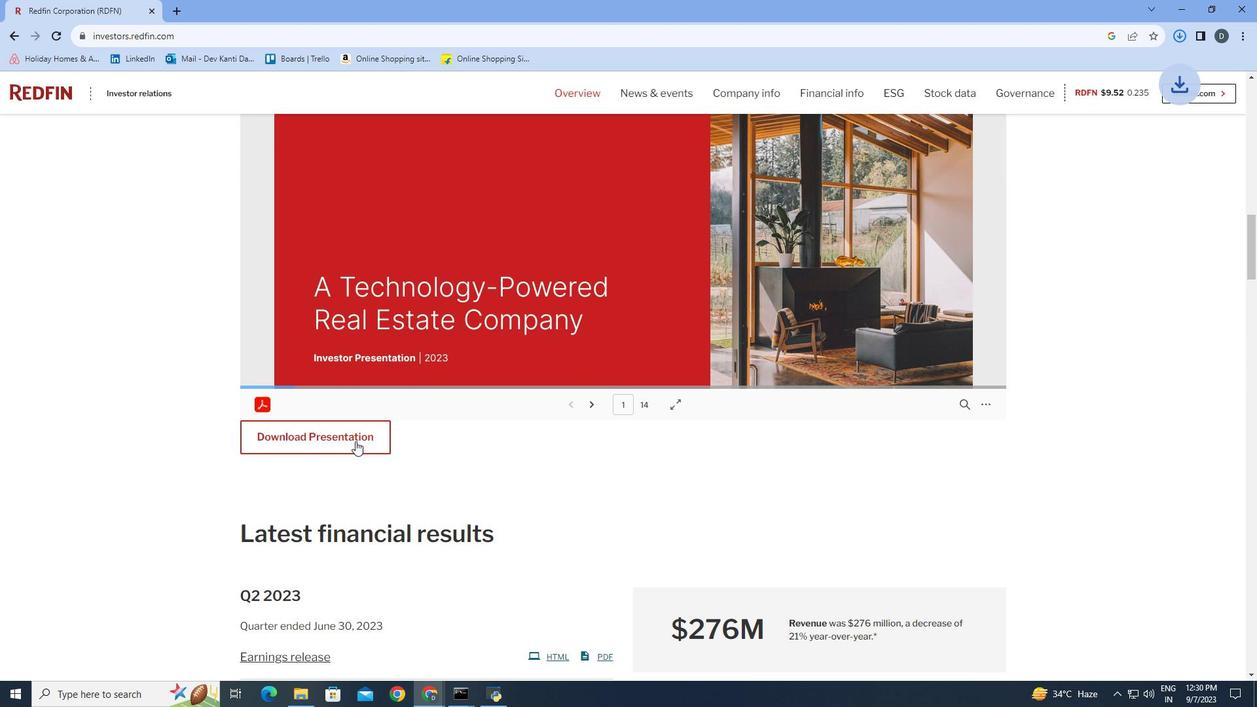 
Action: Mouse moved to (1071, 343)
Screenshot: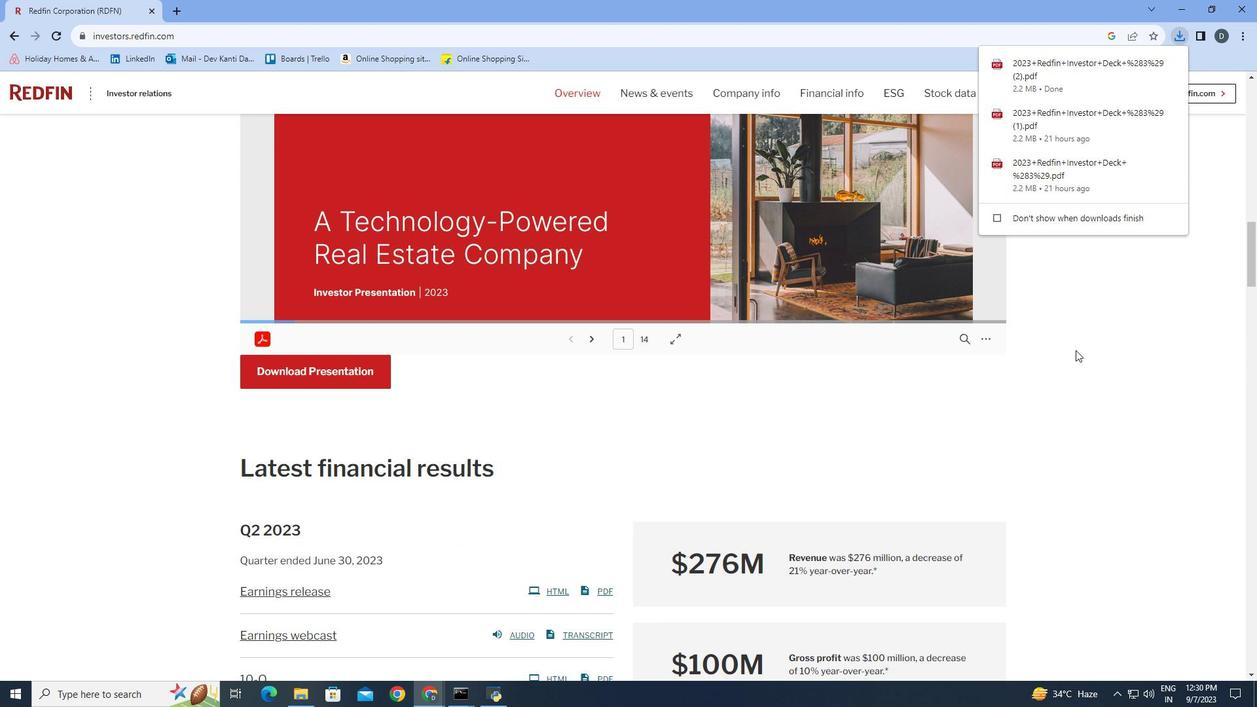 
Action: Mouse scrolled (1071, 342) with delta (0, 0)
Screenshot: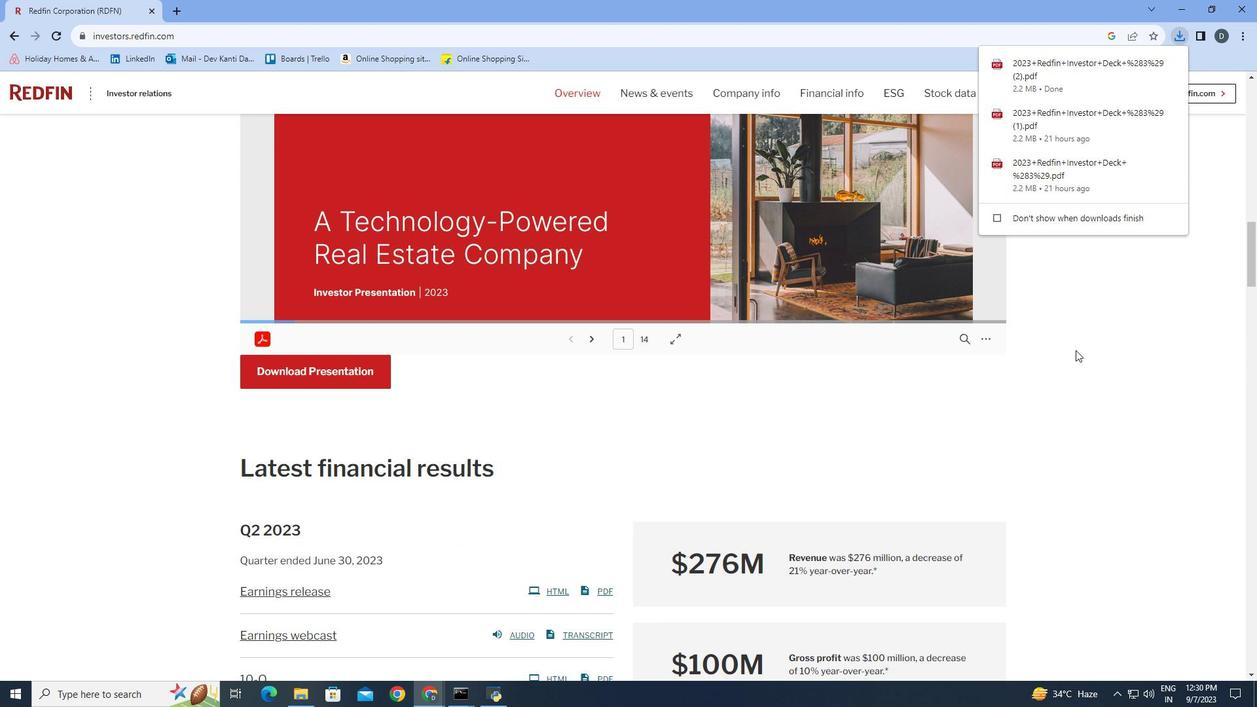 
Action: Mouse moved to (1077, 350)
Screenshot: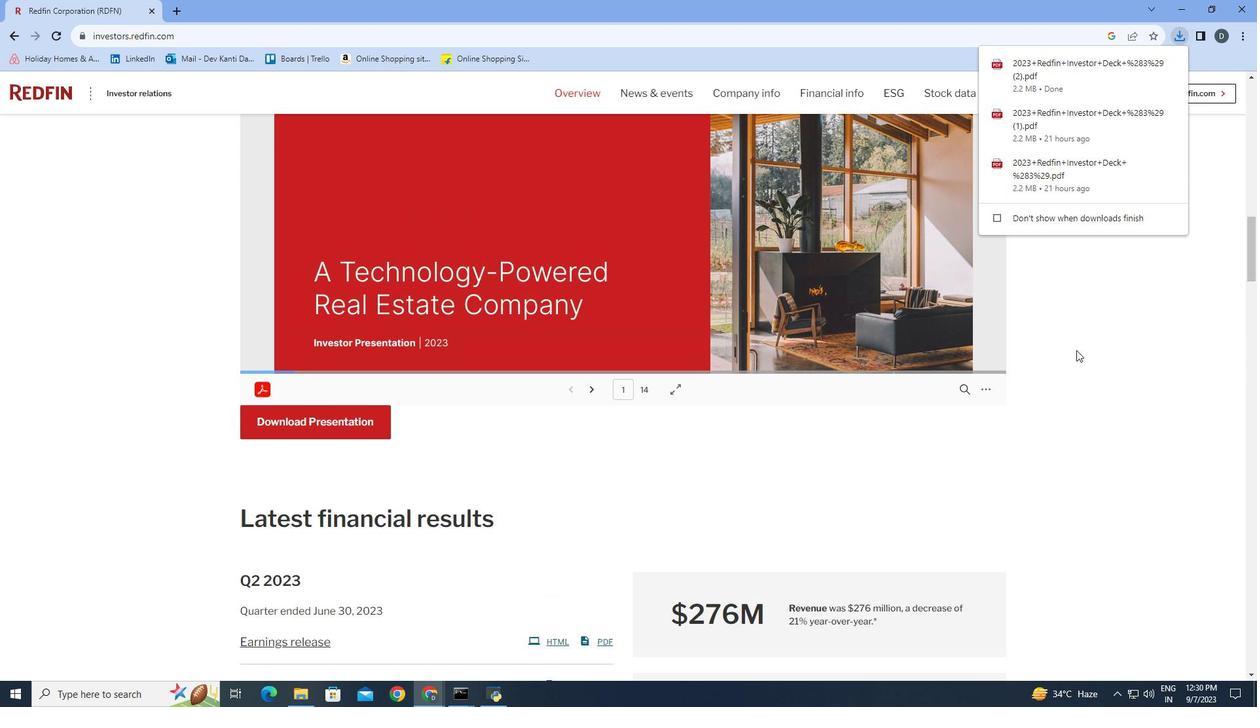 
Action: Mouse scrolled (1077, 351) with delta (0, 0)
Screenshot: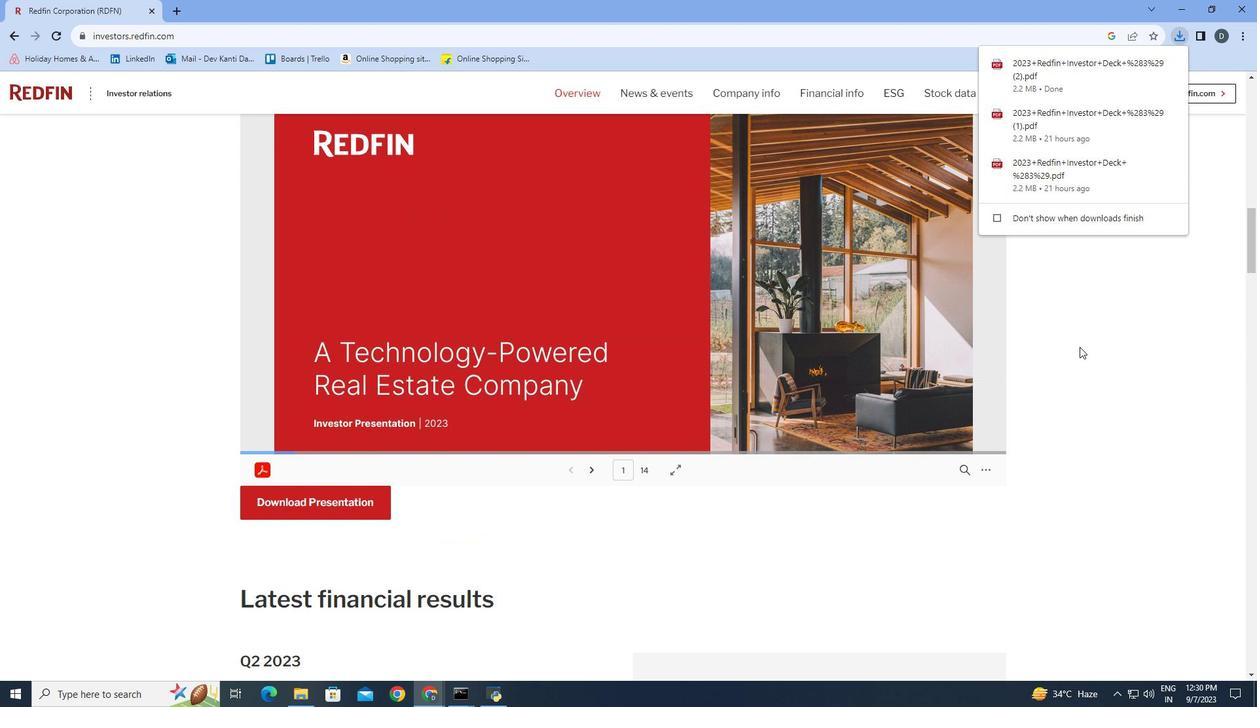 
Action: Mouse scrolled (1077, 351) with delta (0, 0)
Screenshot: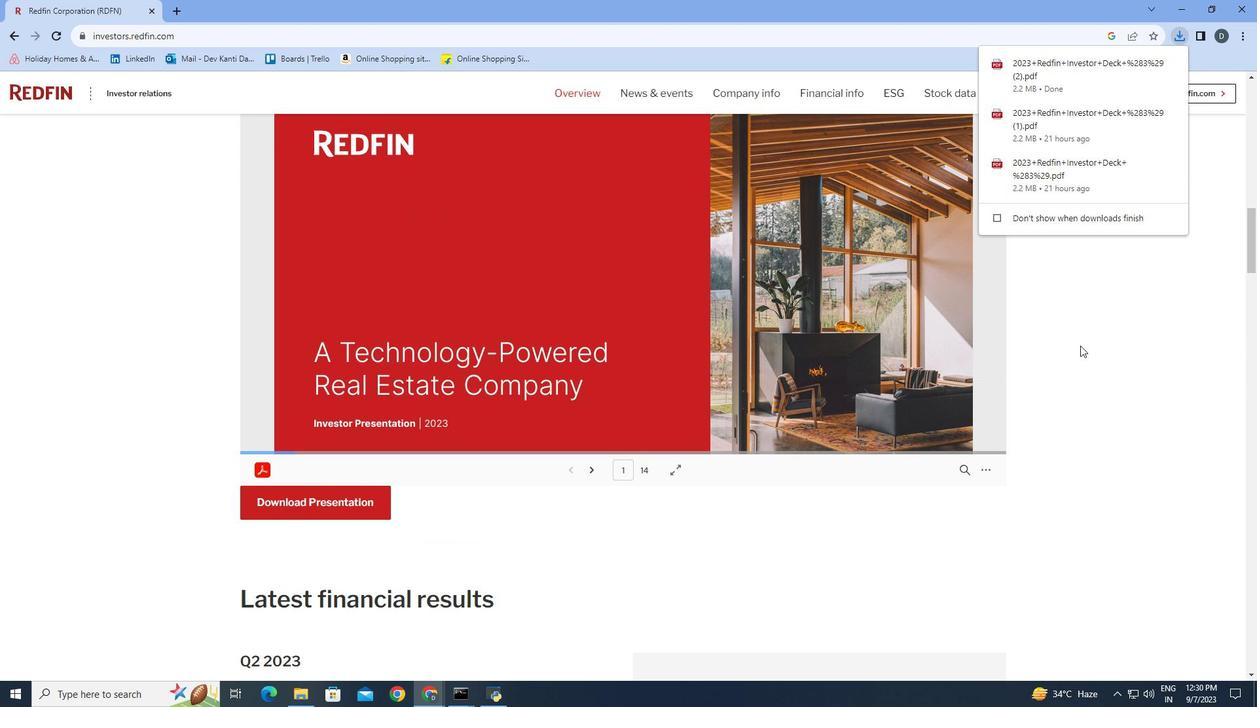 
Action: Mouse moved to (1080, 345)
Screenshot: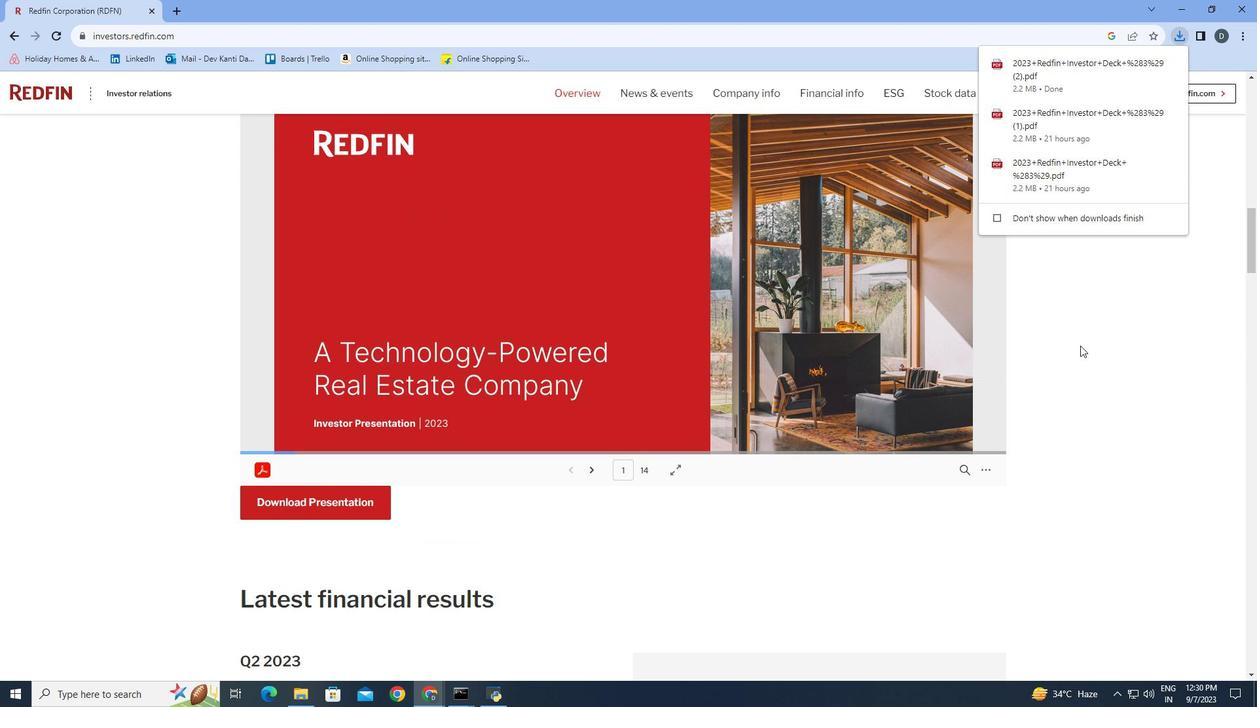
